 Task: Look for space in Caucaia, Brazil from 6th September, 2023 to 10th September, 2023 for 1 adult in price range Rs.9000 to Rs.17000. Place can be private room with 1  bedroom having 1 bed and 1 bathroom. Property type can be house, flat, guest house, hotel. Booking option can be shelf check-in. Required host language is Spanish.
Action: Mouse moved to (590, 115)
Screenshot: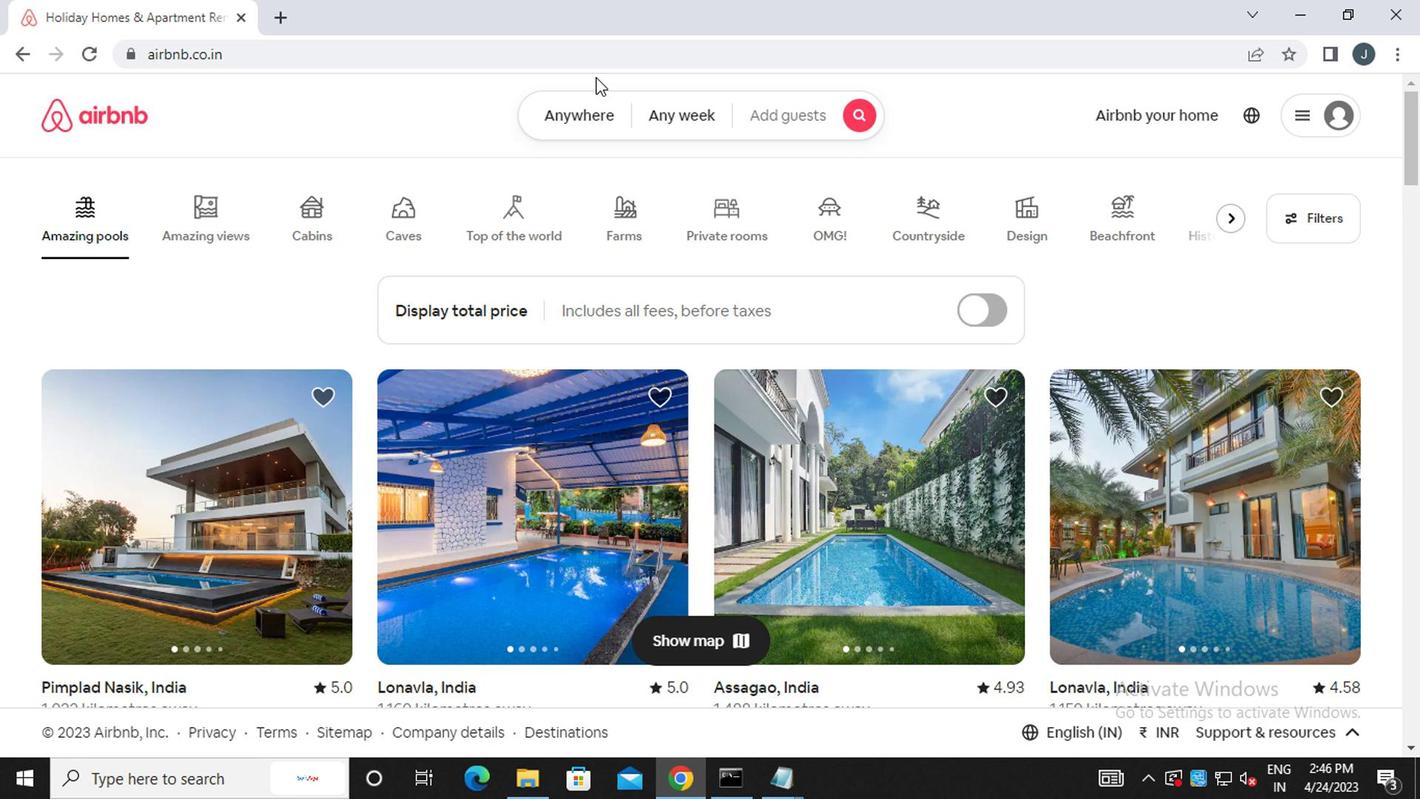 
Action: Mouse pressed left at (590, 115)
Screenshot: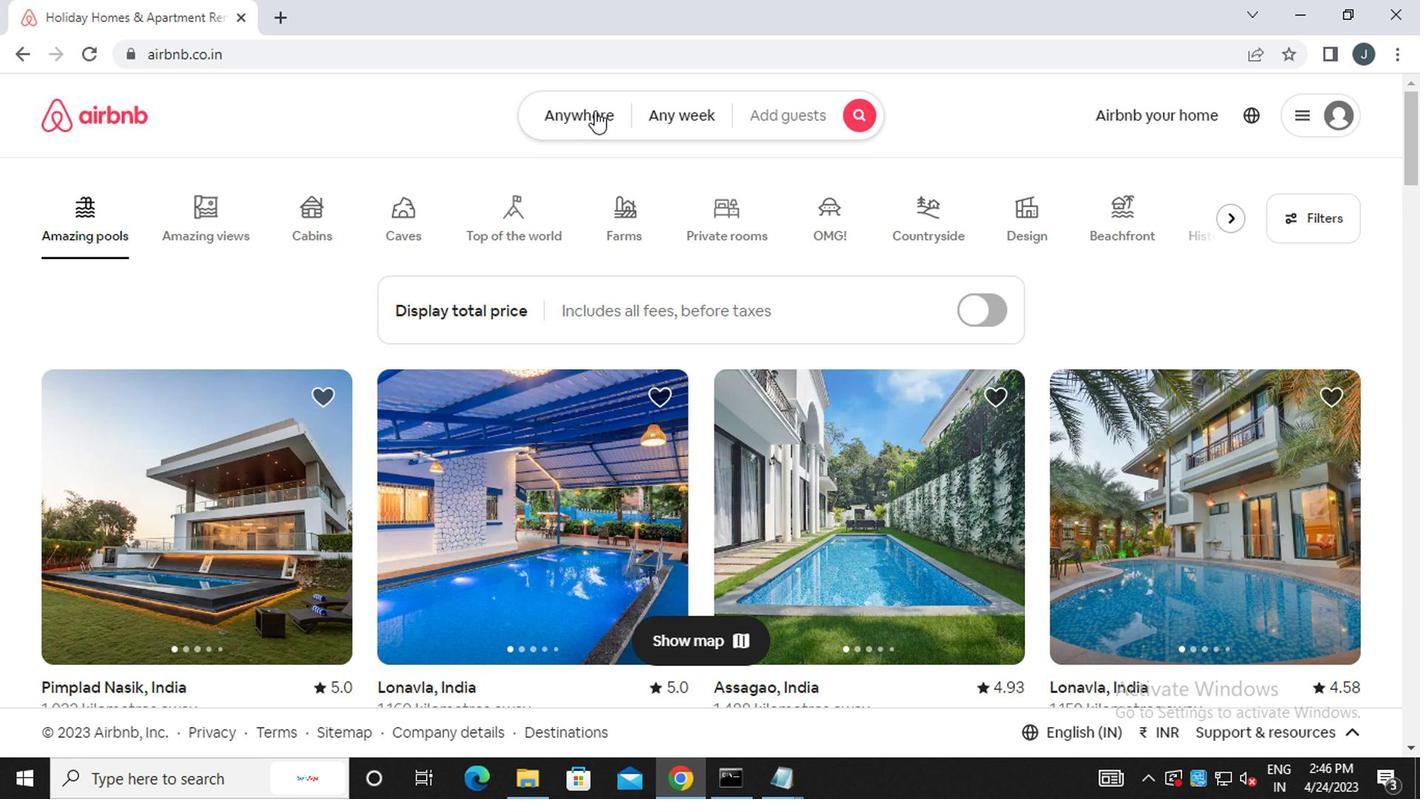 
Action: Mouse moved to (378, 210)
Screenshot: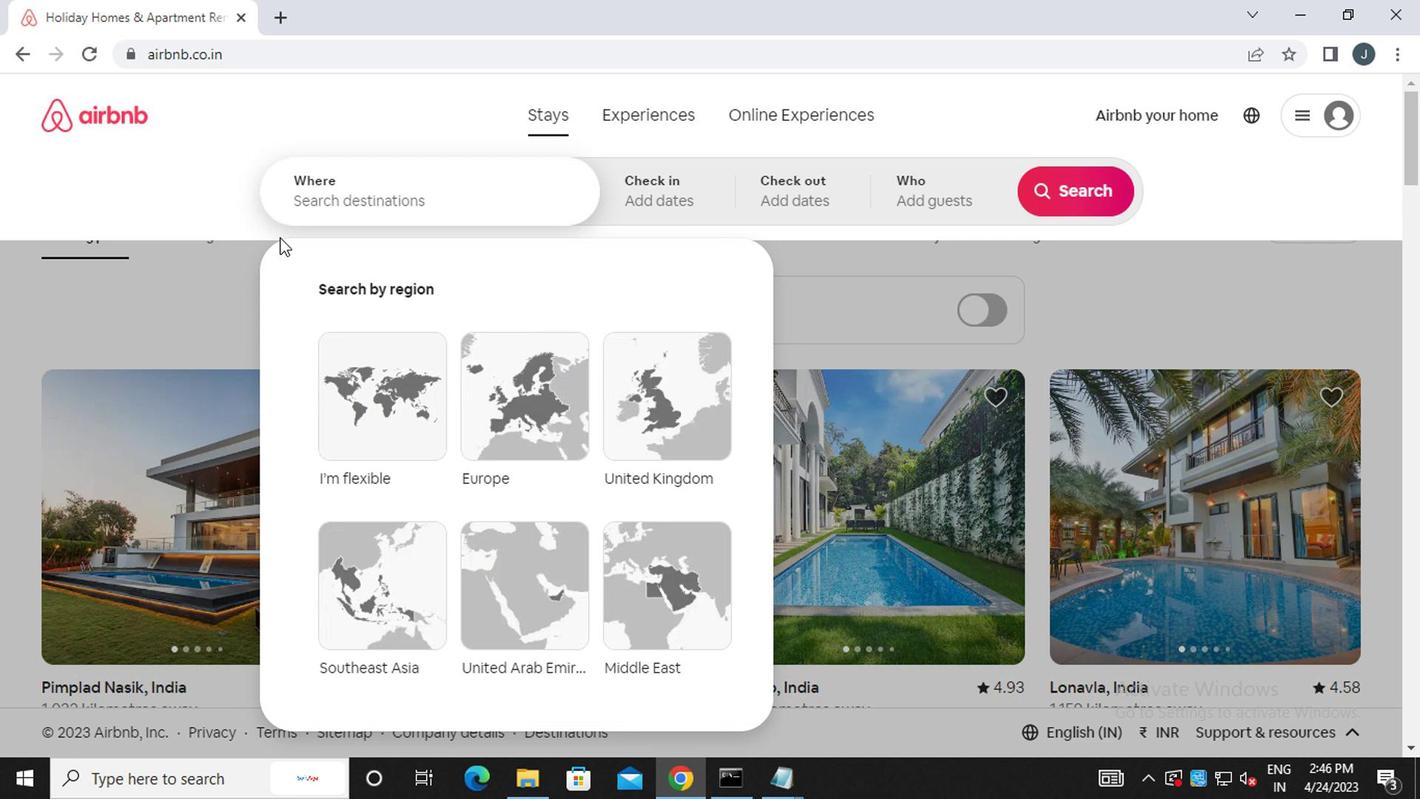 
Action: Mouse pressed left at (378, 210)
Screenshot: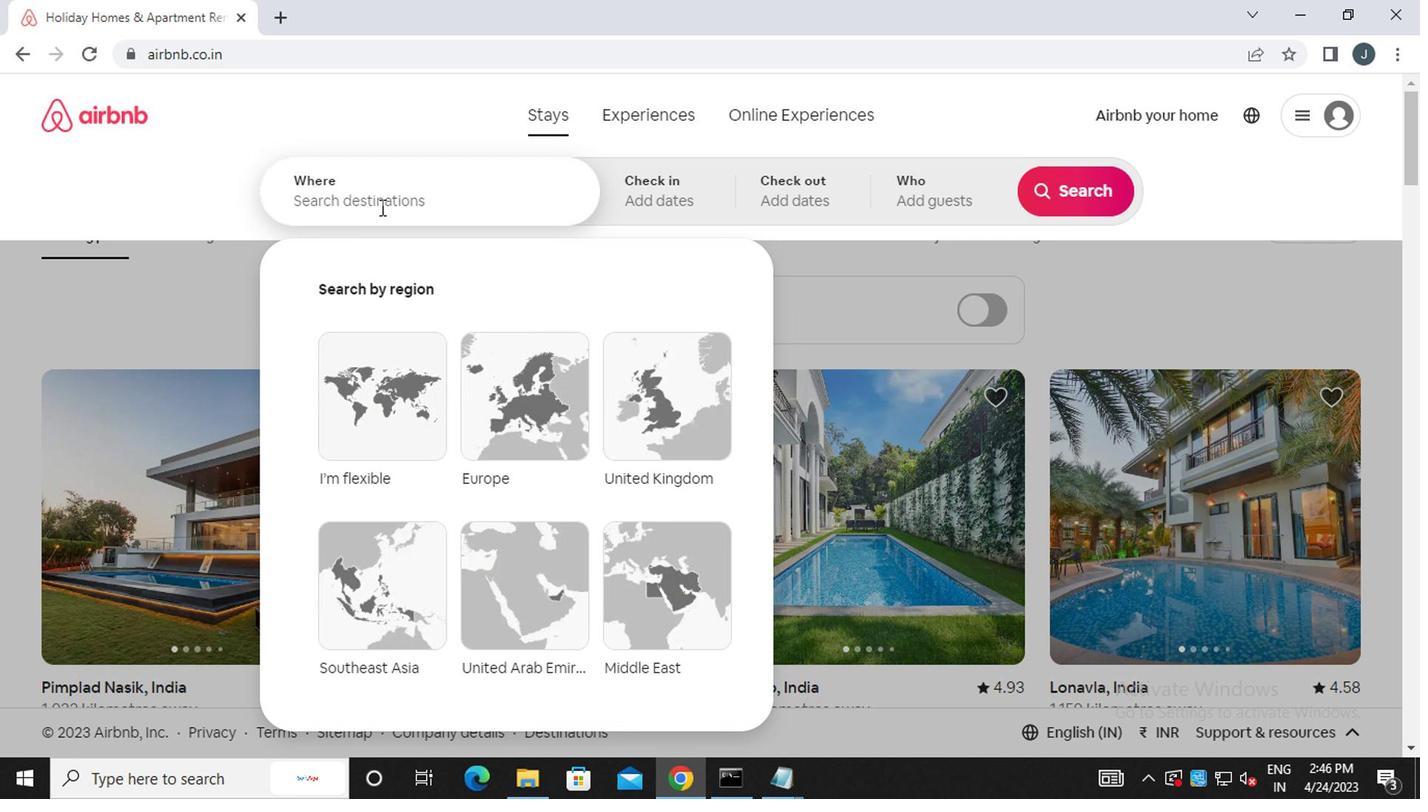 
Action: Mouse moved to (375, 209)
Screenshot: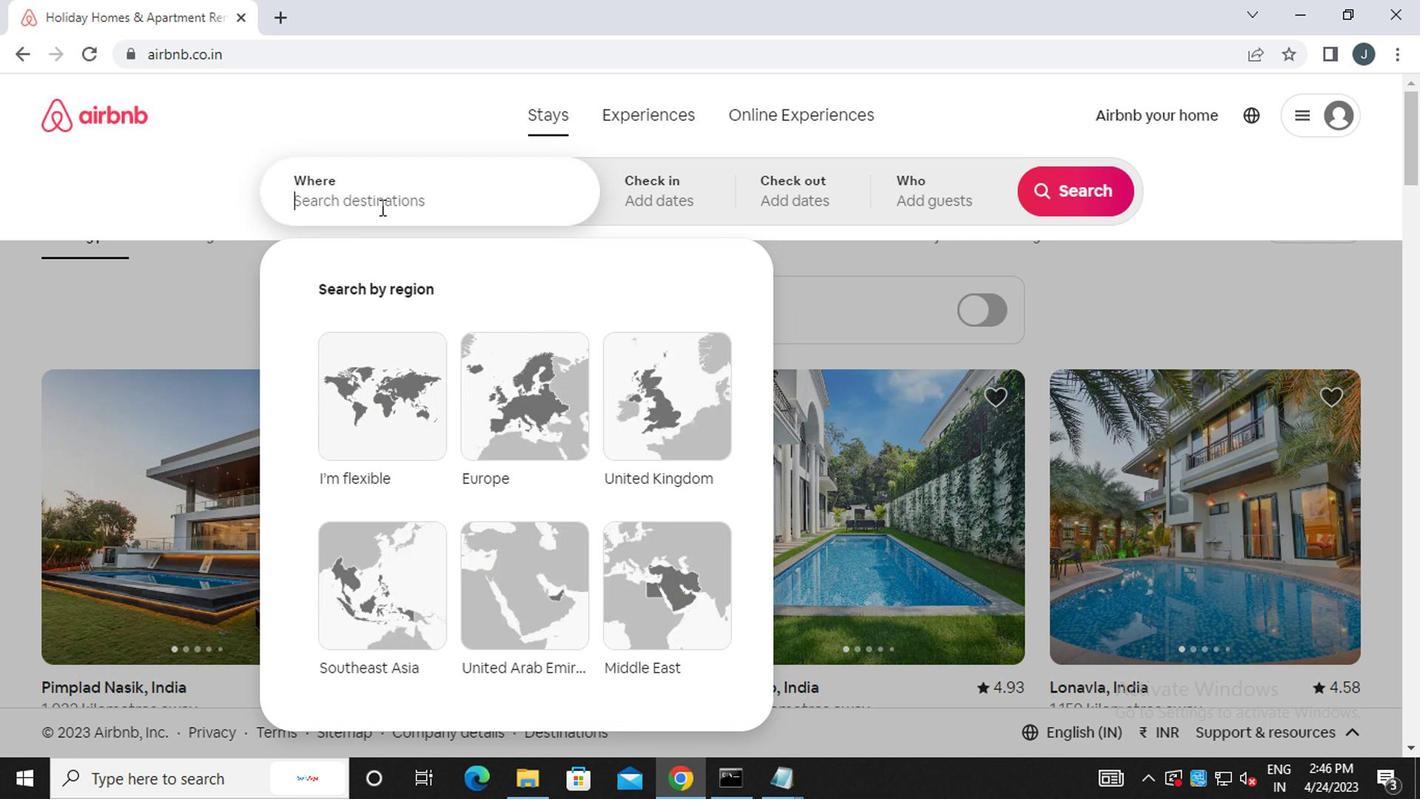 
Action: Key pressed c<Key.caps_lock>aucaia,<Key.space><Key.caps_lock>b<Key.caps_lock>razil
Screenshot: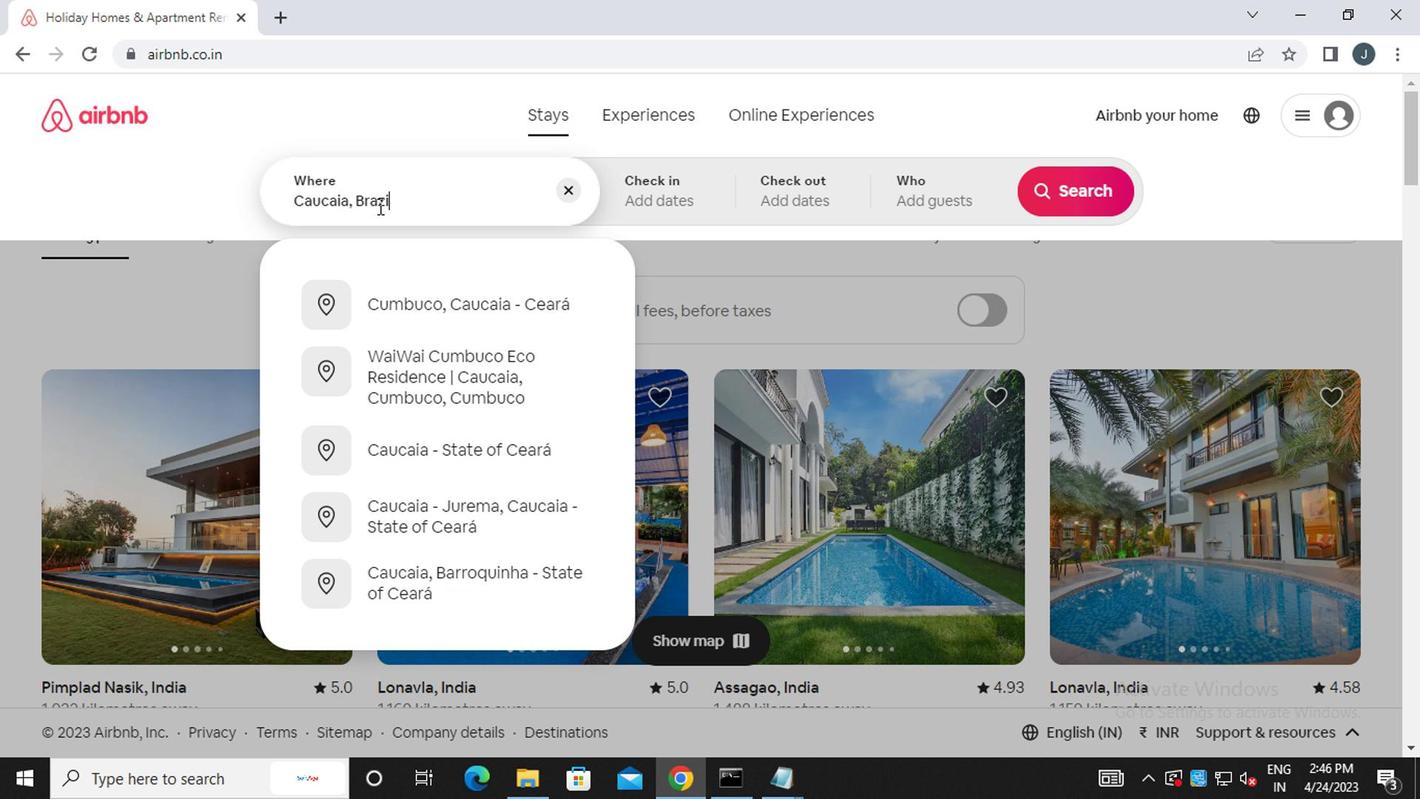 
Action: Mouse moved to (652, 183)
Screenshot: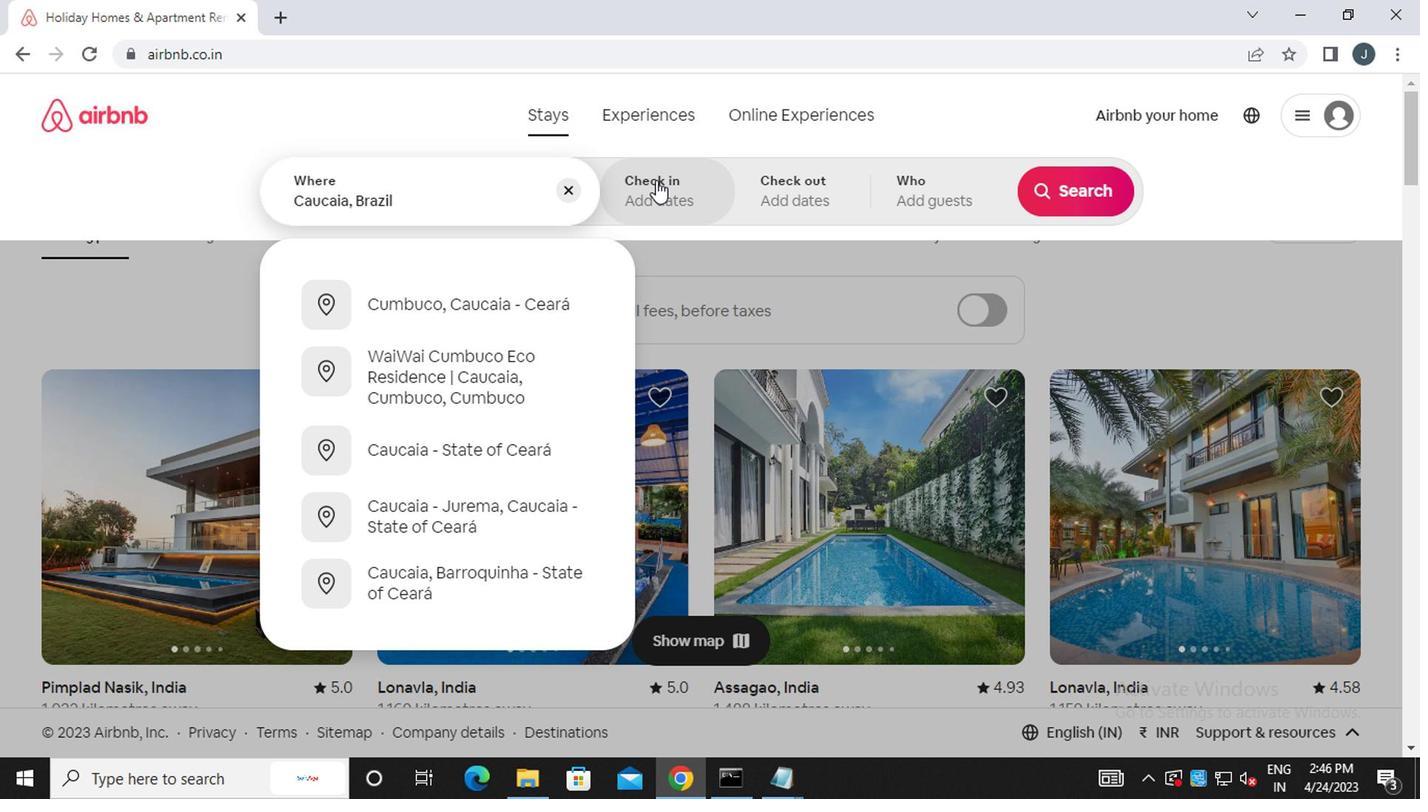 
Action: Mouse pressed left at (652, 183)
Screenshot: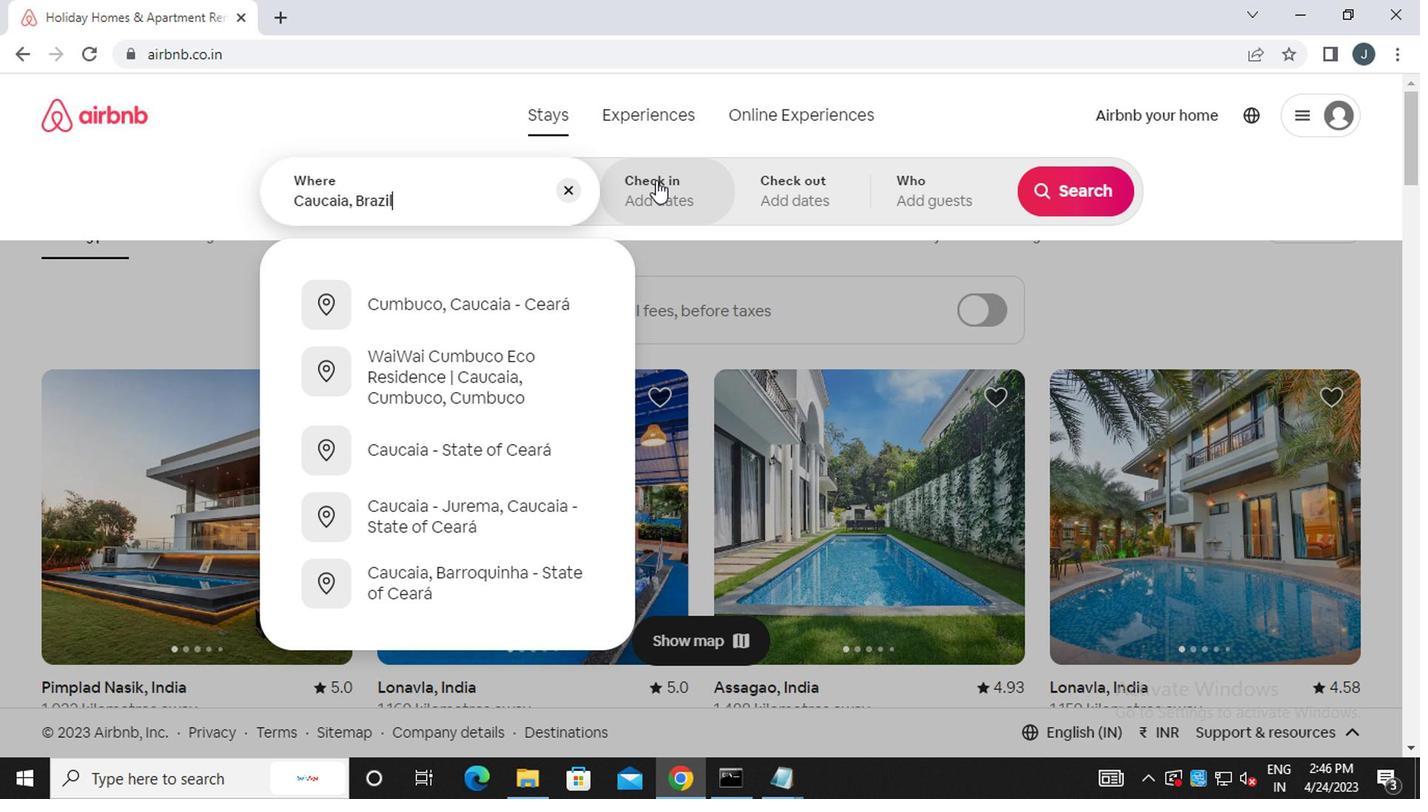 
Action: Mouse moved to (1055, 366)
Screenshot: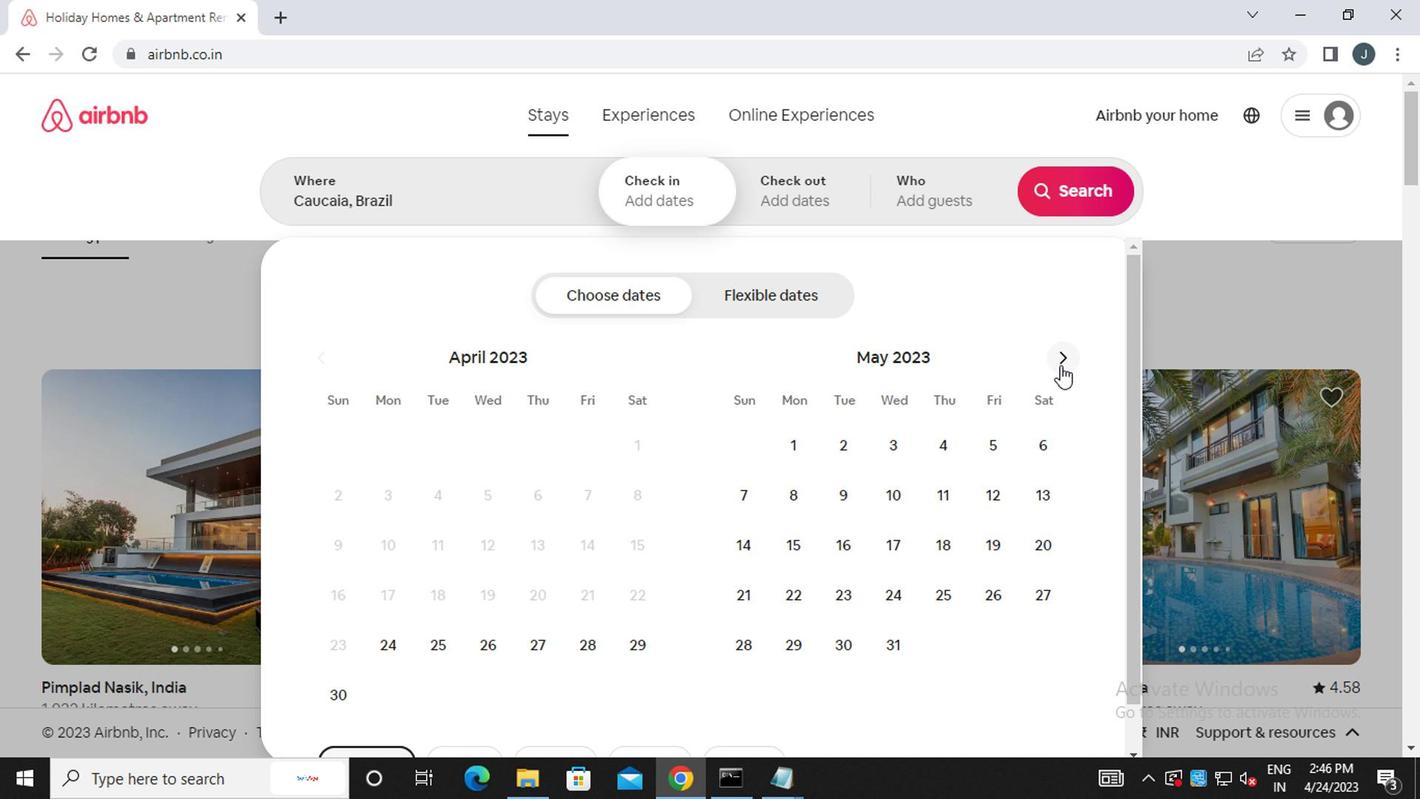 
Action: Mouse pressed left at (1055, 366)
Screenshot: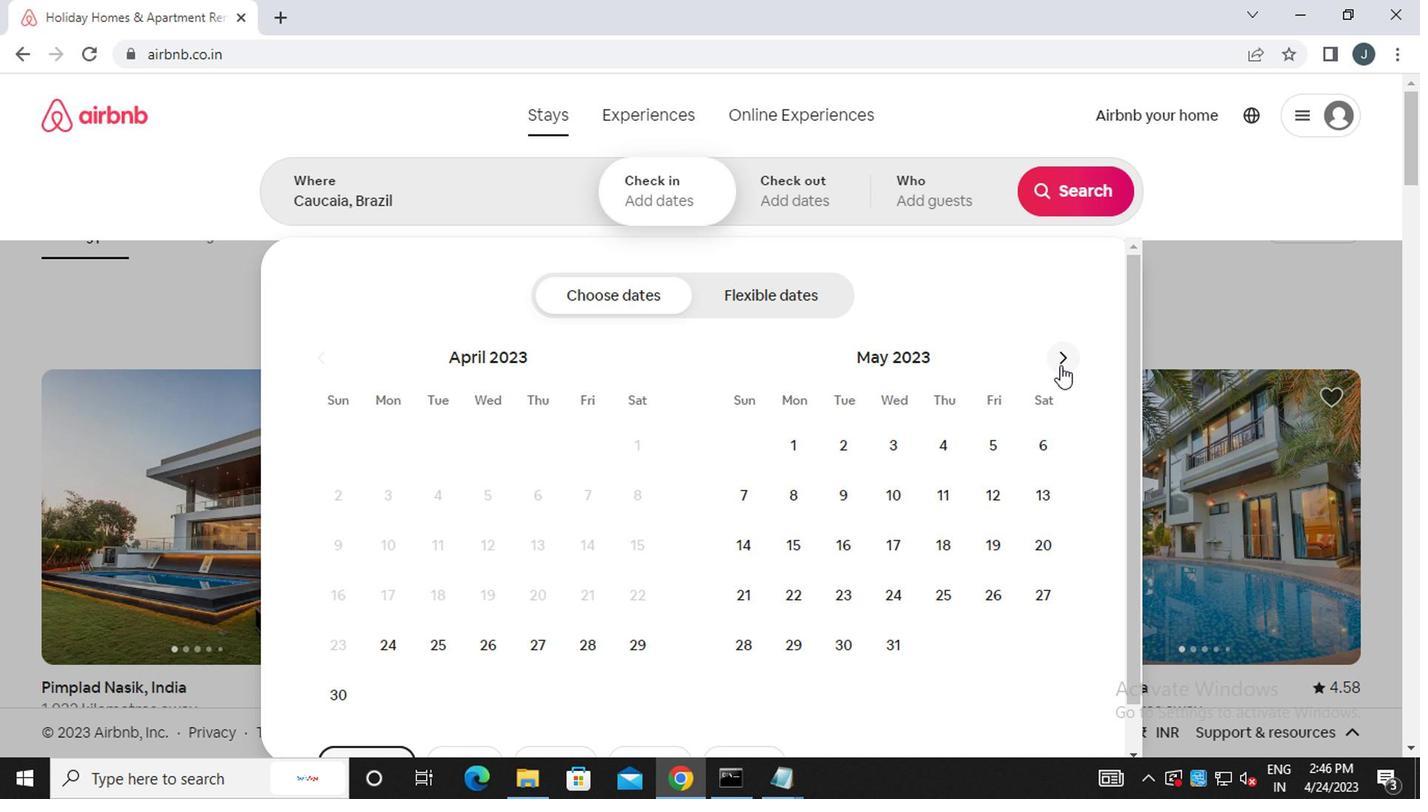 
Action: Mouse moved to (1055, 366)
Screenshot: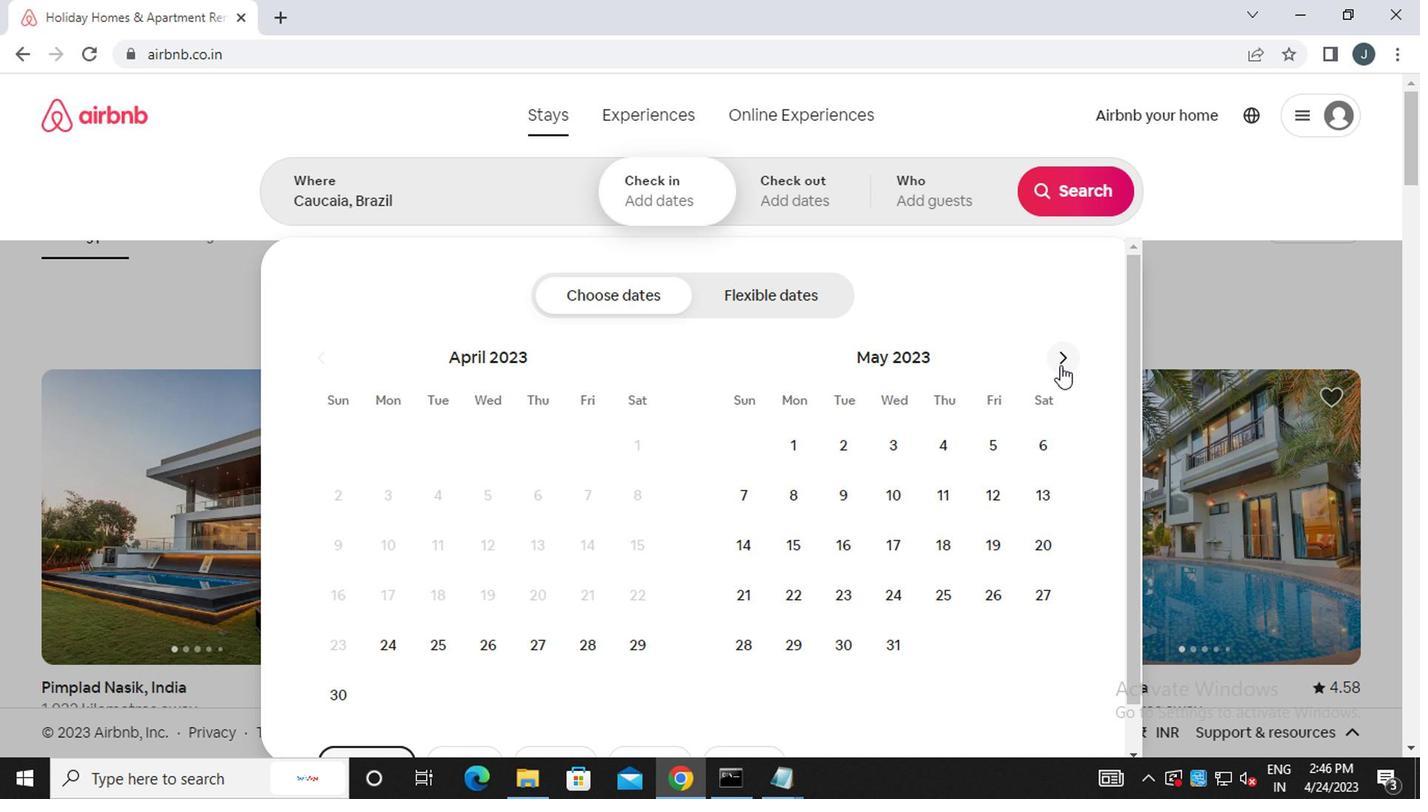 
Action: Mouse pressed left at (1055, 366)
Screenshot: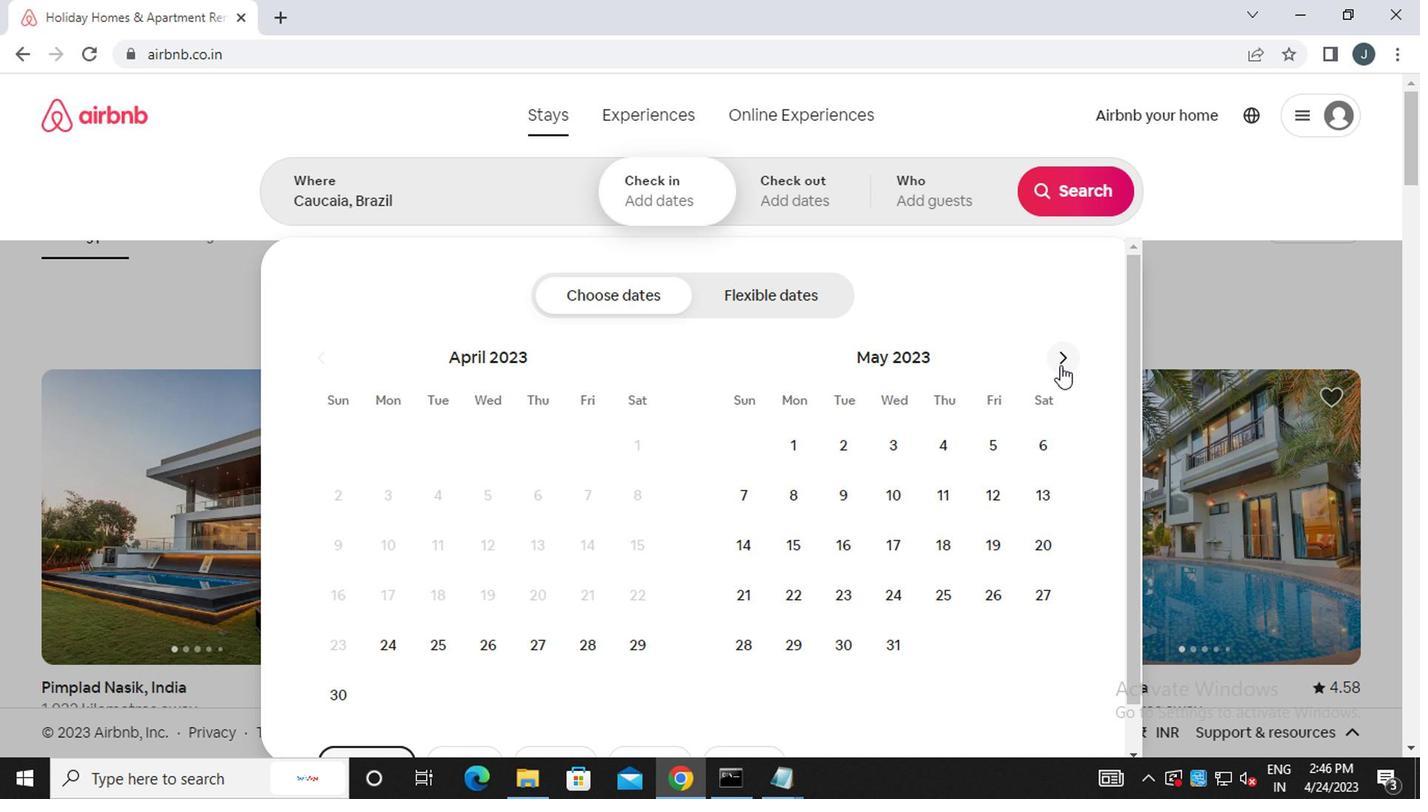 
Action: Mouse pressed left at (1055, 366)
Screenshot: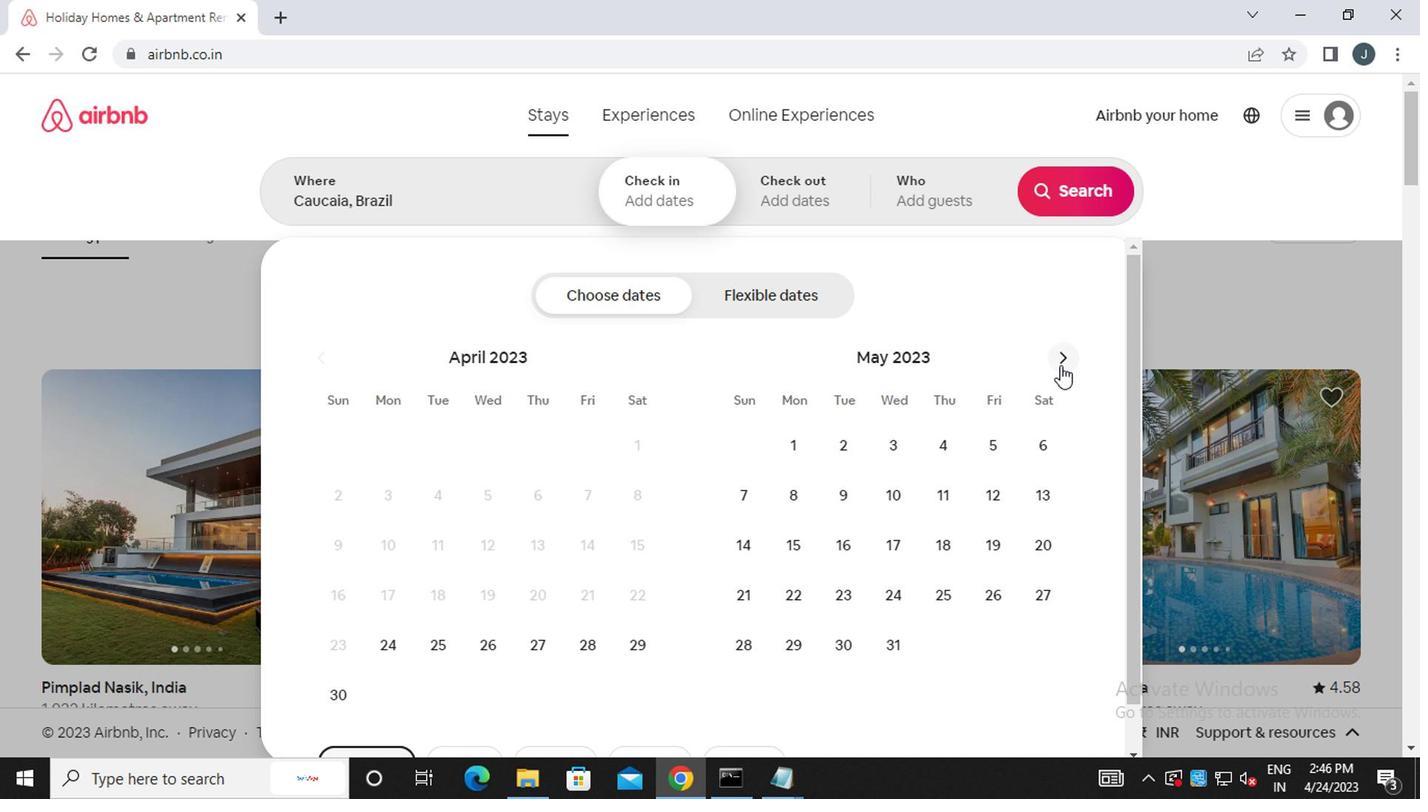 
Action: Mouse pressed left at (1055, 366)
Screenshot: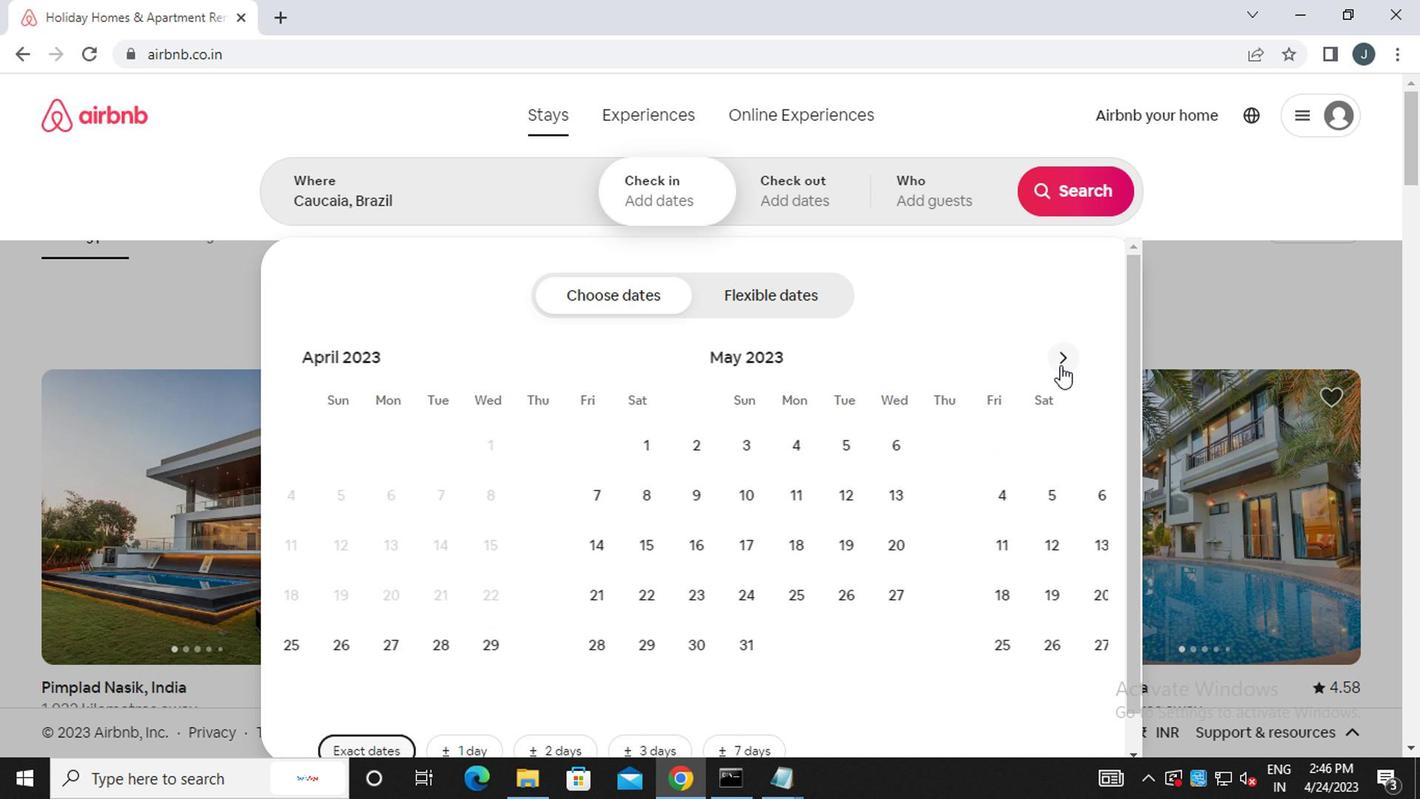 
Action: Mouse pressed left at (1055, 366)
Screenshot: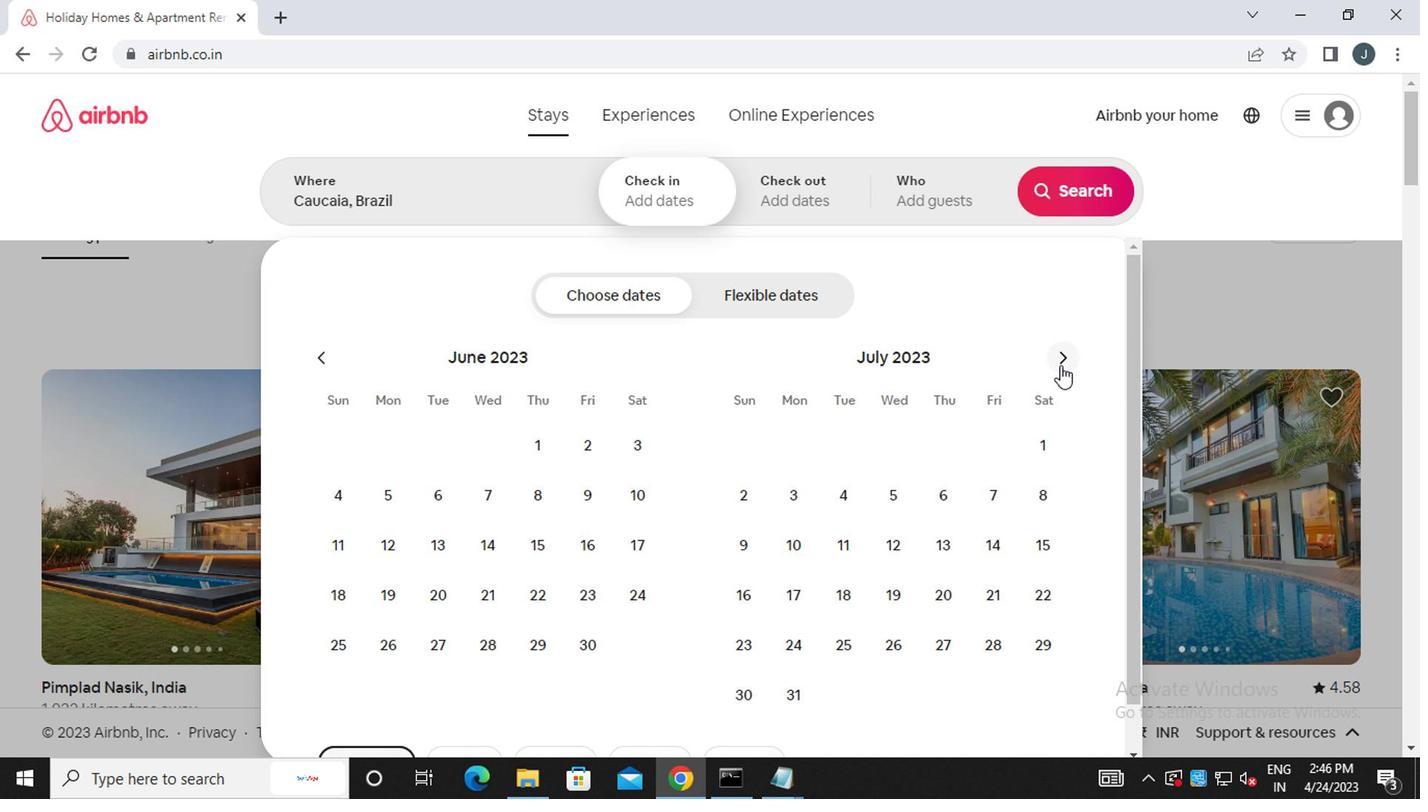 
Action: Mouse moved to (1055, 366)
Screenshot: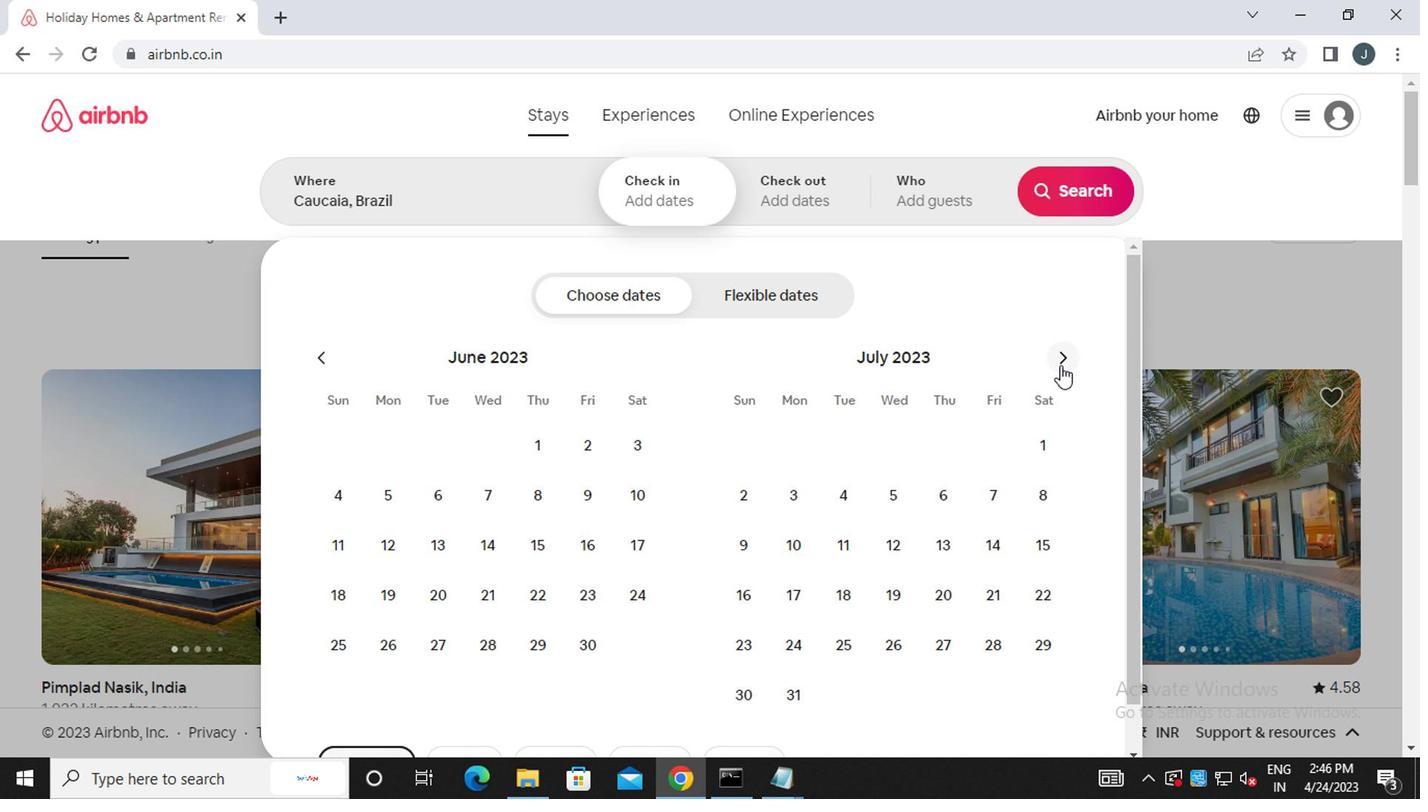 
Action: Mouse pressed left at (1055, 366)
Screenshot: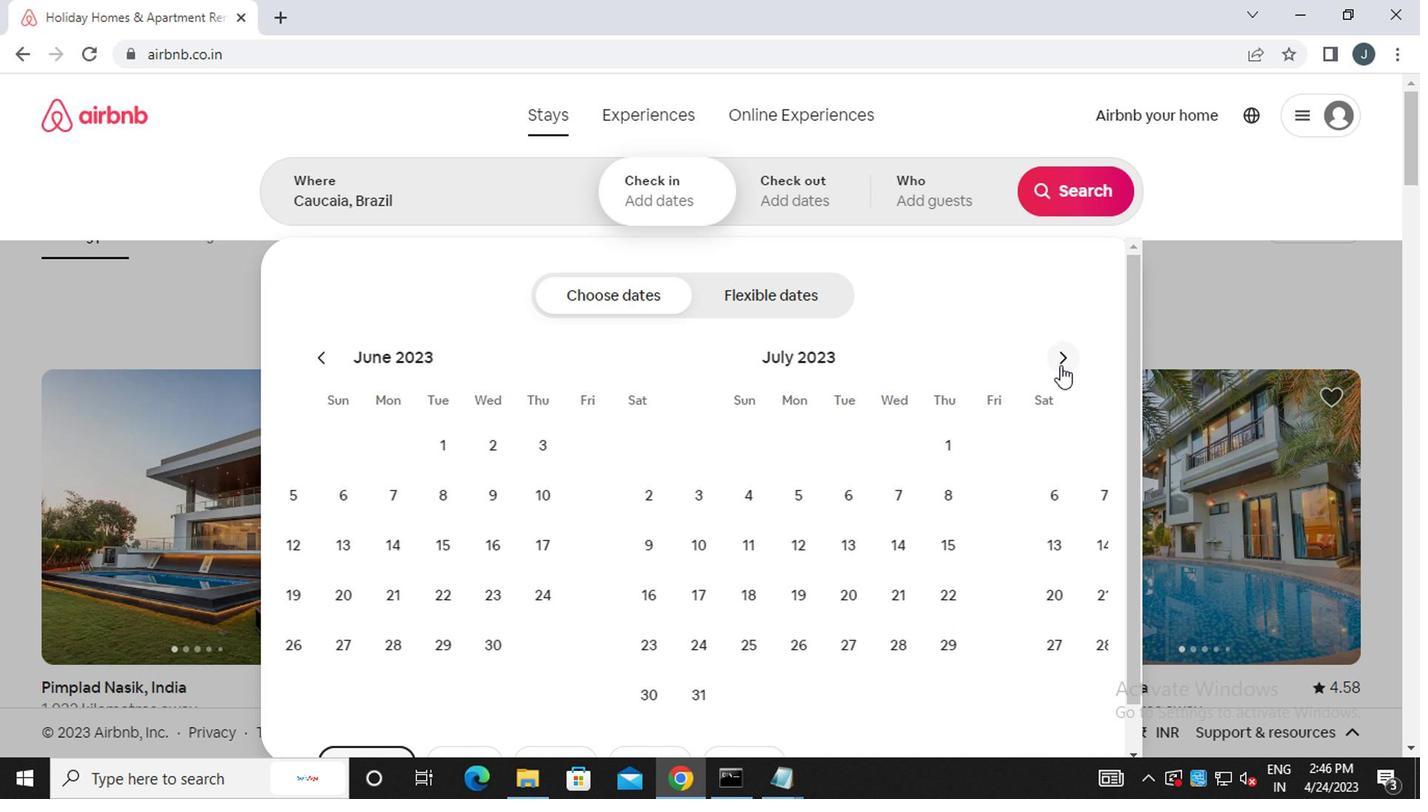 
Action: Mouse moved to (900, 494)
Screenshot: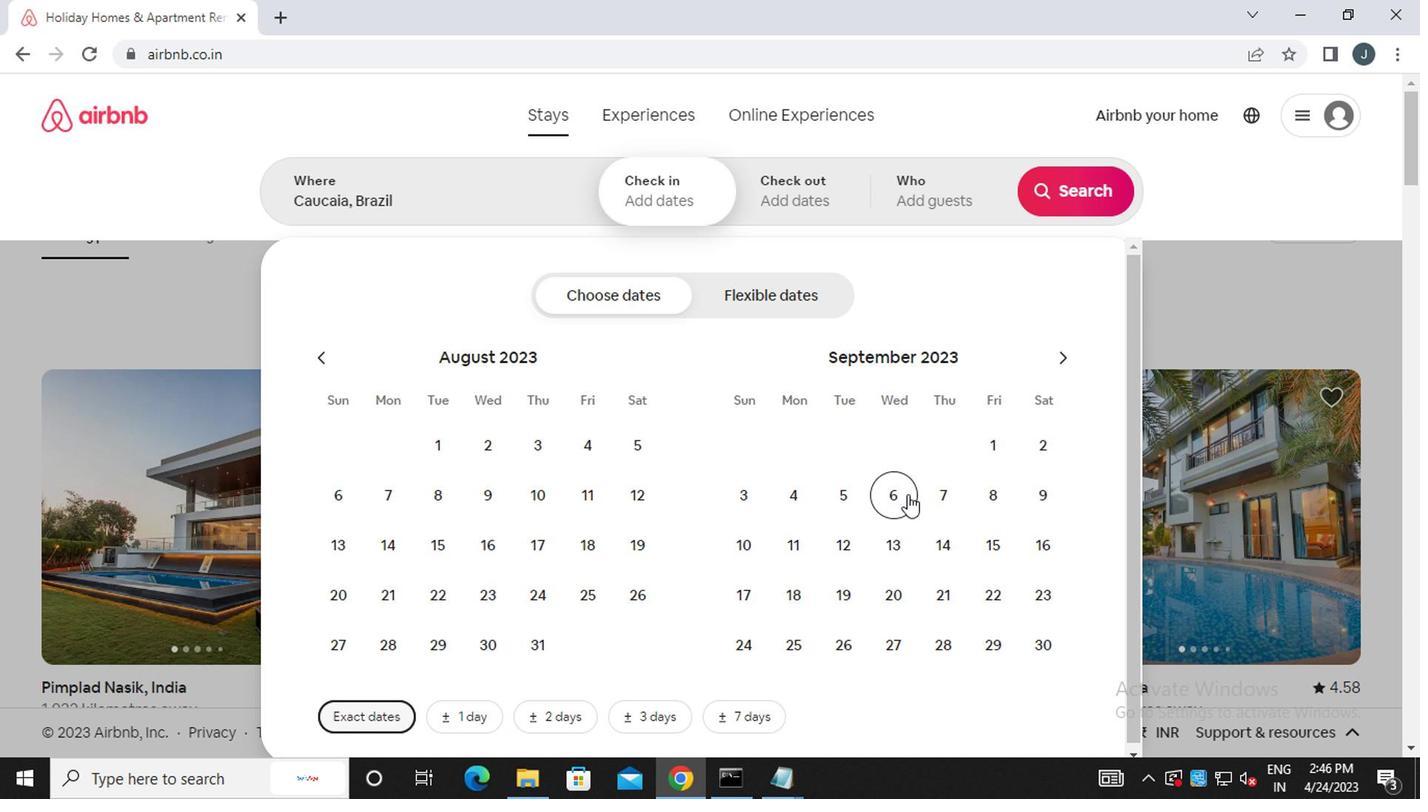 
Action: Mouse pressed left at (900, 494)
Screenshot: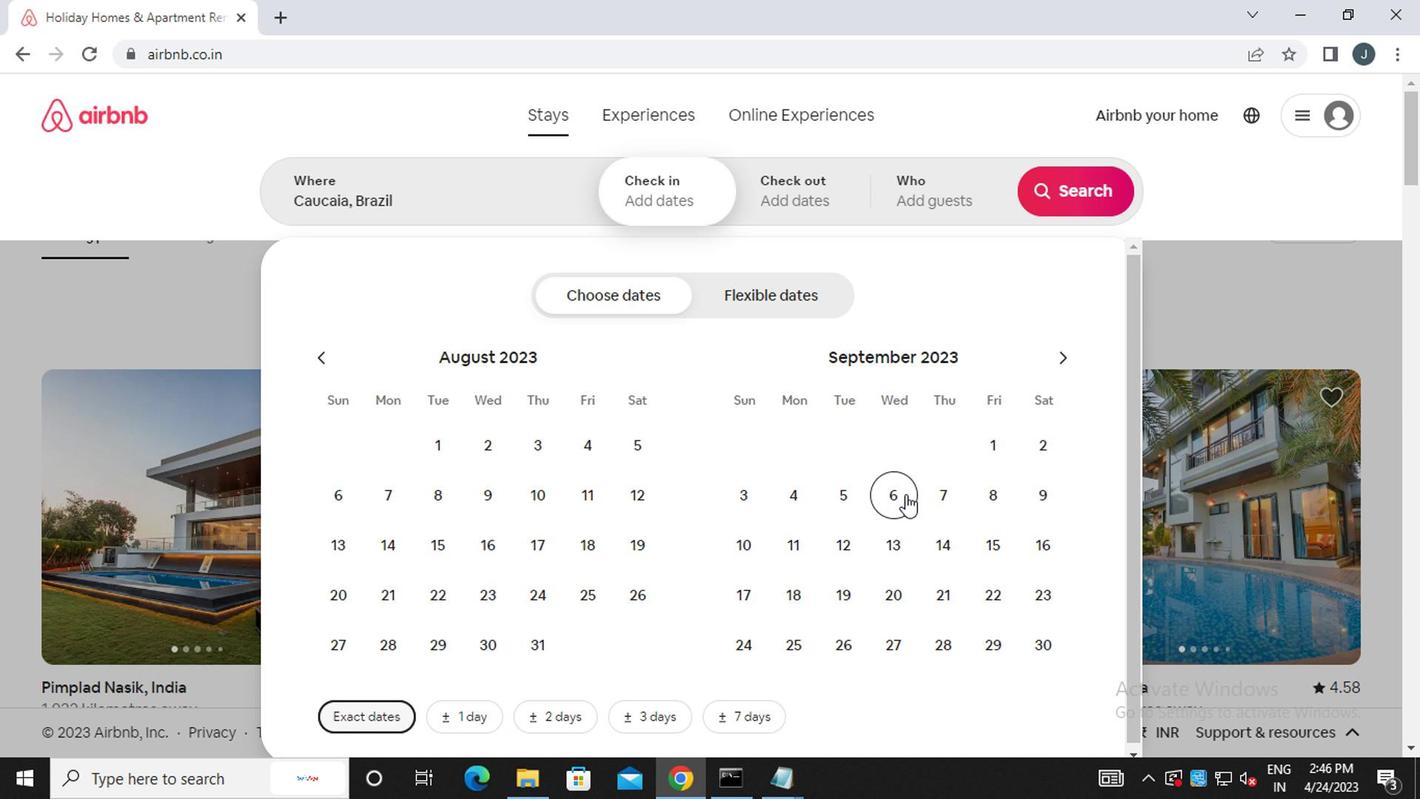 
Action: Mouse moved to (748, 543)
Screenshot: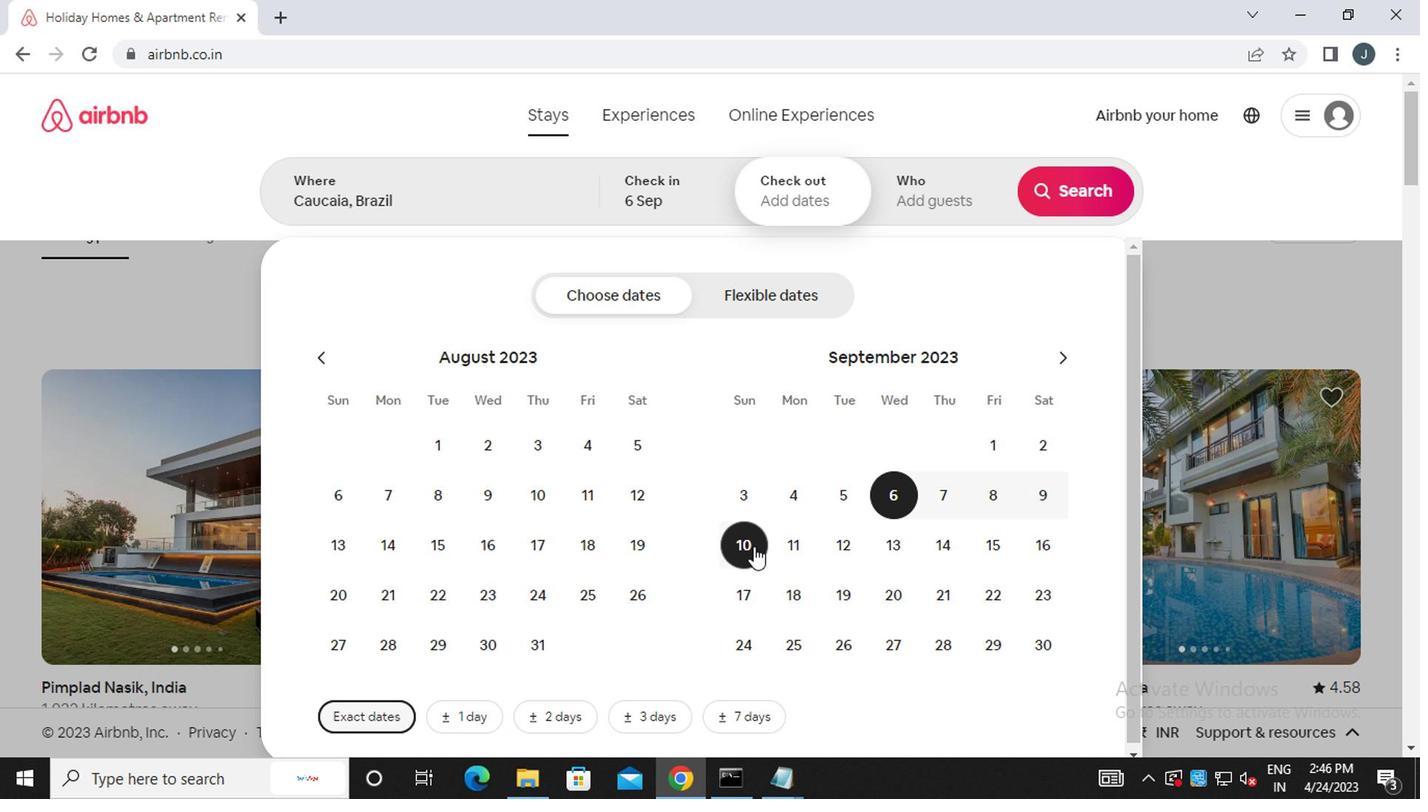 
Action: Mouse pressed left at (748, 543)
Screenshot: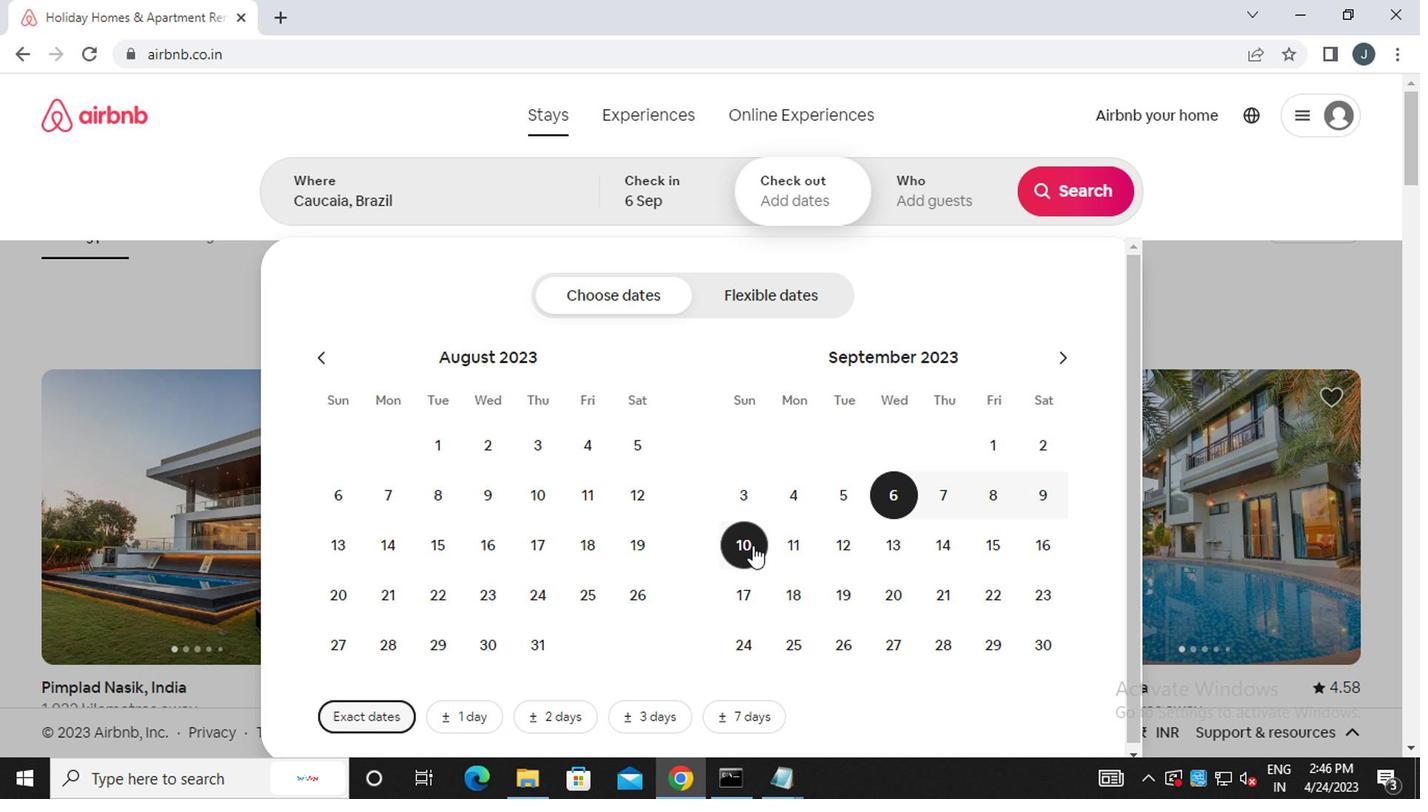 
Action: Mouse moved to (935, 204)
Screenshot: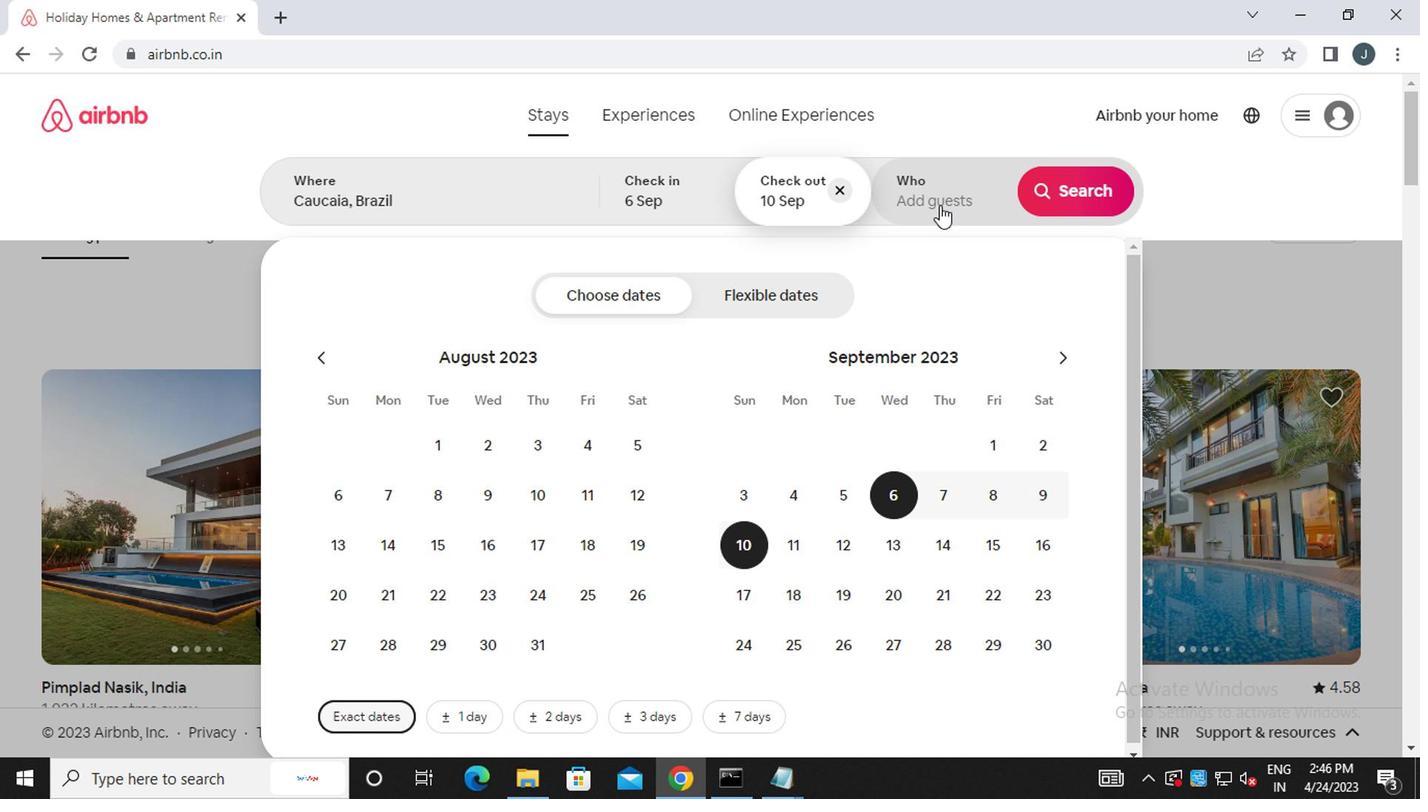 
Action: Mouse pressed left at (935, 204)
Screenshot: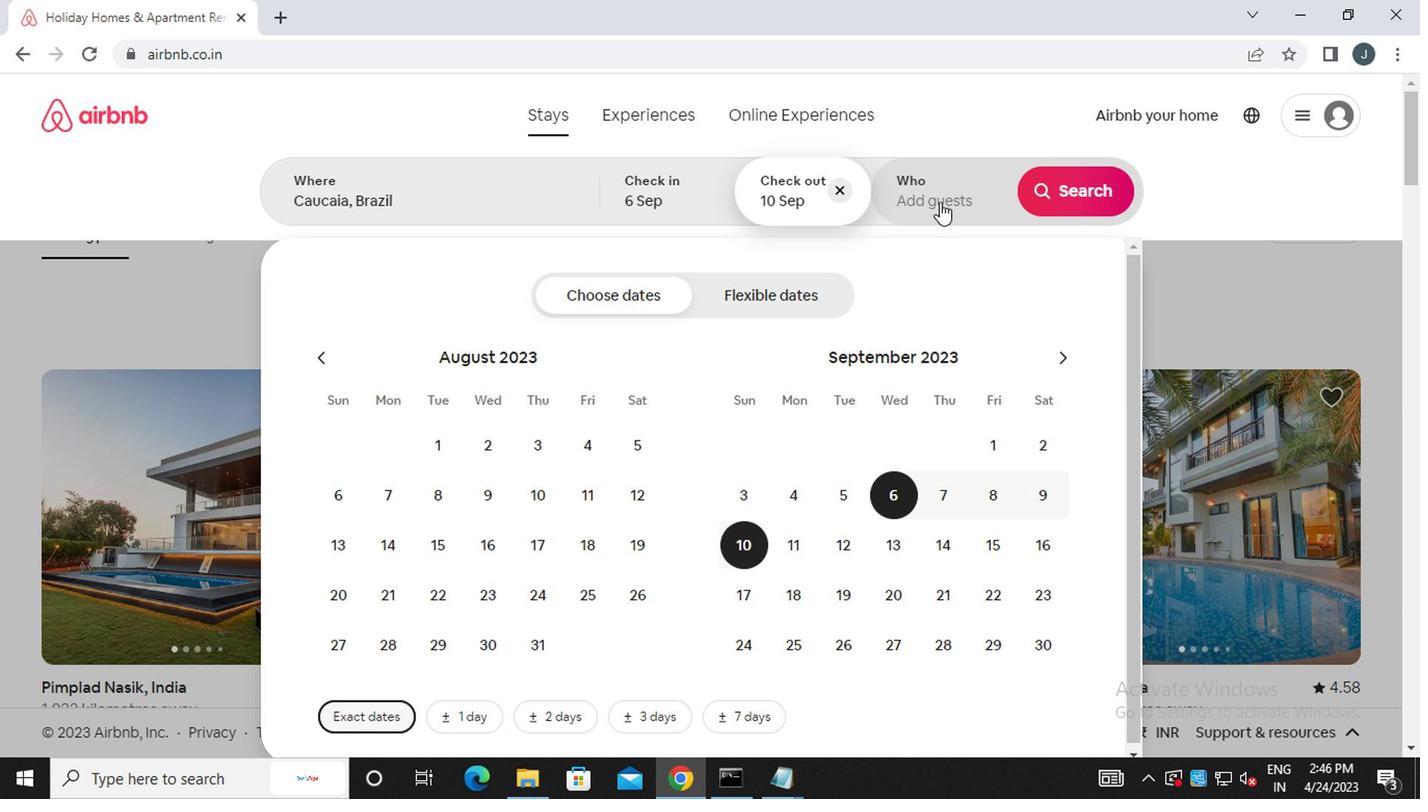 
Action: Mouse moved to (1086, 312)
Screenshot: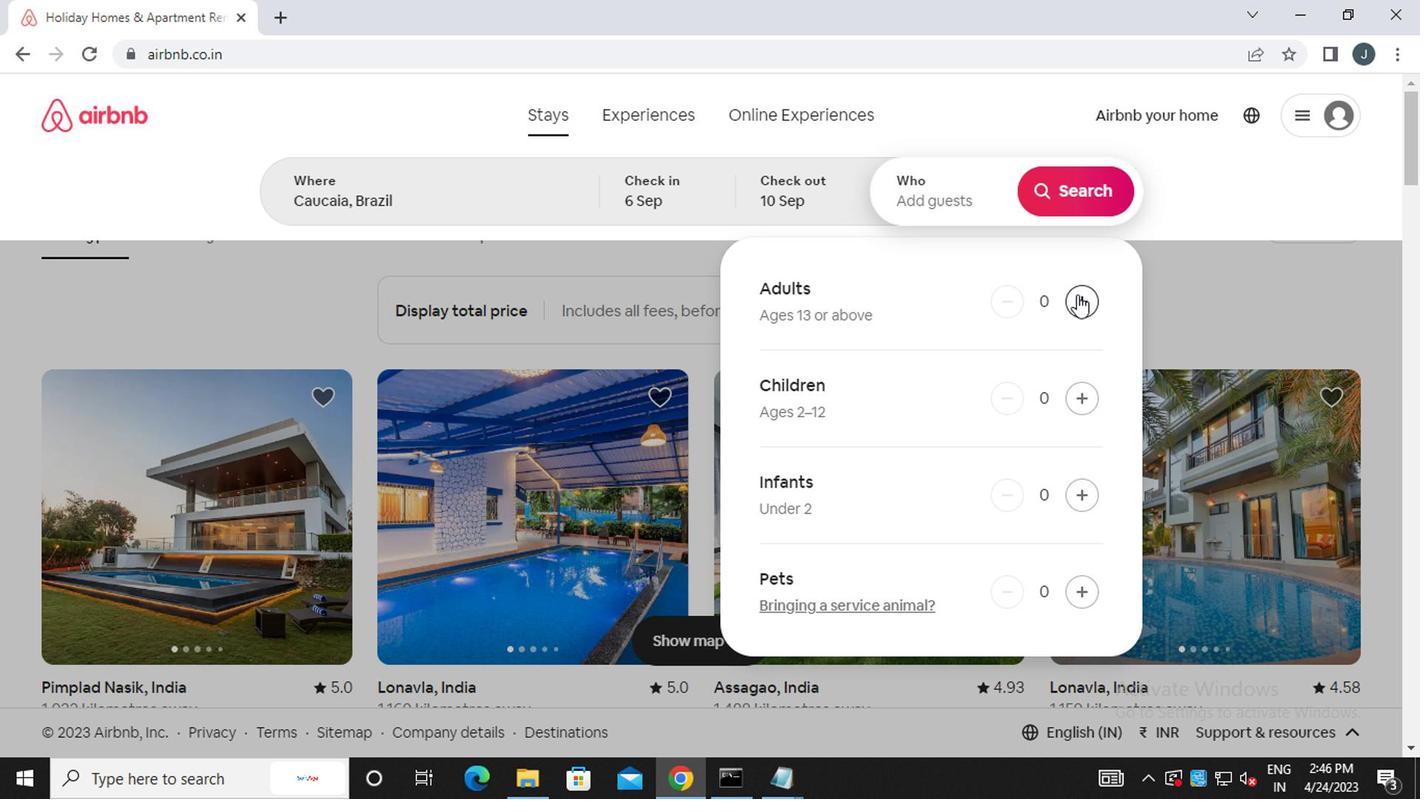 
Action: Mouse pressed left at (1086, 312)
Screenshot: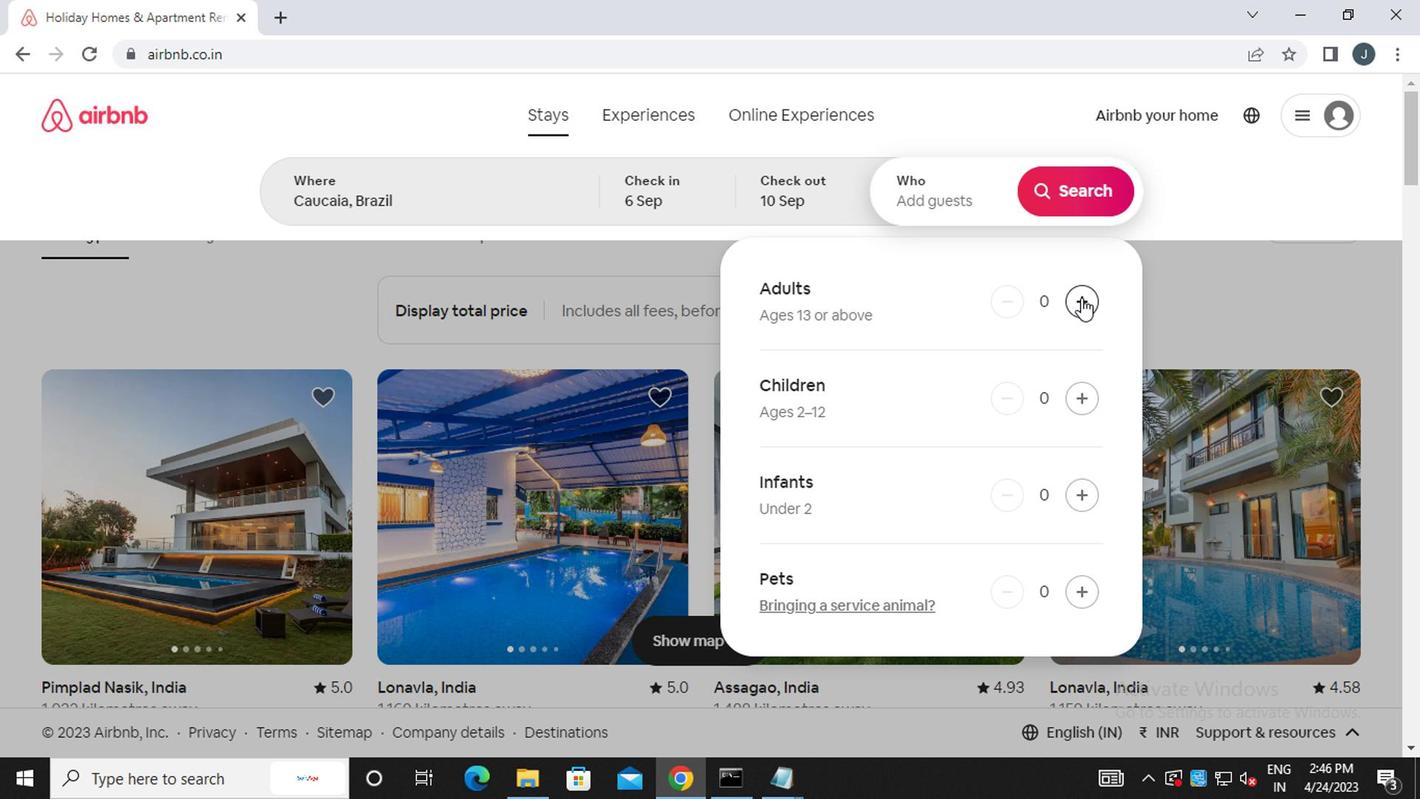 
Action: Mouse moved to (1075, 199)
Screenshot: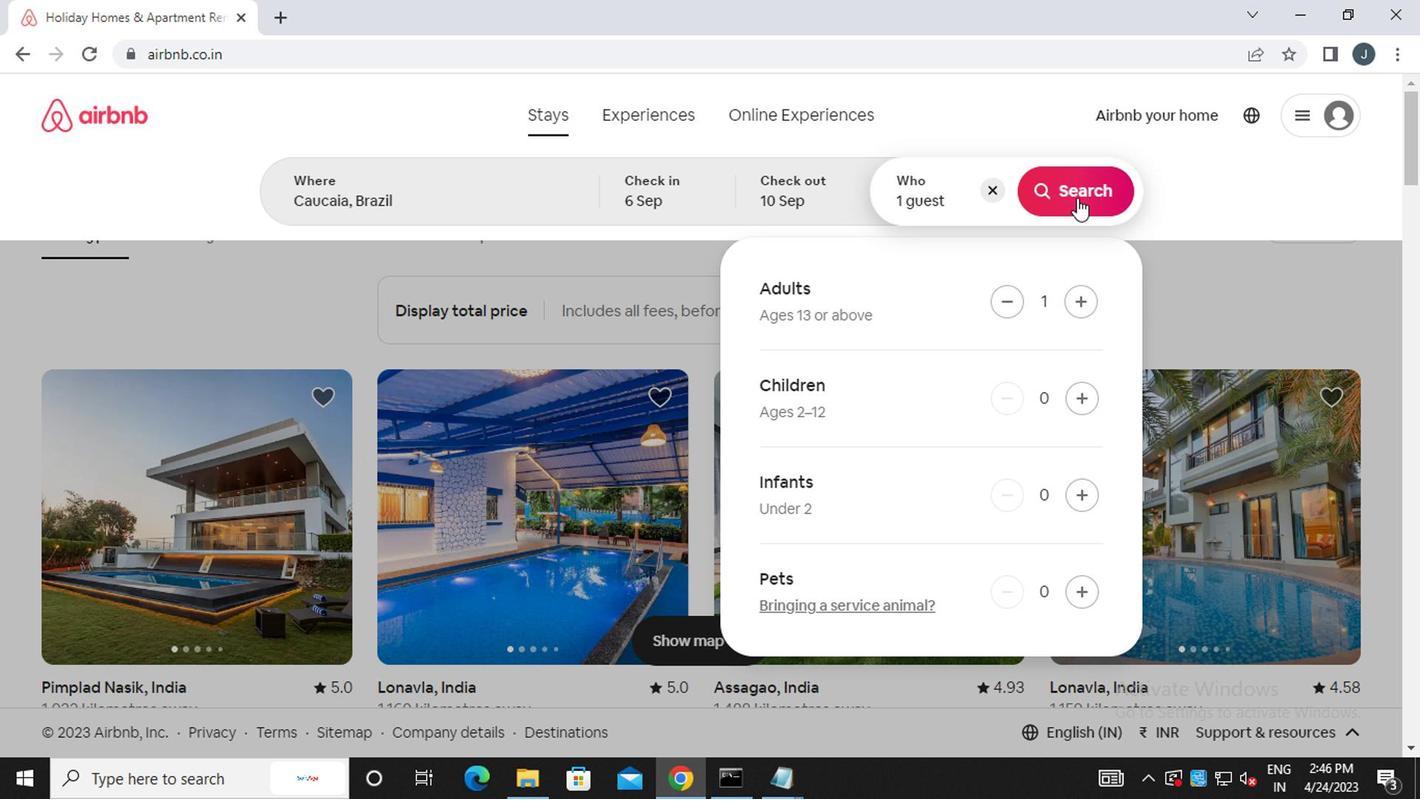 
Action: Mouse pressed left at (1075, 199)
Screenshot: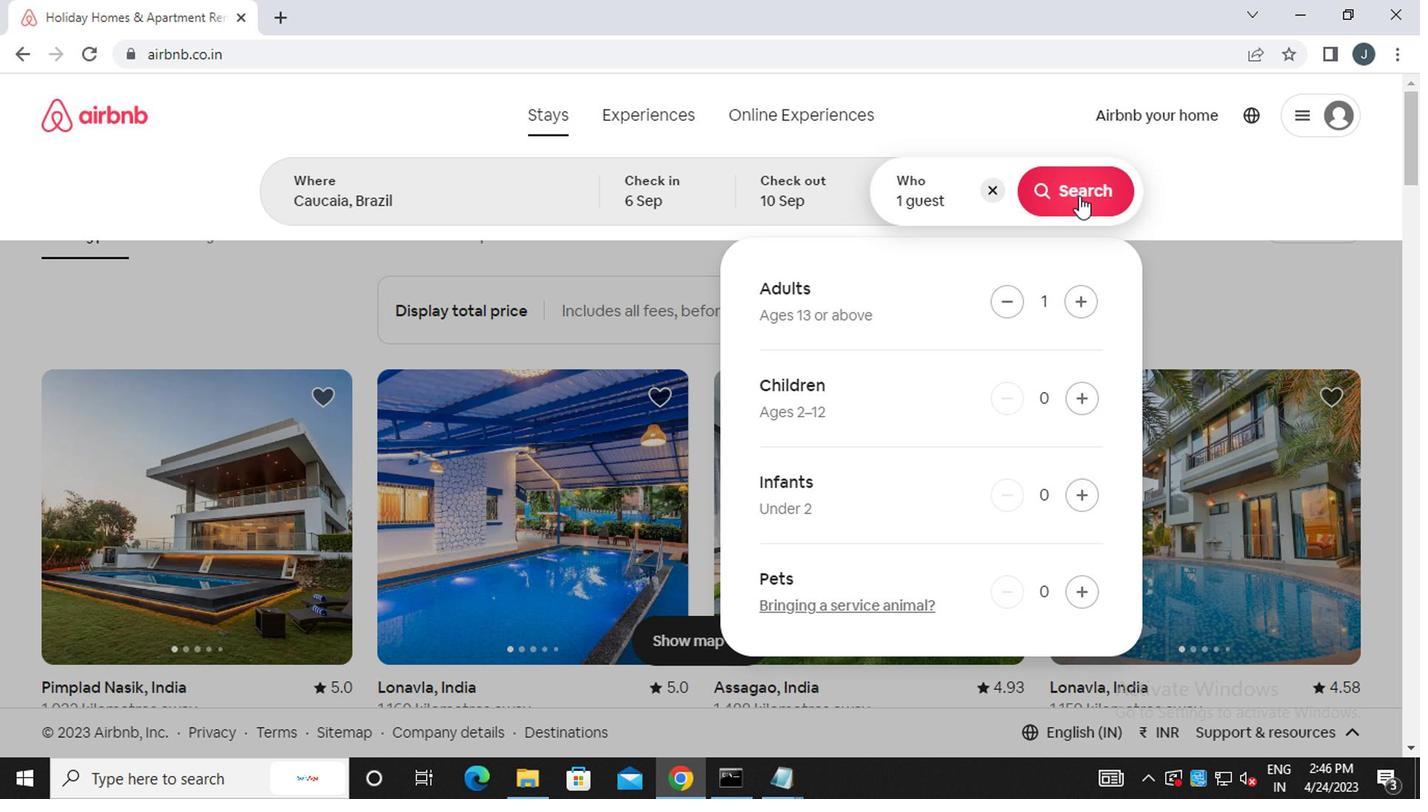 
Action: Mouse moved to (1333, 210)
Screenshot: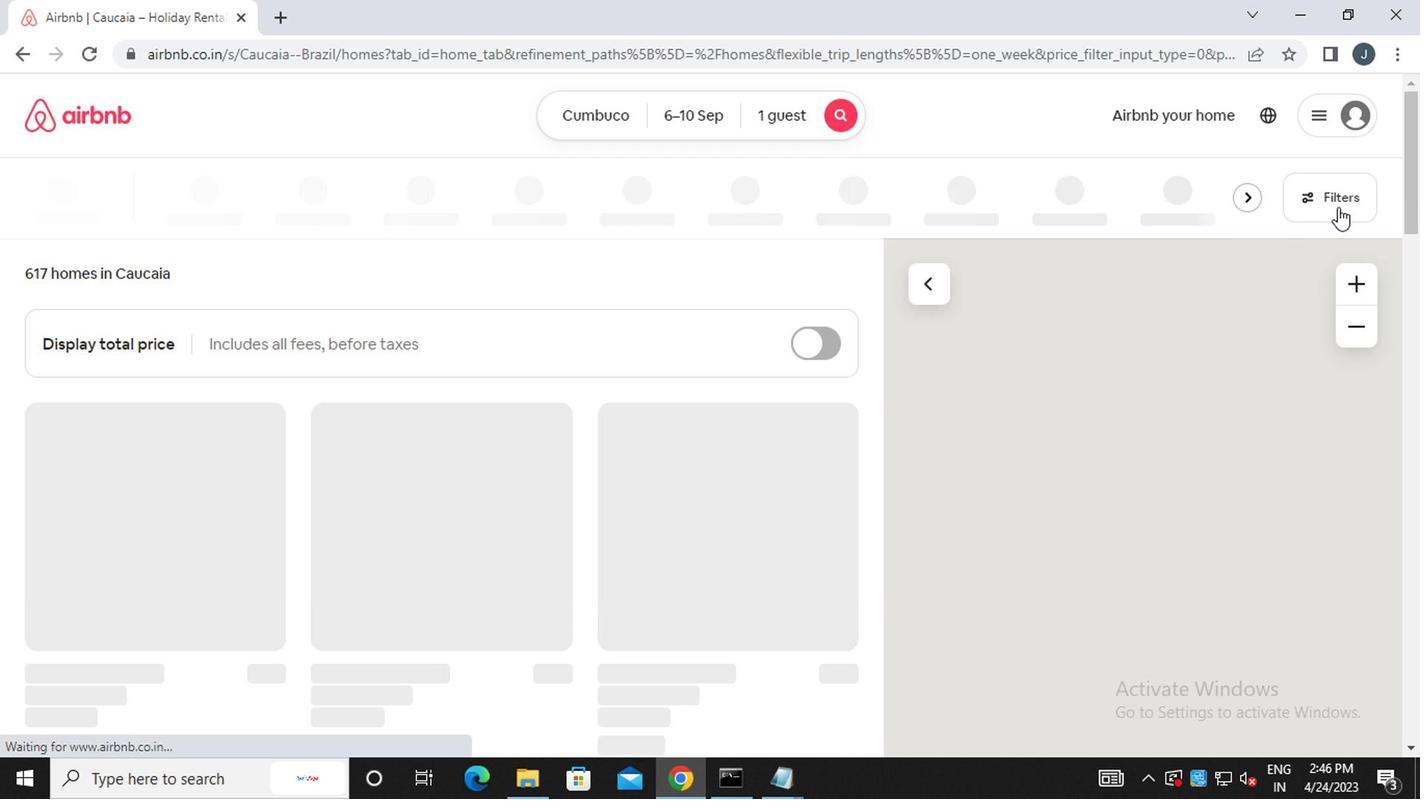 
Action: Mouse pressed left at (1333, 210)
Screenshot: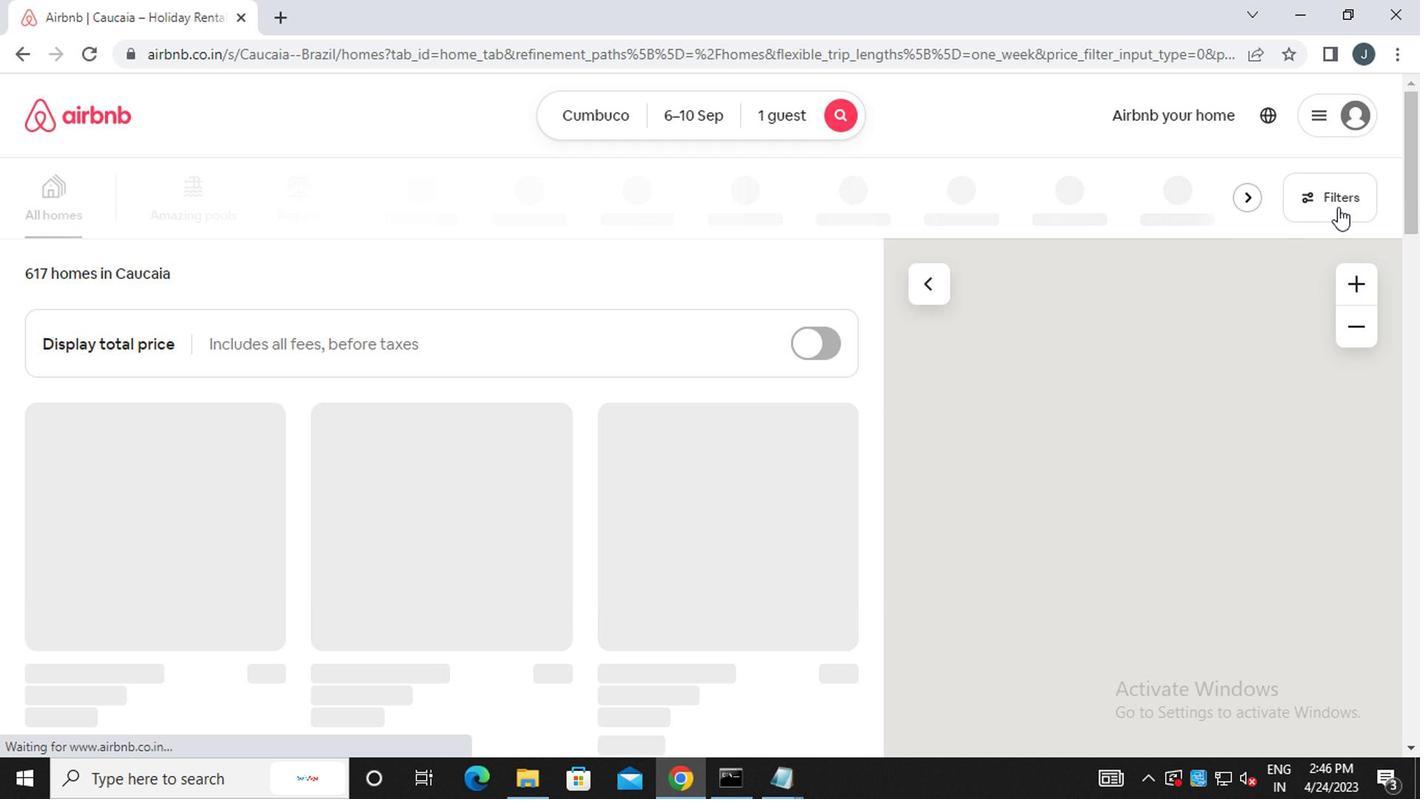 
Action: Mouse moved to (452, 477)
Screenshot: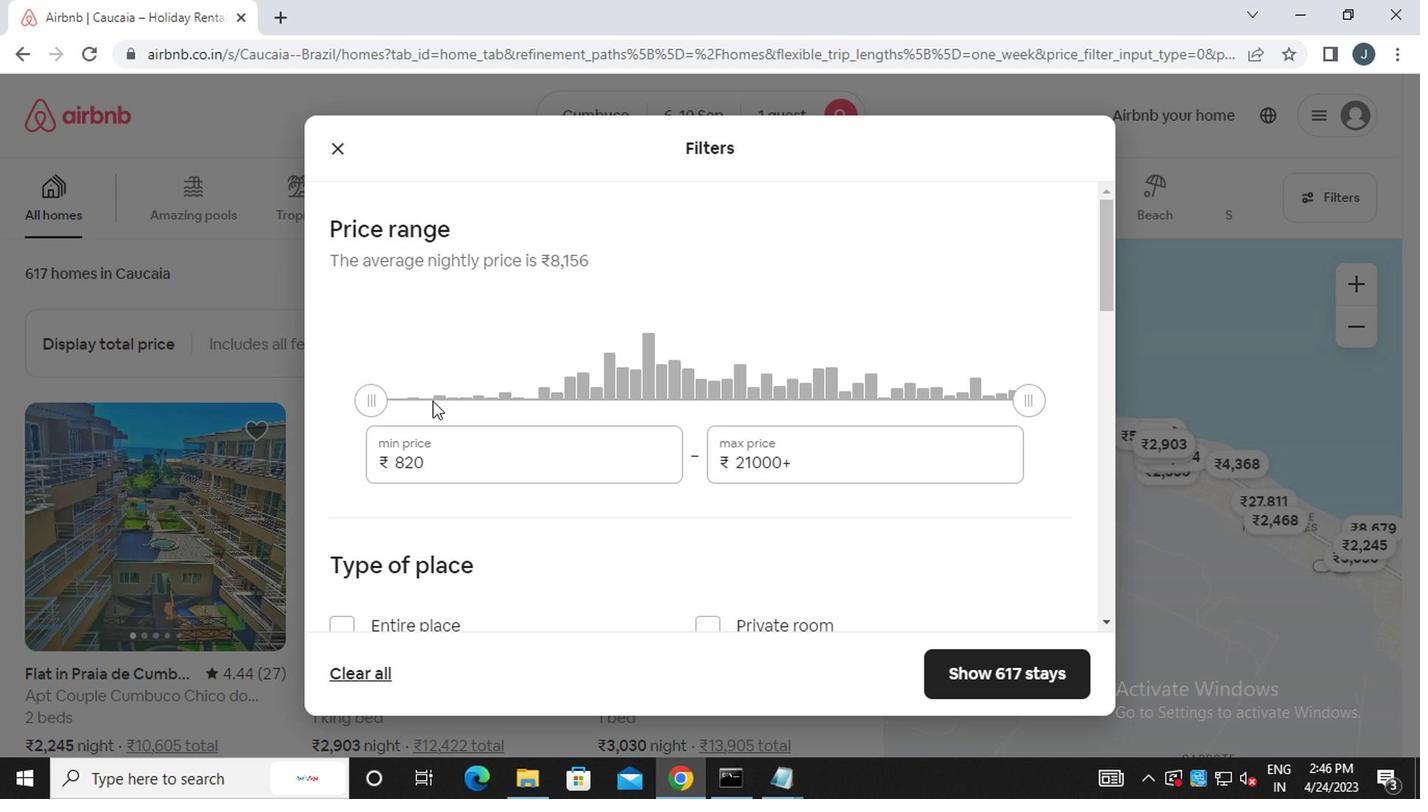 
Action: Mouse pressed left at (452, 477)
Screenshot: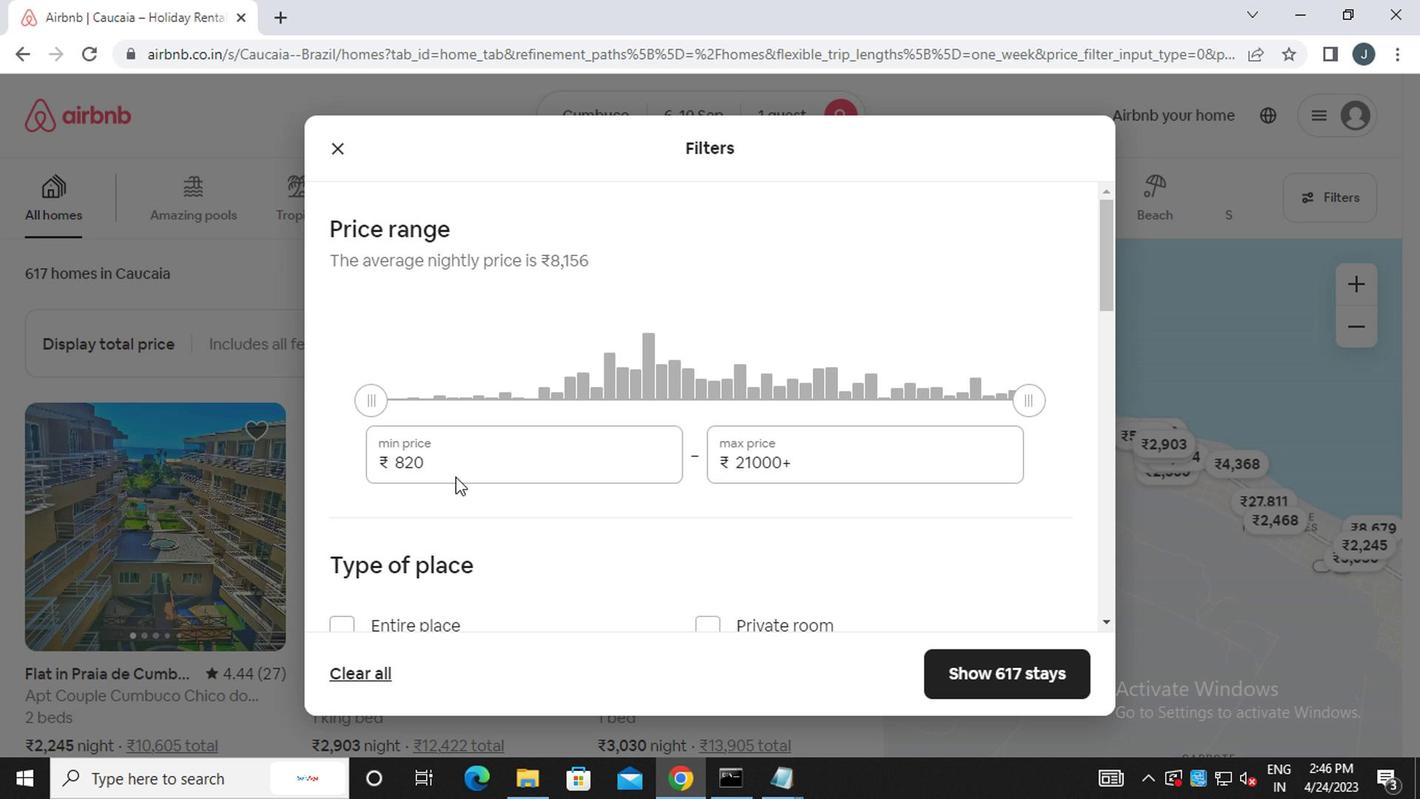 
Action: Mouse moved to (455, 474)
Screenshot: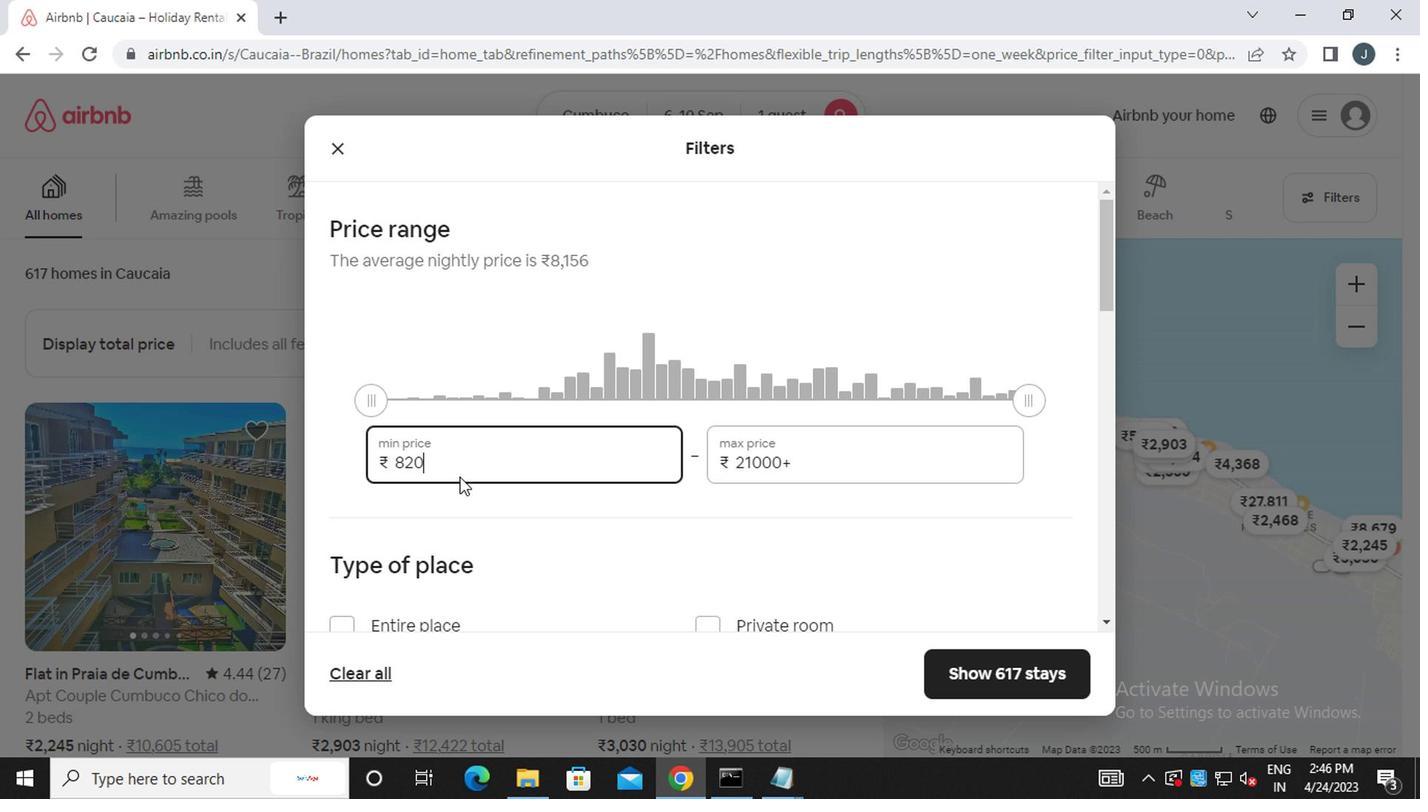 
Action: Key pressed <Key.backspace><Key.backspace><Key.backspace><<105>><<96>><<96>><<96>>
Screenshot: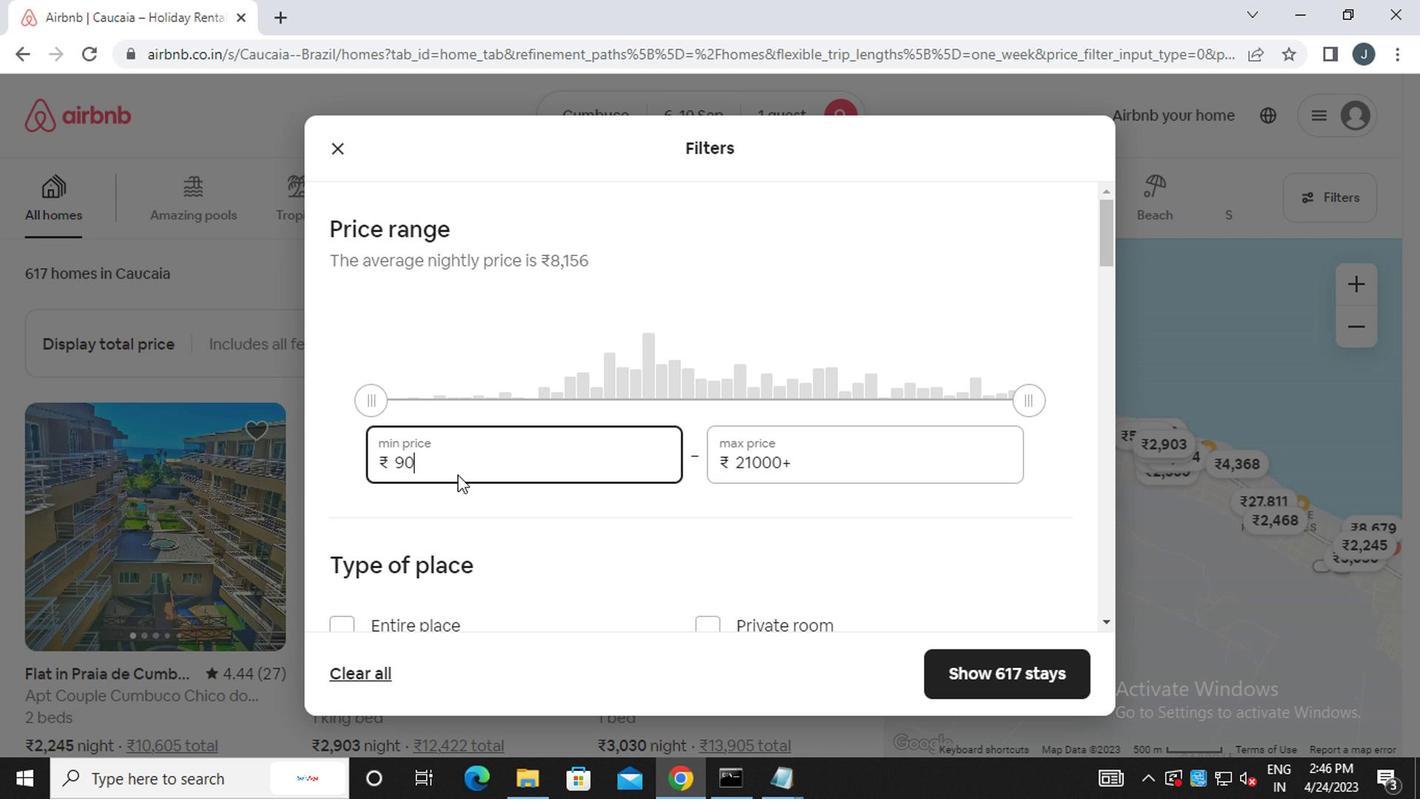 
Action: Mouse moved to (832, 462)
Screenshot: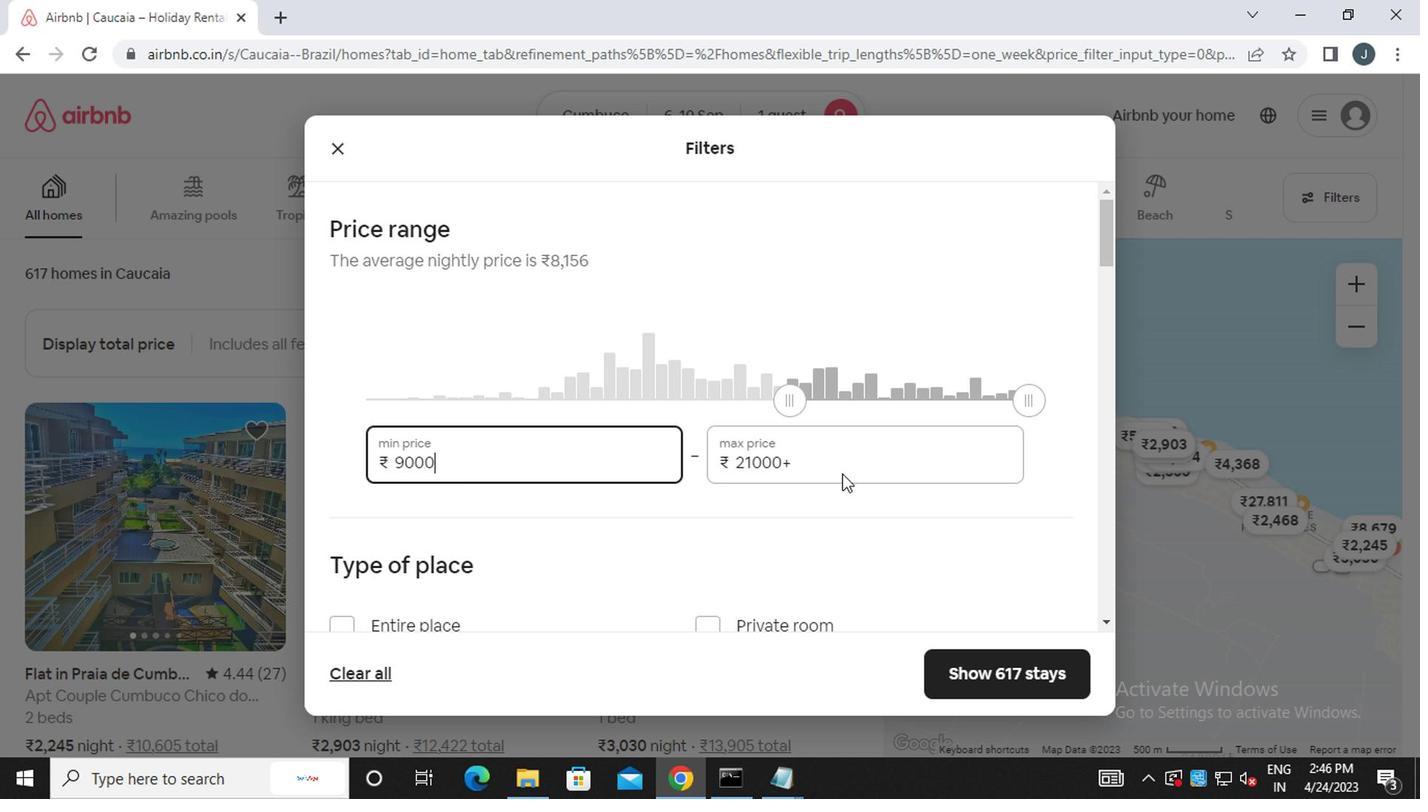
Action: Mouse pressed left at (832, 462)
Screenshot: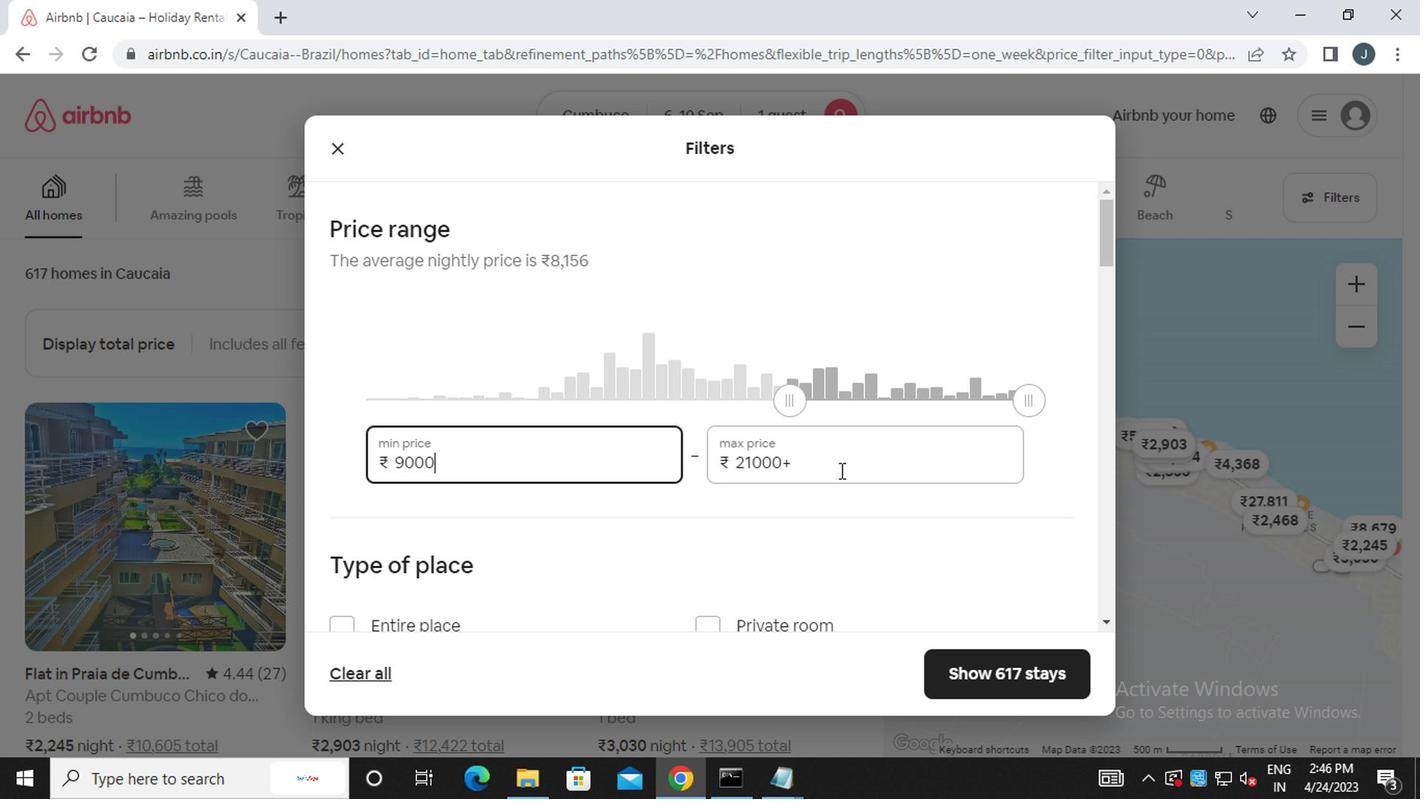
Action: Mouse moved to (830, 462)
Screenshot: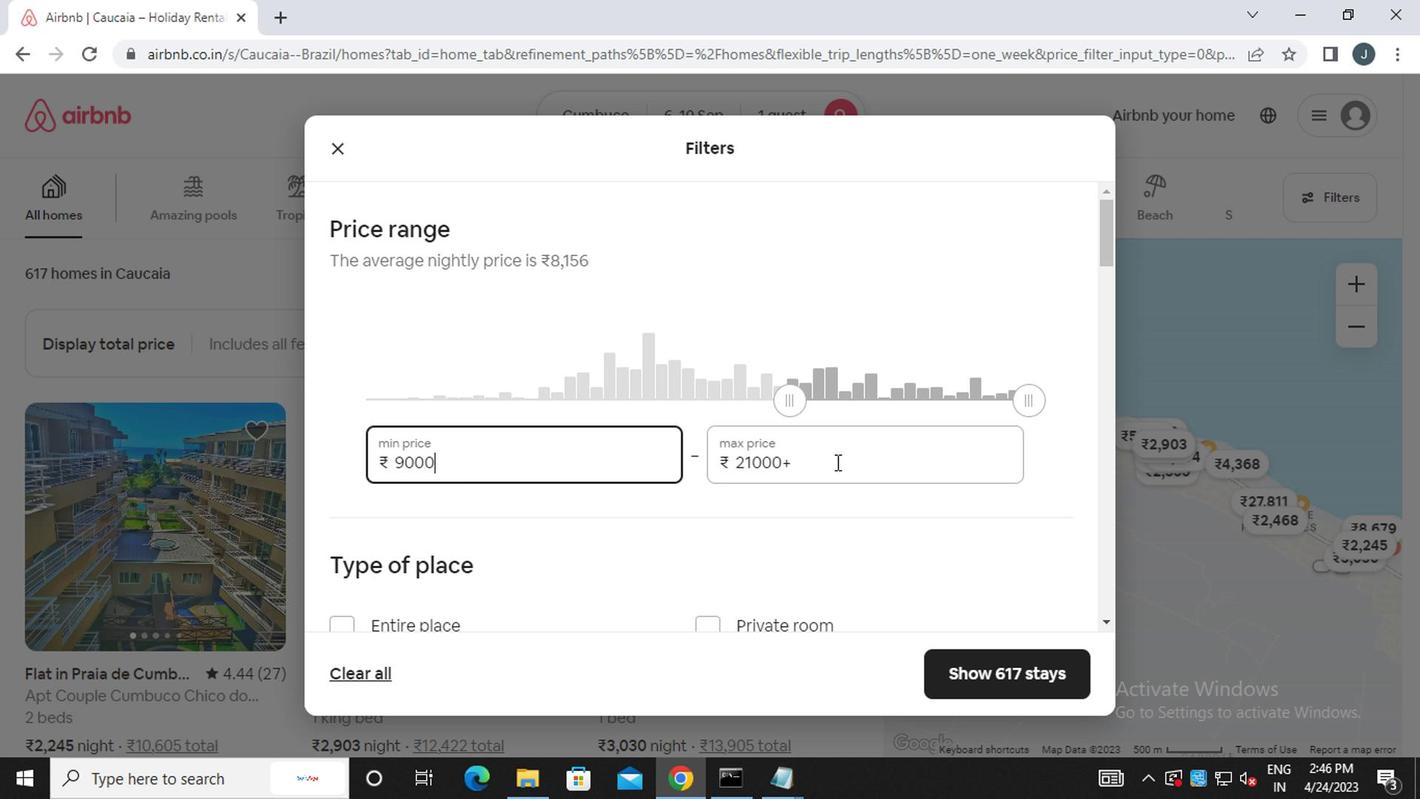 
Action: Key pressed <Key.backspace><Key.backspace><Key.backspace><Key.backspace><Key.backspace><Key.backspace><Key.backspace><Key.backspace><Key.backspace><Key.backspace><Key.backspace><<97>><<103>><<96>><<96>><<96>>
Screenshot: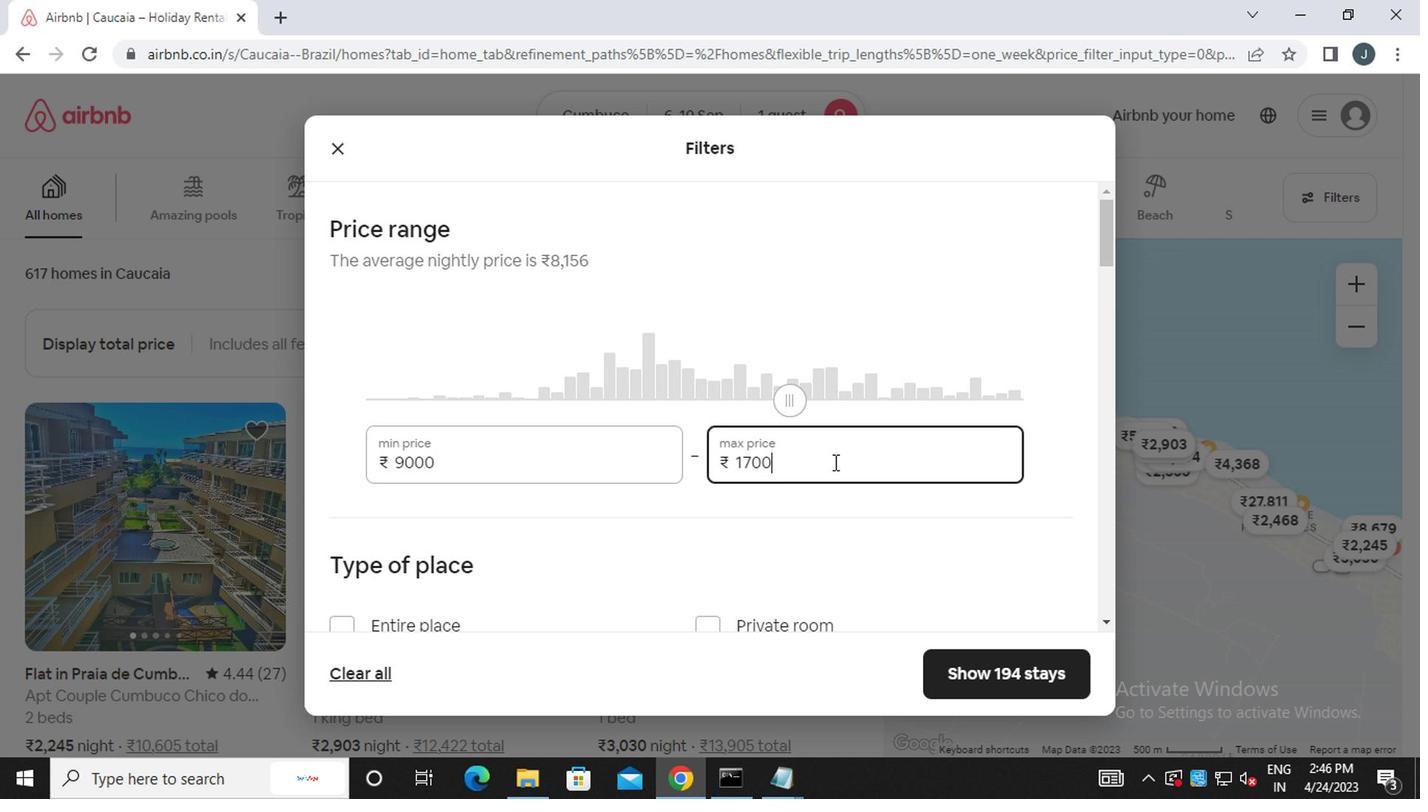 
Action: Mouse scrolled (830, 461) with delta (0, 0)
Screenshot: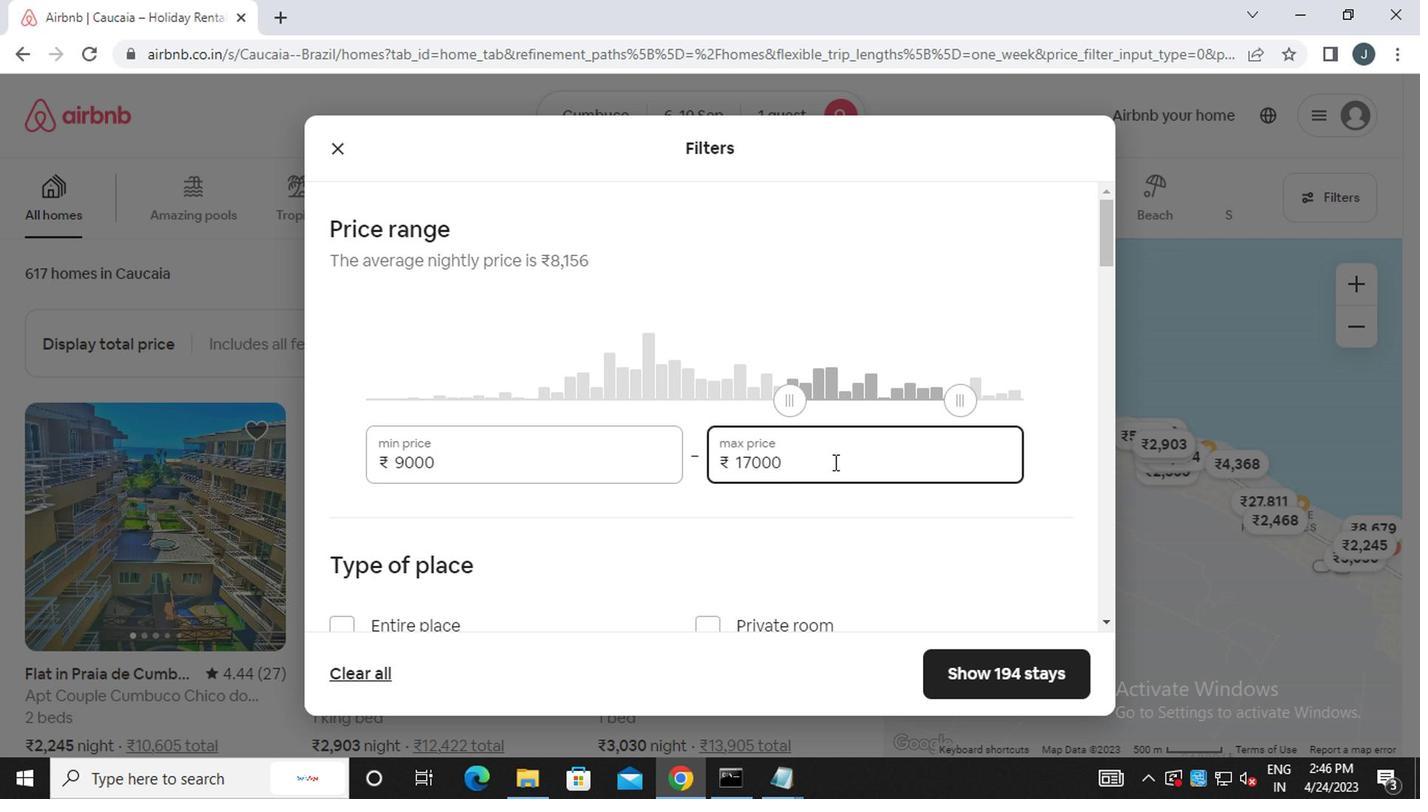
Action: Mouse moved to (794, 513)
Screenshot: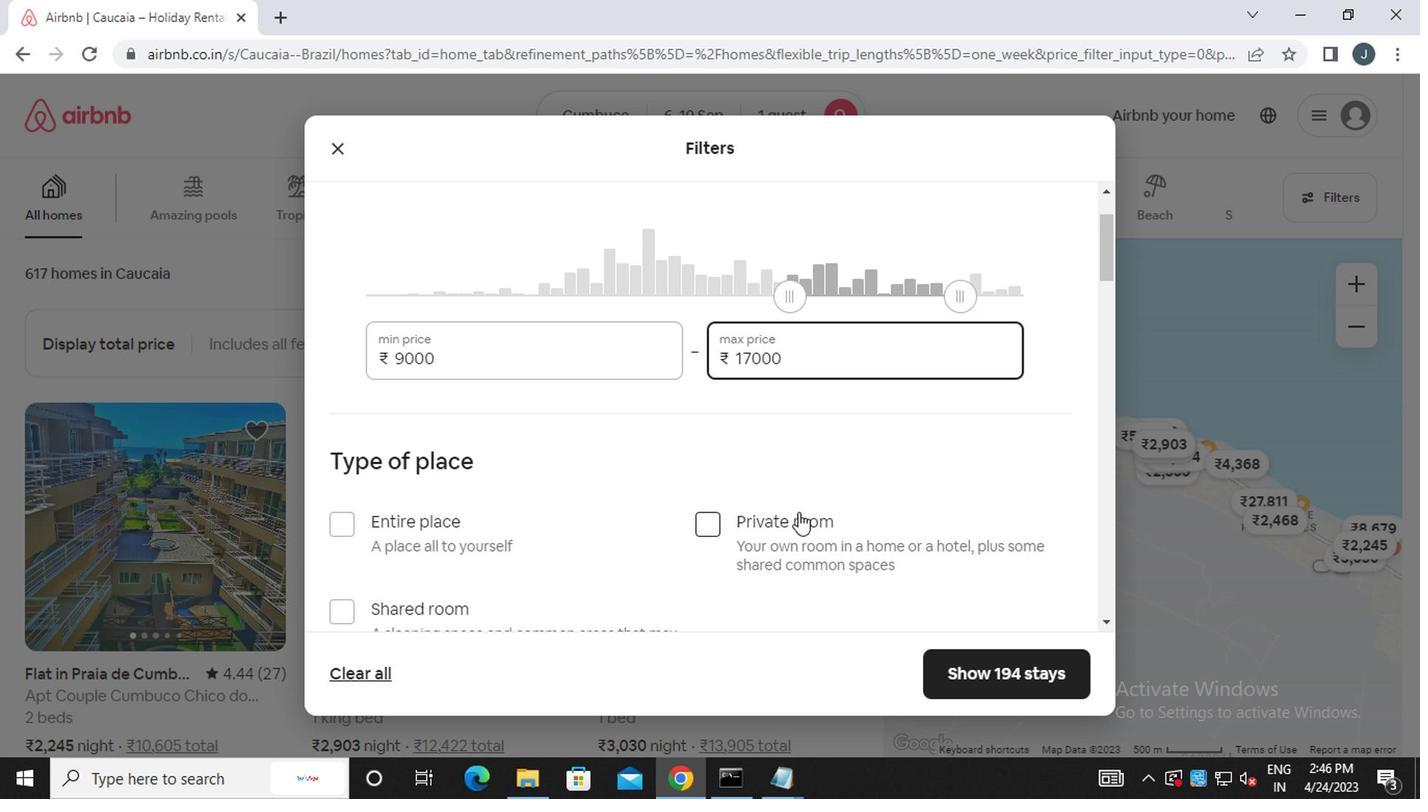 
Action: Mouse pressed left at (794, 513)
Screenshot: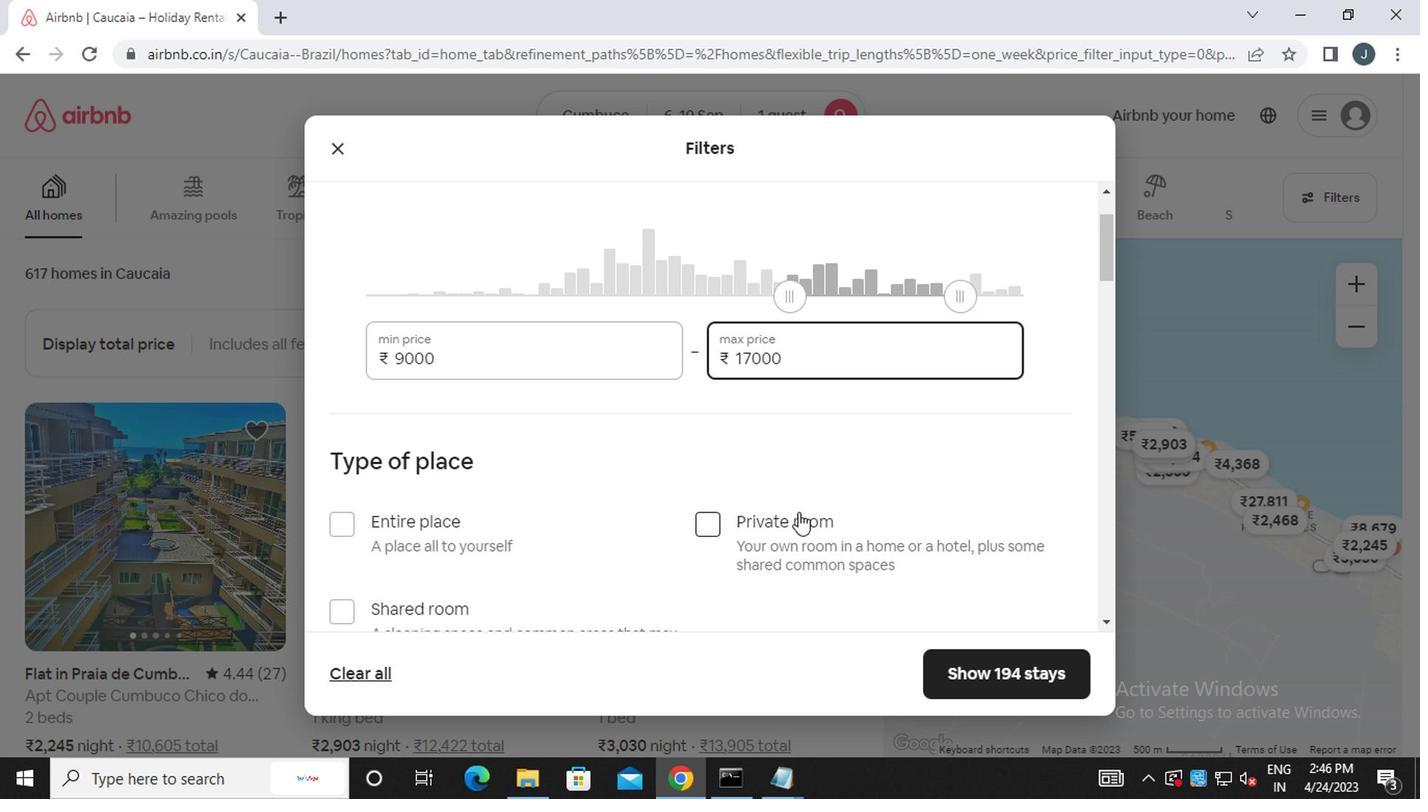 
Action: Mouse moved to (794, 524)
Screenshot: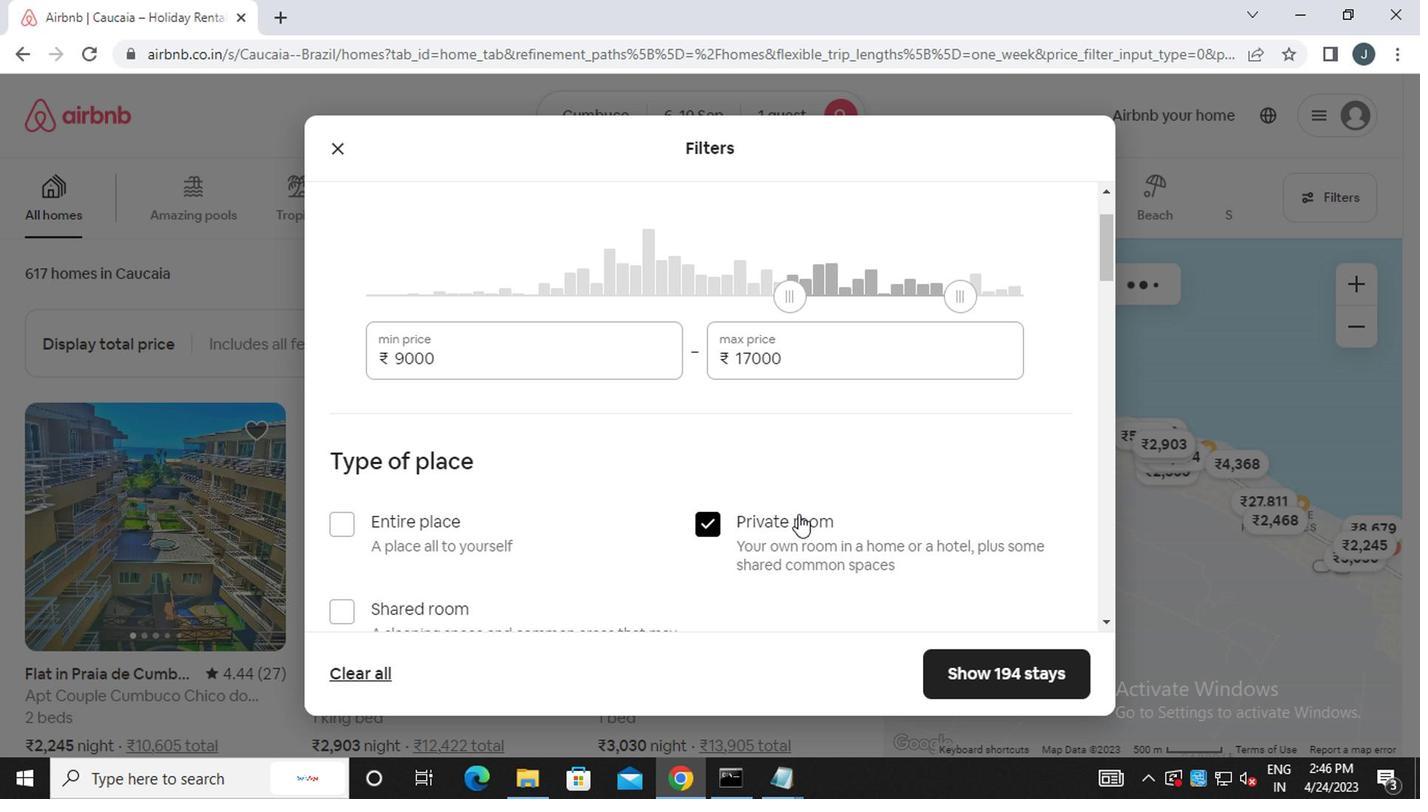 
Action: Mouse scrolled (794, 523) with delta (0, 0)
Screenshot: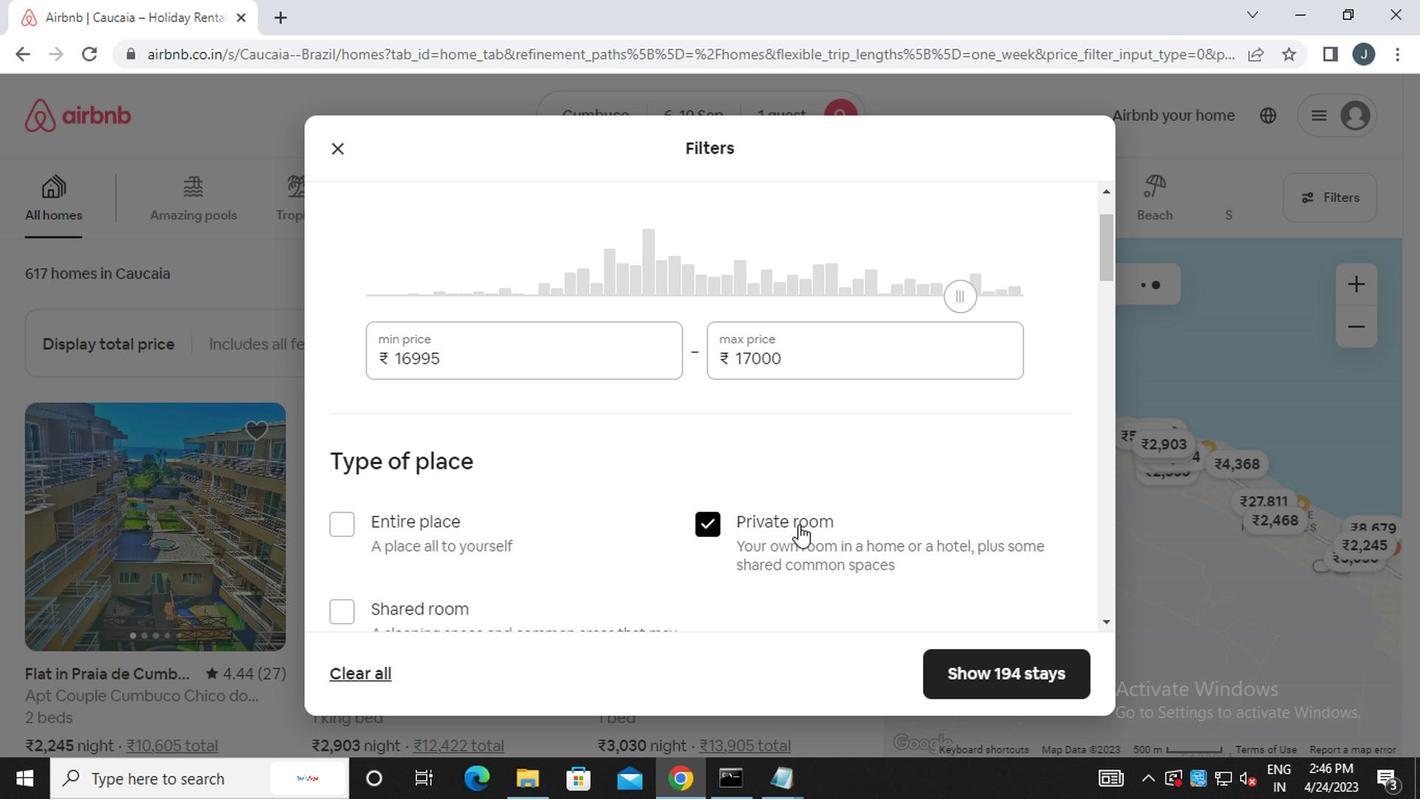 
Action: Mouse scrolled (794, 523) with delta (0, 0)
Screenshot: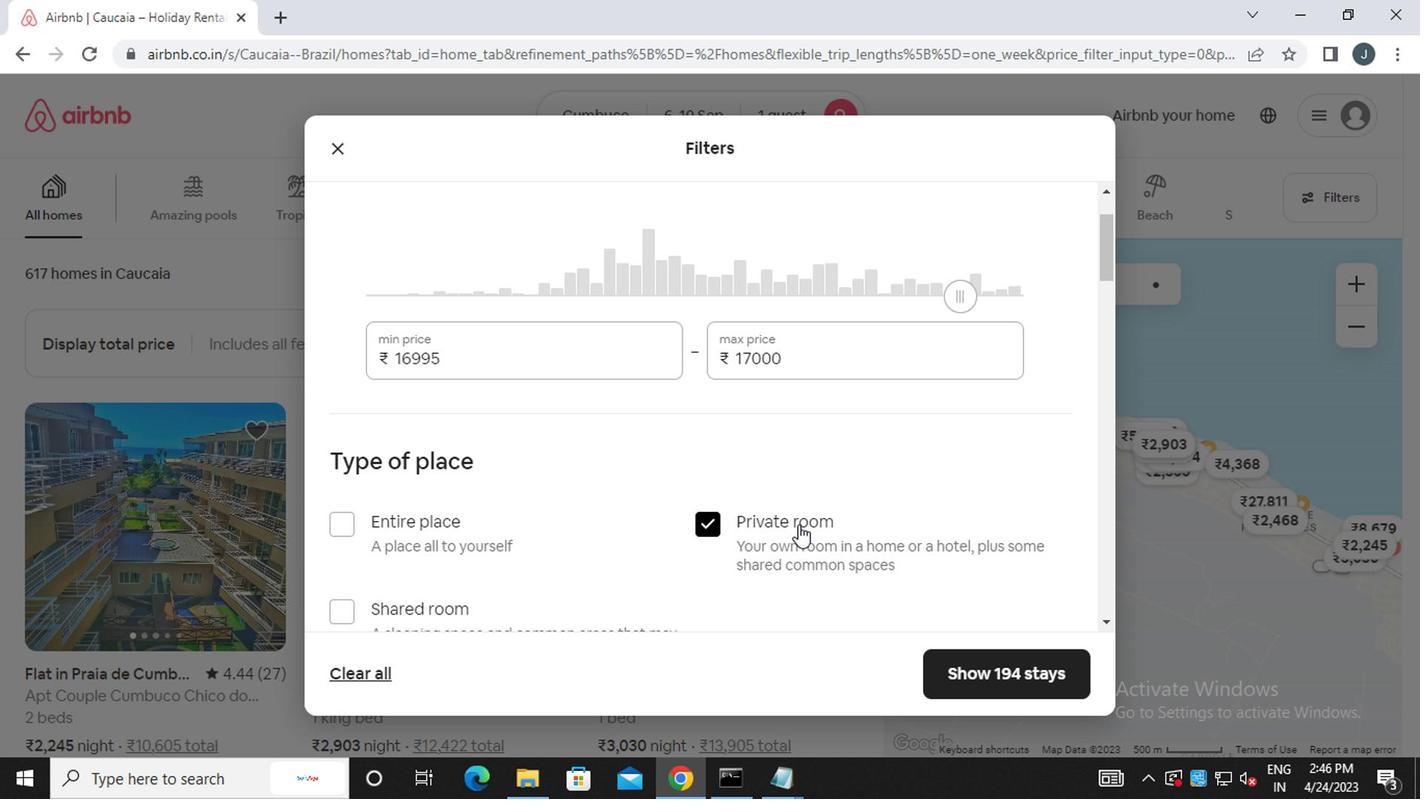
Action: Mouse scrolled (794, 523) with delta (0, 0)
Screenshot: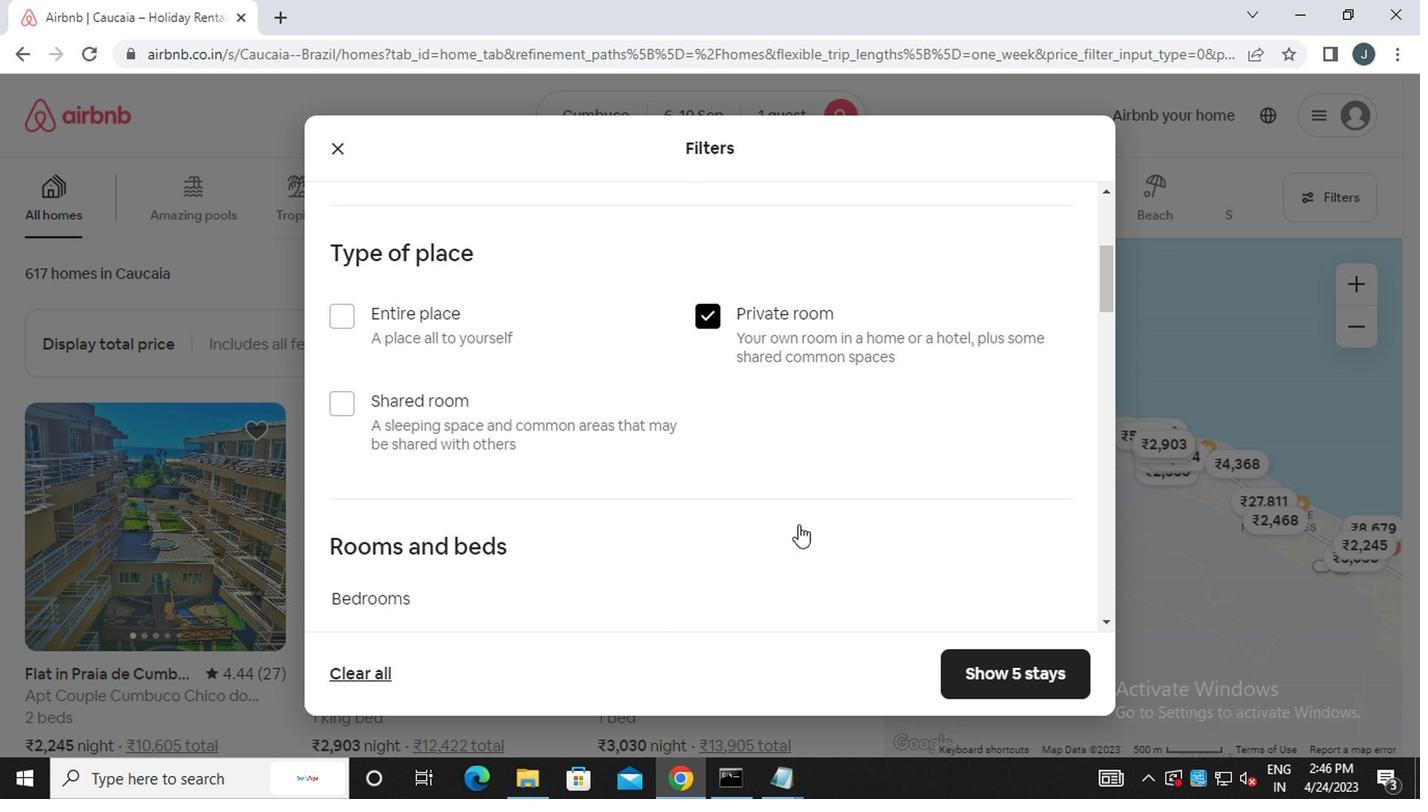 
Action: Mouse moved to (571, 542)
Screenshot: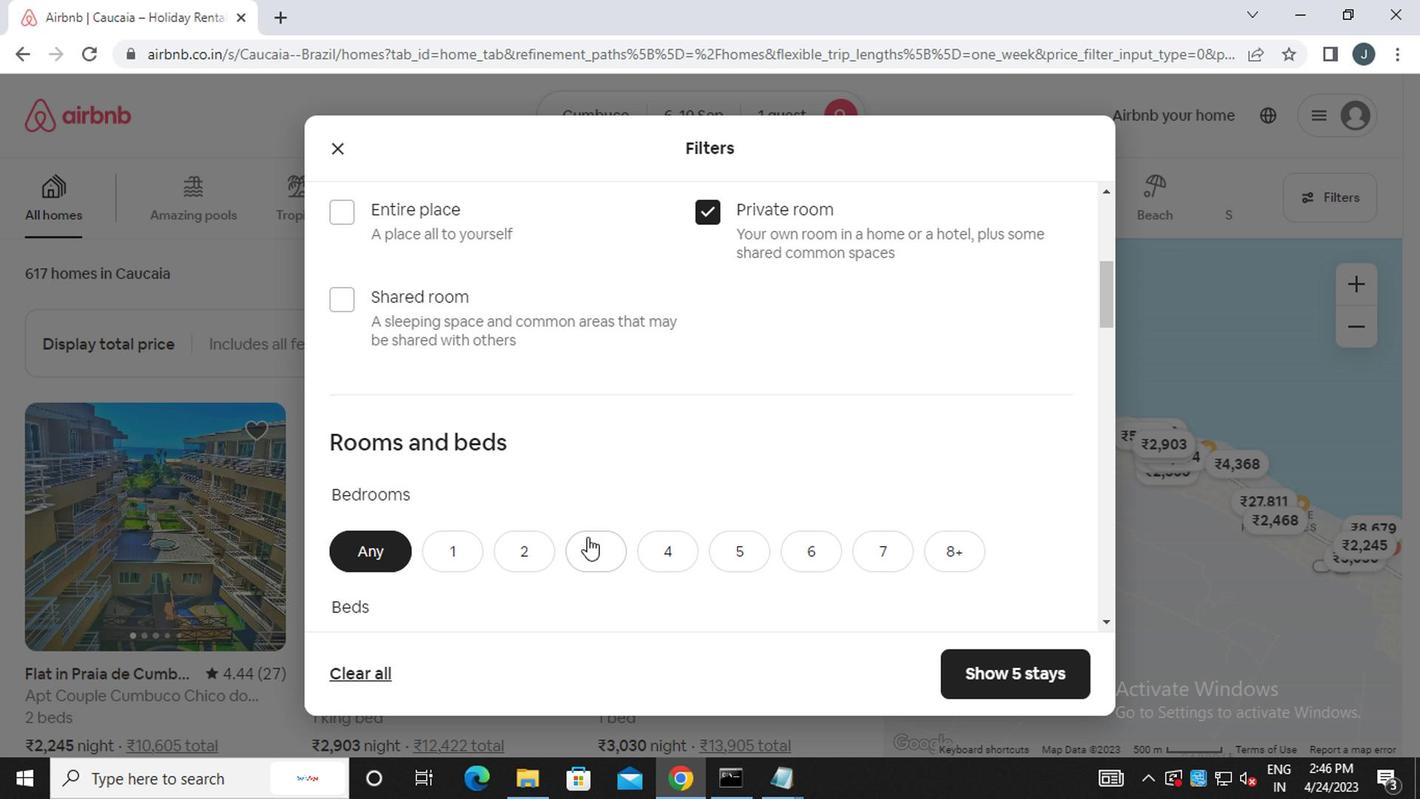 
Action: Mouse scrolled (571, 540) with delta (0, -1)
Screenshot: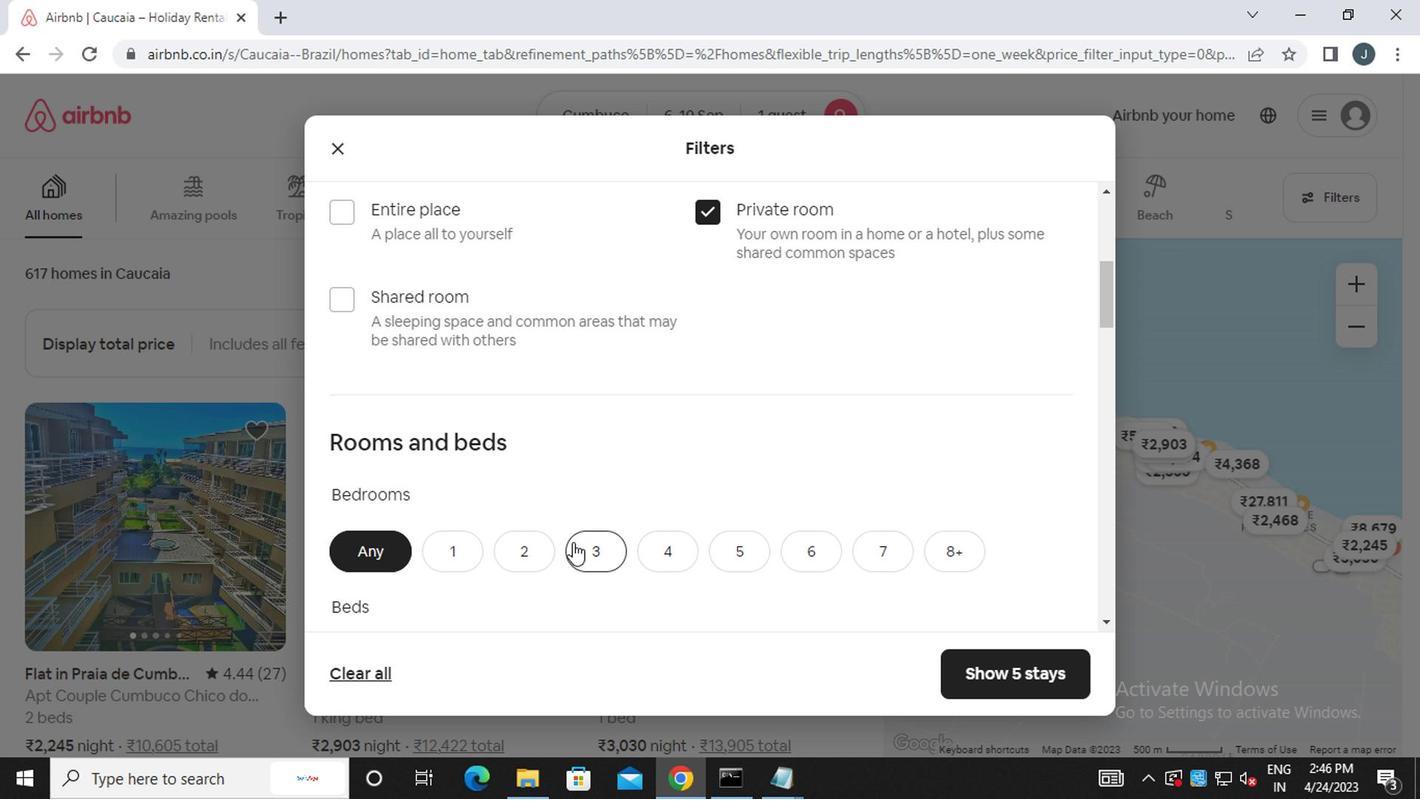 
Action: Mouse scrolled (571, 540) with delta (0, -1)
Screenshot: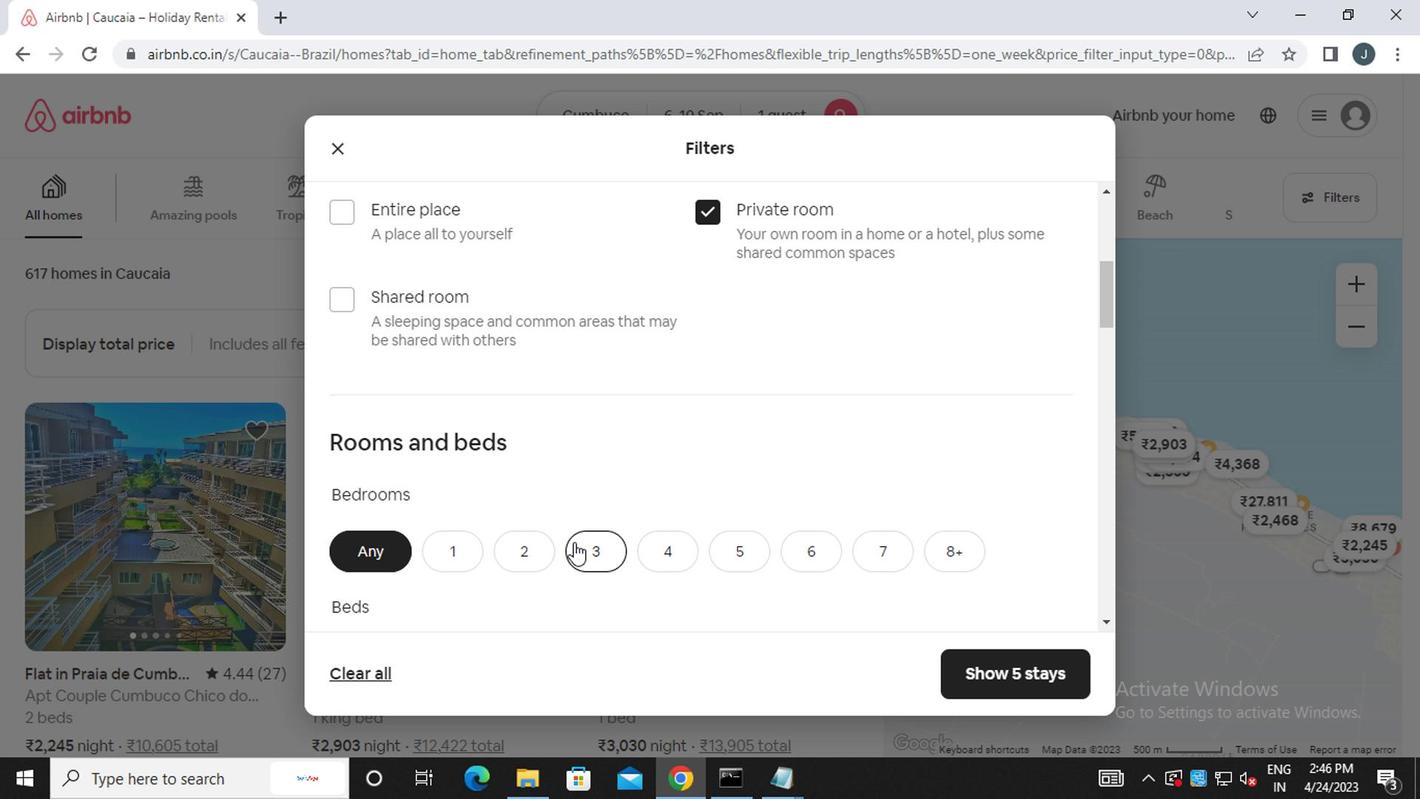 
Action: Mouse moved to (455, 335)
Screenshot: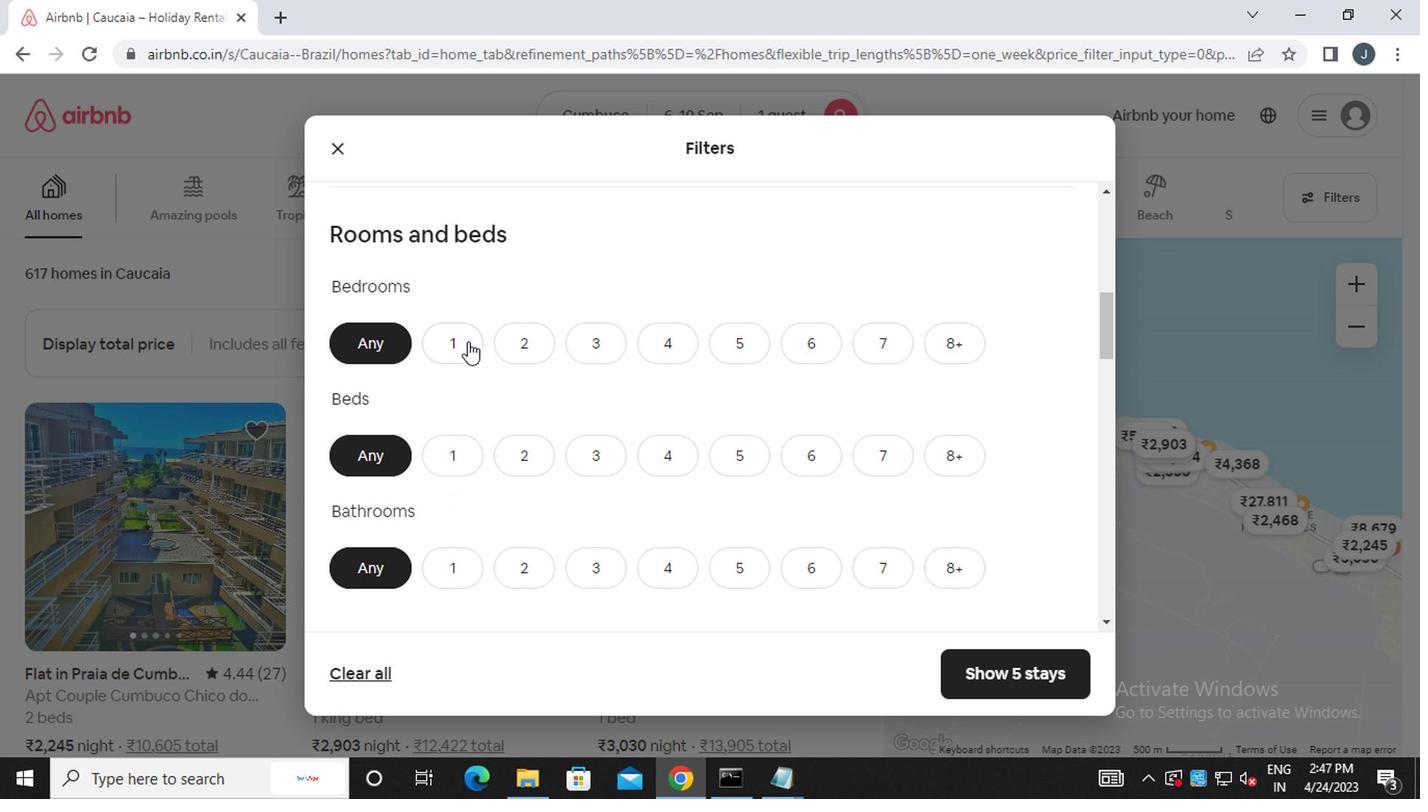 
Action: Mouse pressed left at (455, 335)
Screenshot: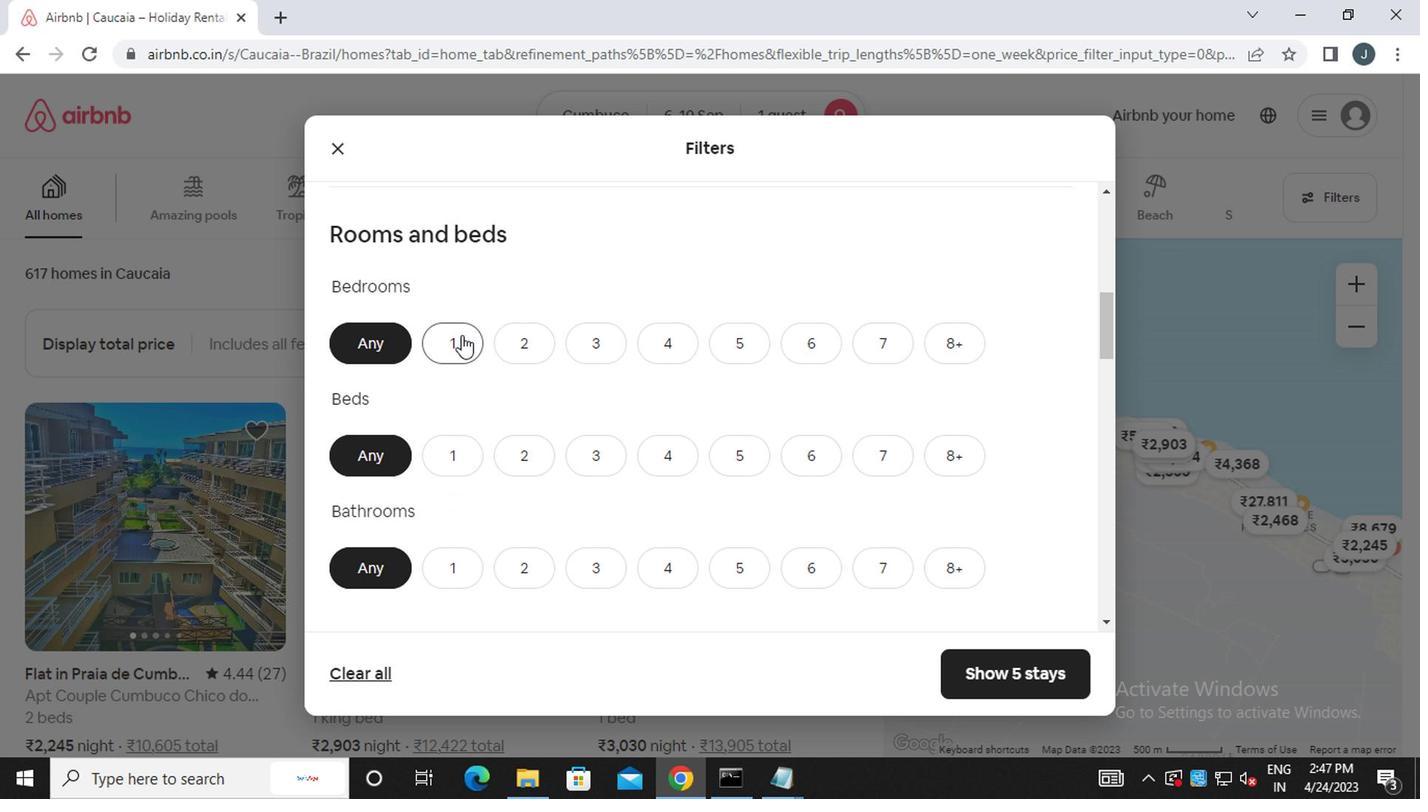 
Action: Mouse moved to (452, 477)
Screenshot: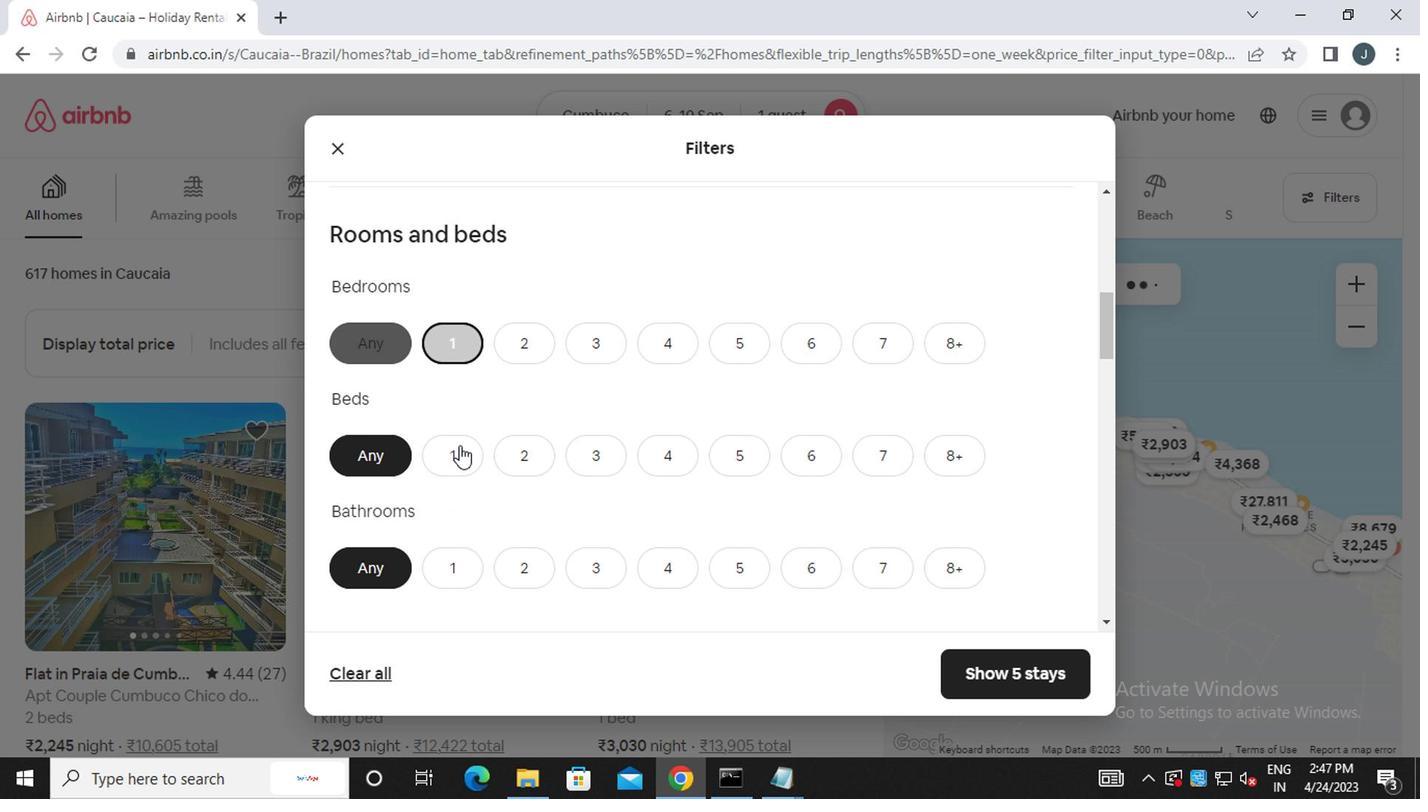 
Action: Mouse pressed left at (452, 477)
Screenshot: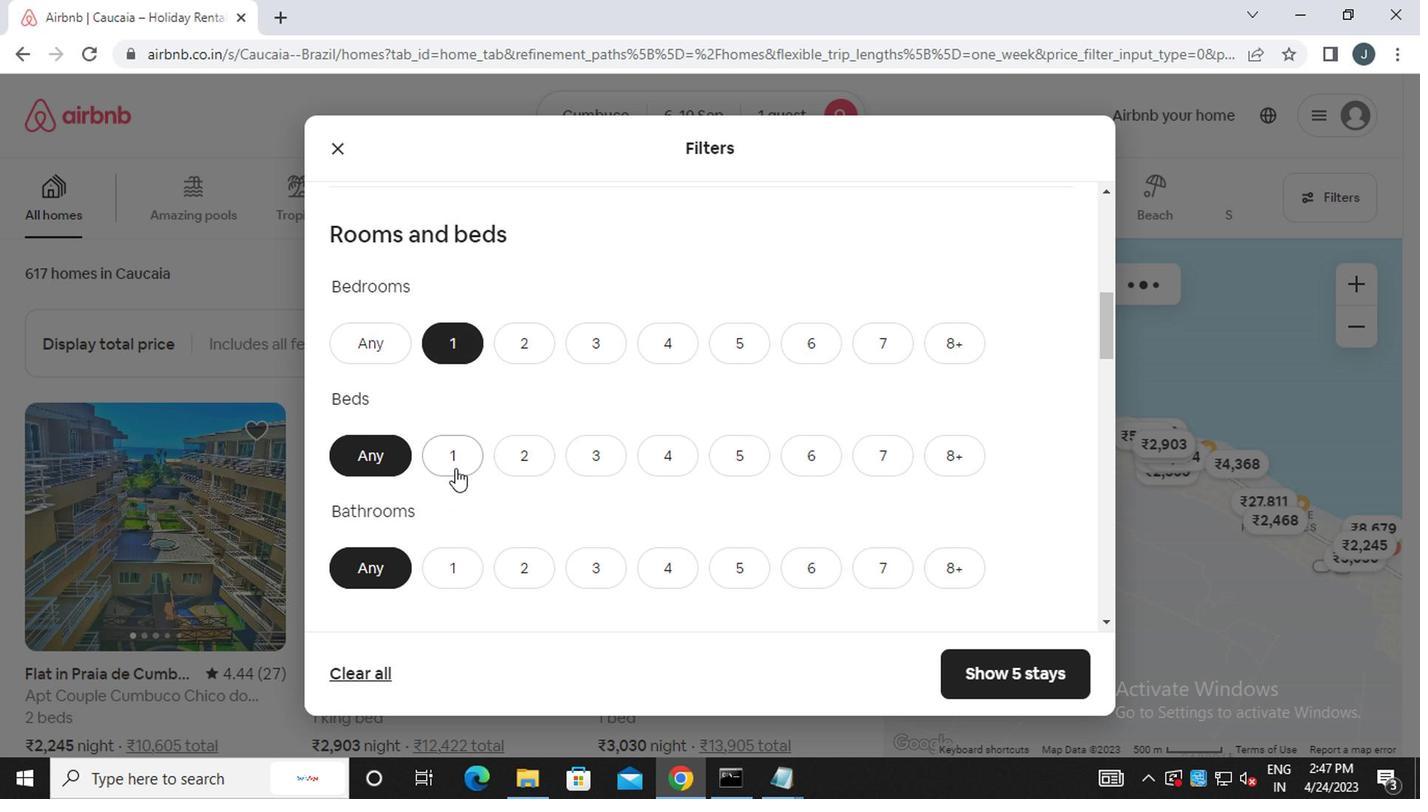 
Action: Mouse moved to (449, 558)
Screenshot: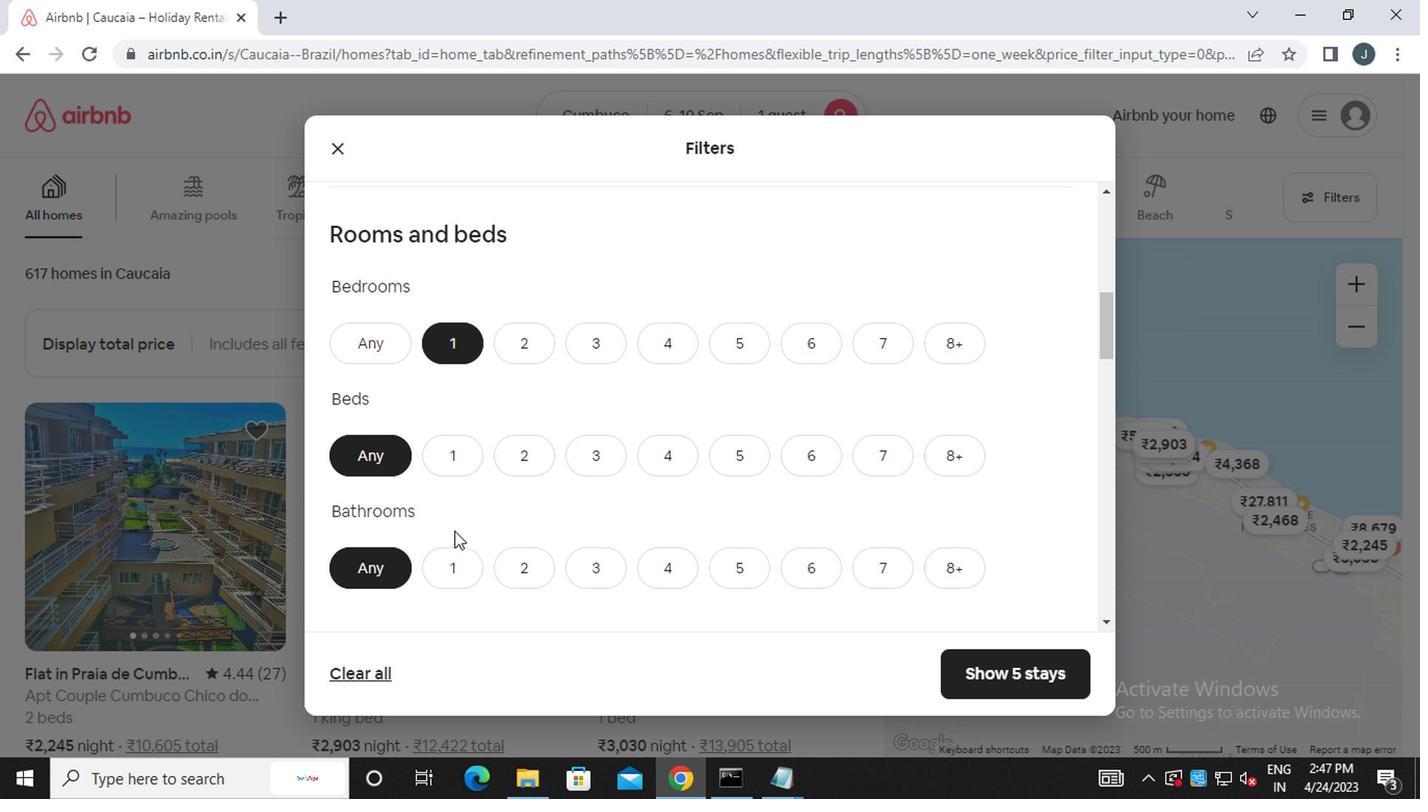 
Action: Mouse pressed left at (449, 558)
Screenshot: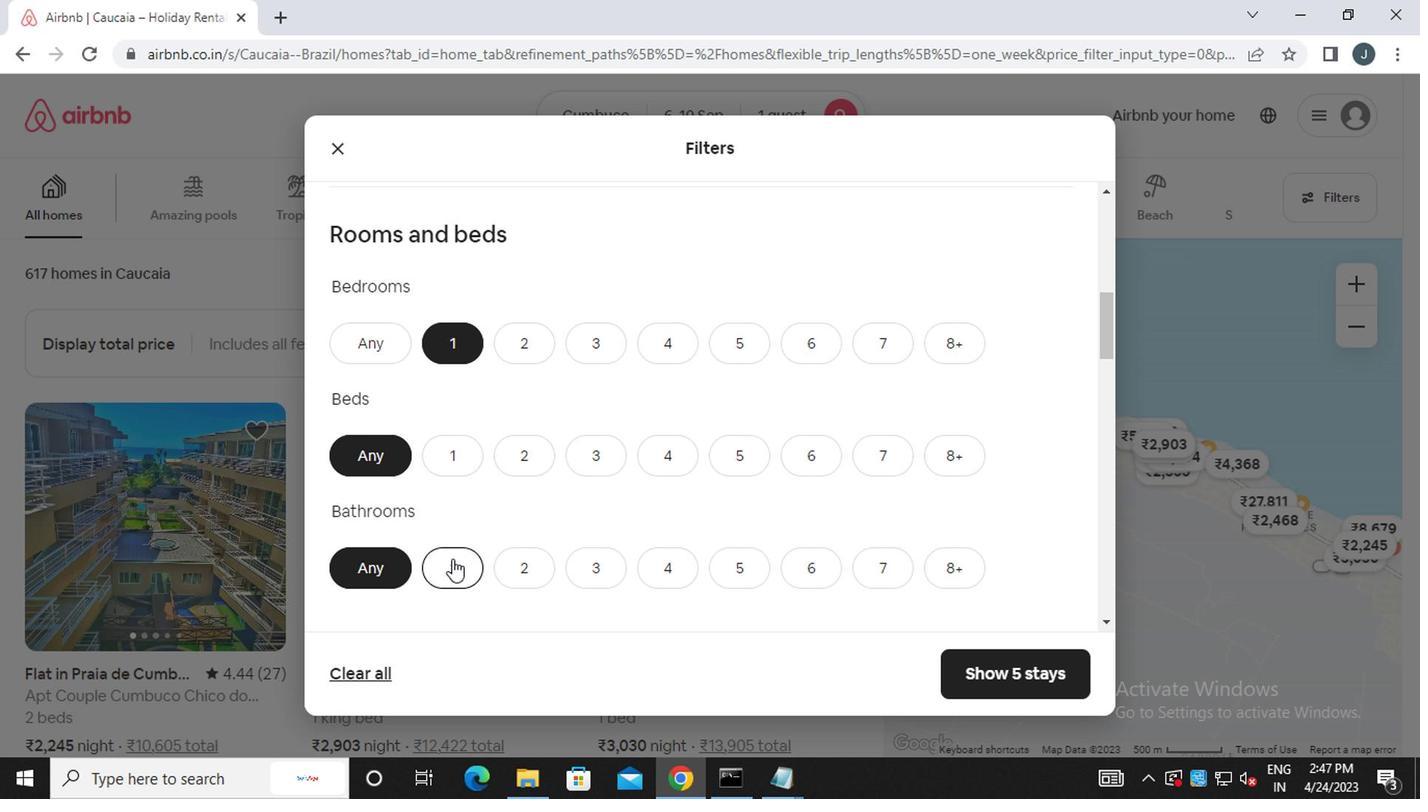 
Action: Mouse moved to (452, 454)
Screenshot: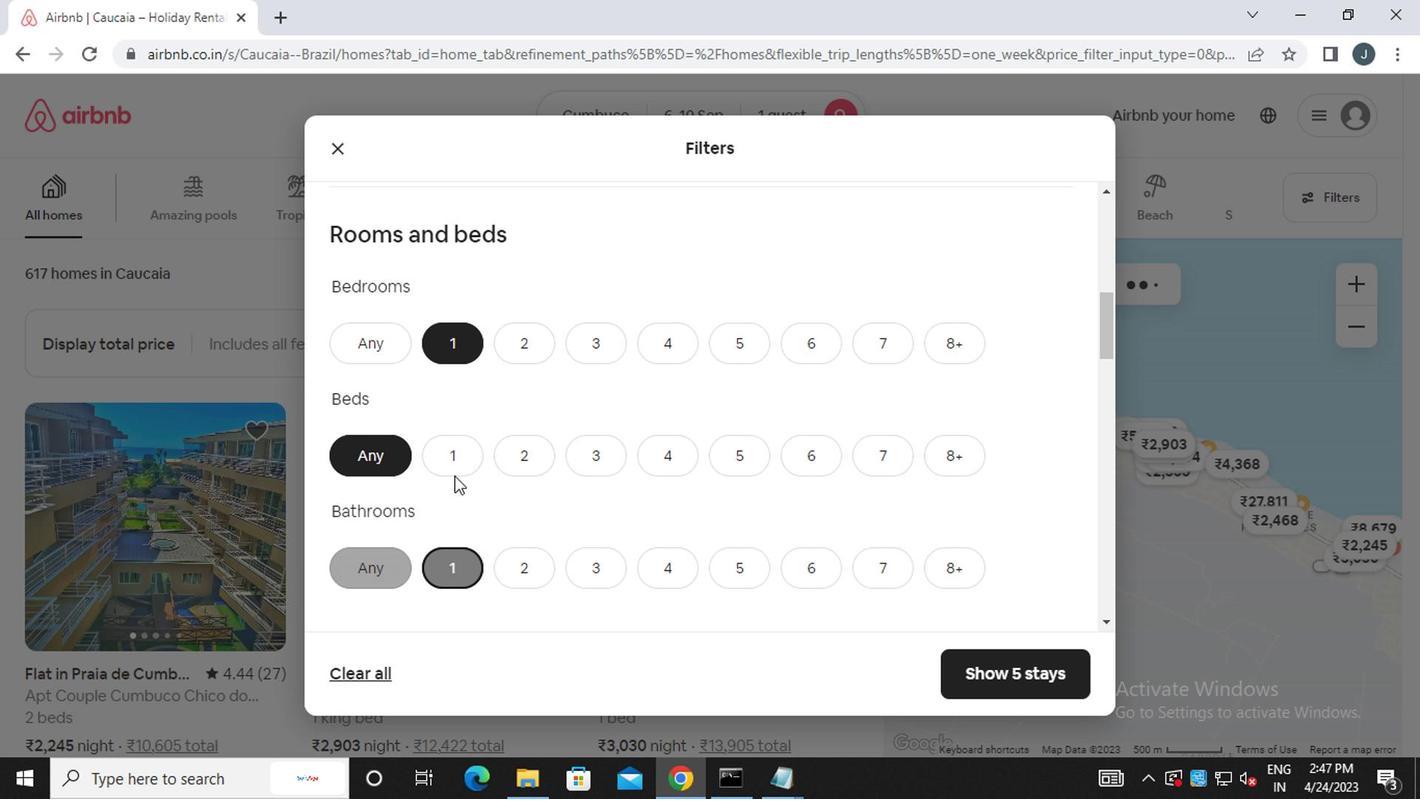 
Action: Mouse pressed left at (452, 454)
Screenshot: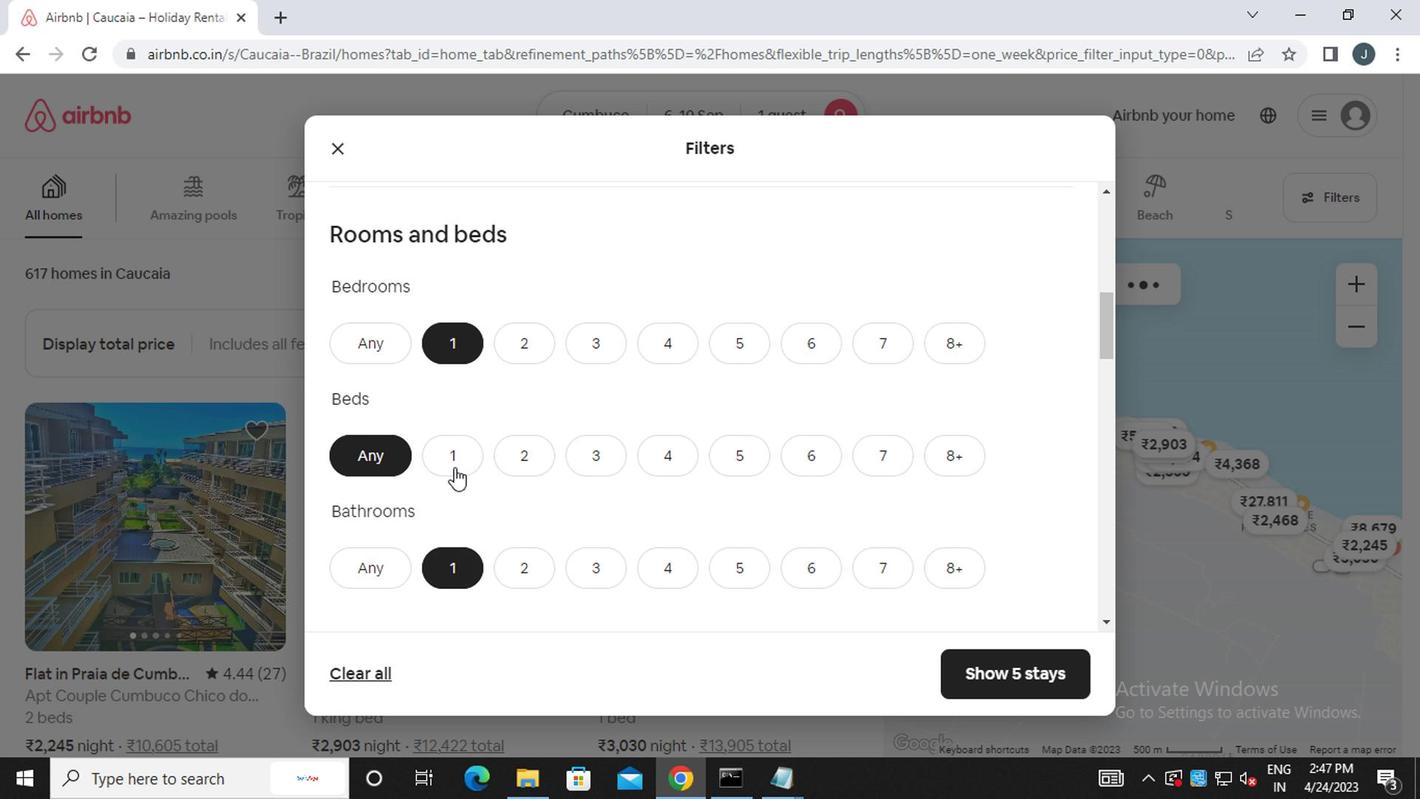 
Action: Mouse moved to (507, 548)
Screenshot: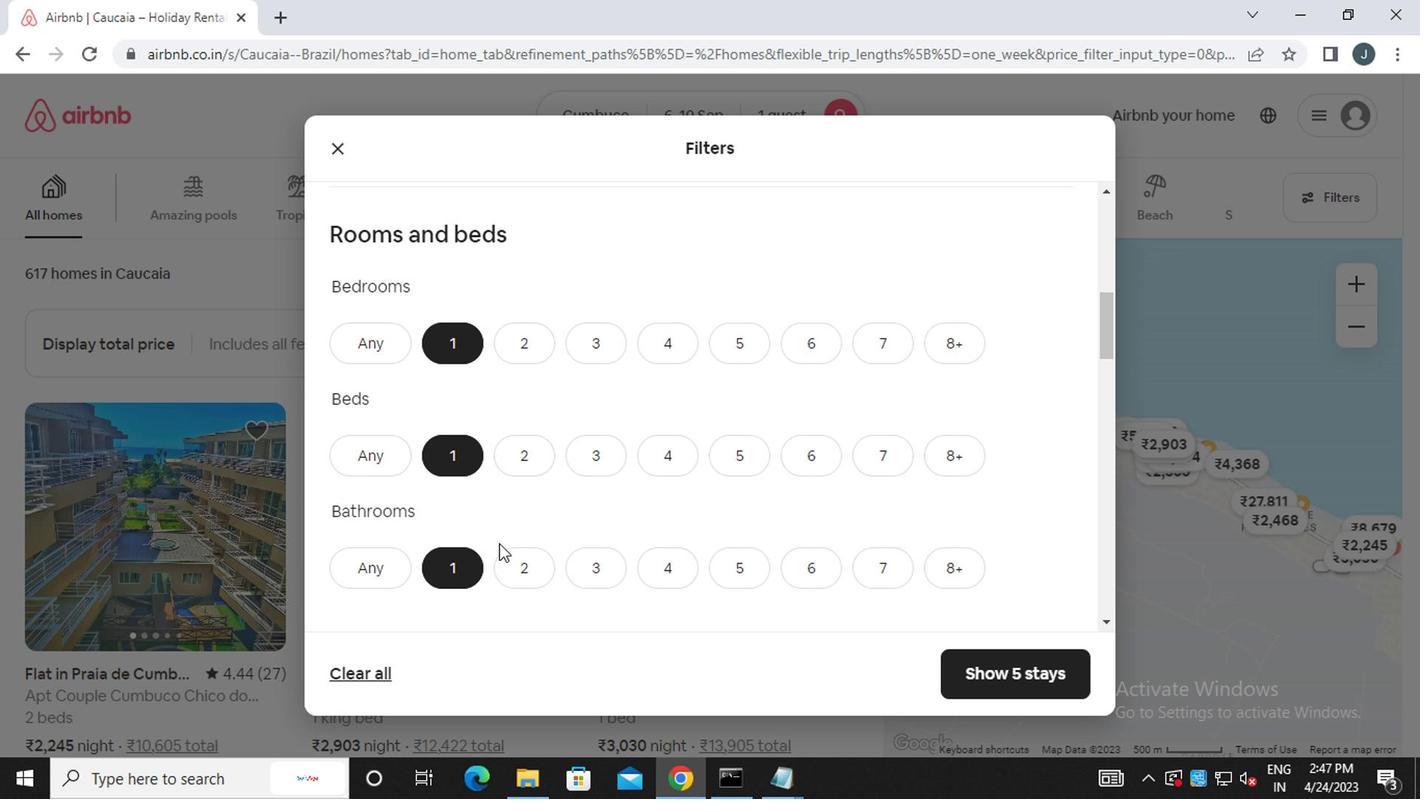 
Action: Mouse scrolled (507, 547) with delta (0, 0)
Screenshot: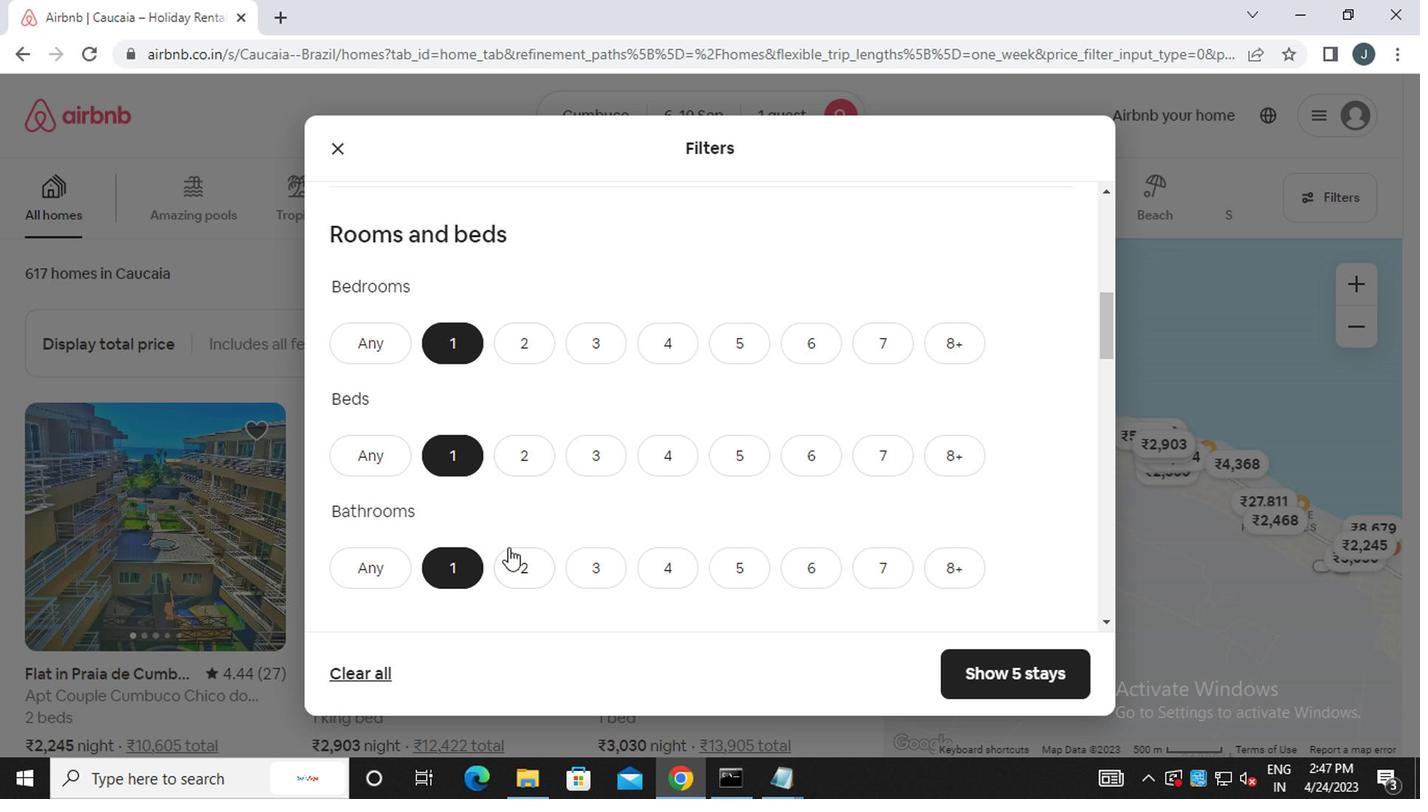 
Action: Mouse scrolled (507, 547) with delta (0, 0)
Screenshot: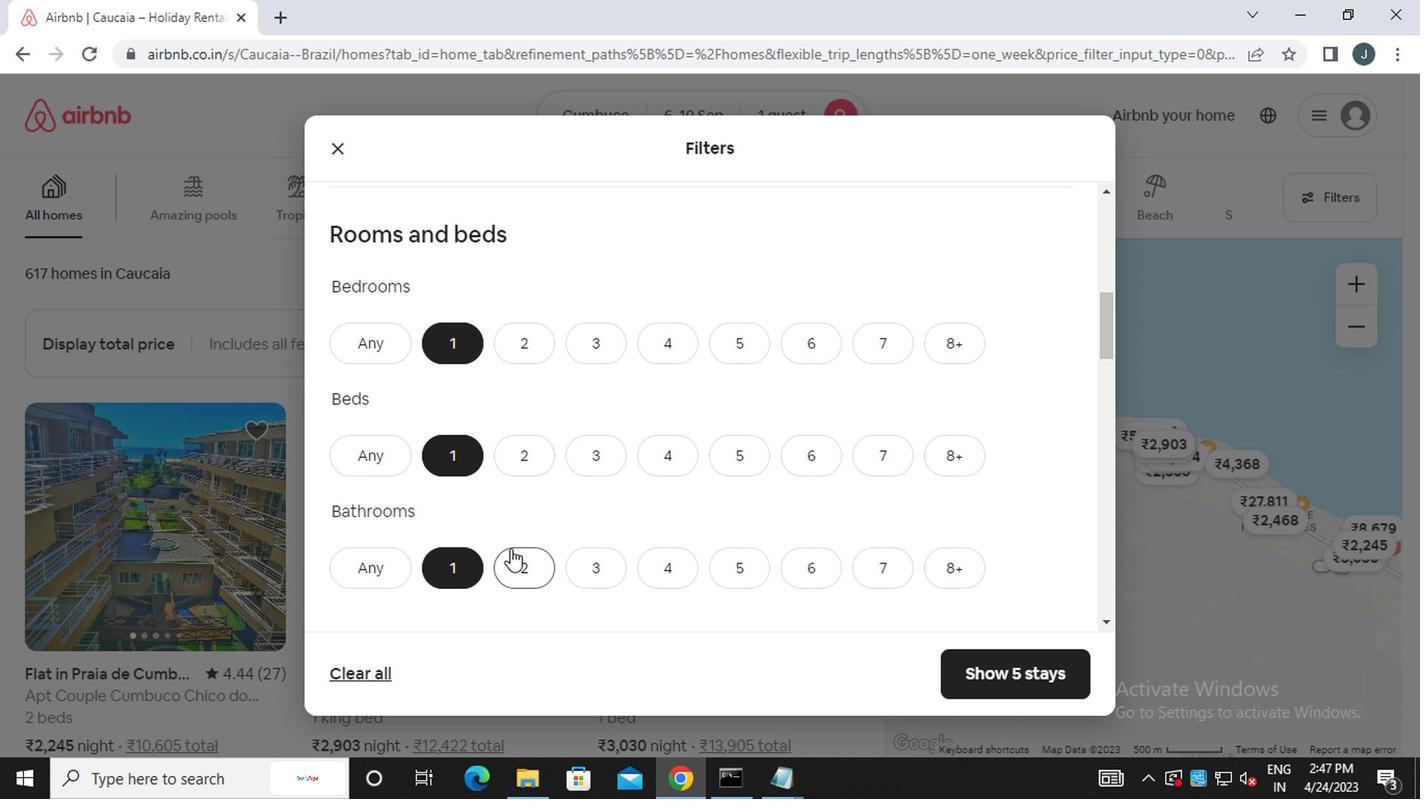 
Action: Mouse scrolled (507, 547) with delta (0, 0)
Screenshot: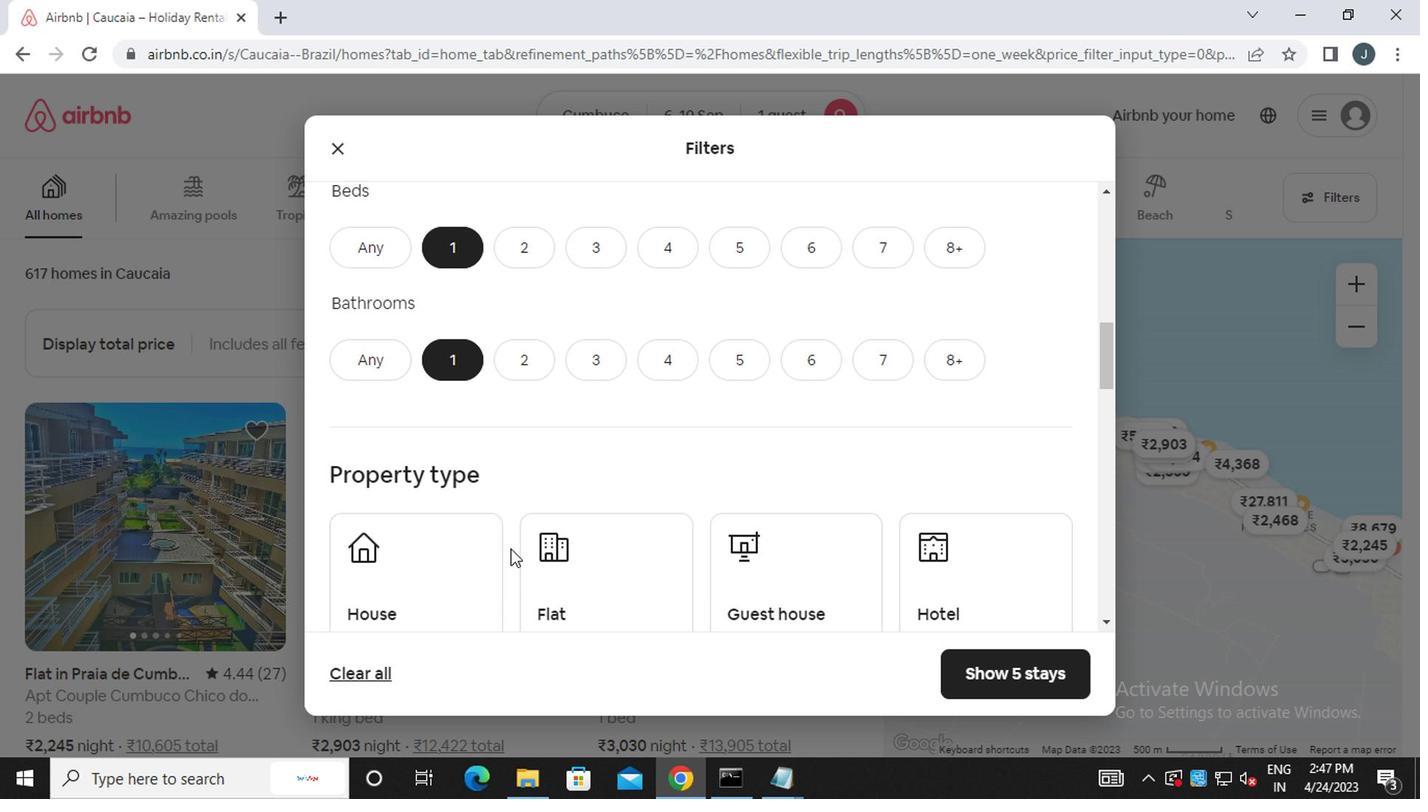 
Action: Mouse scrolled (507, 547) with delta (0, 0)
Screenshot: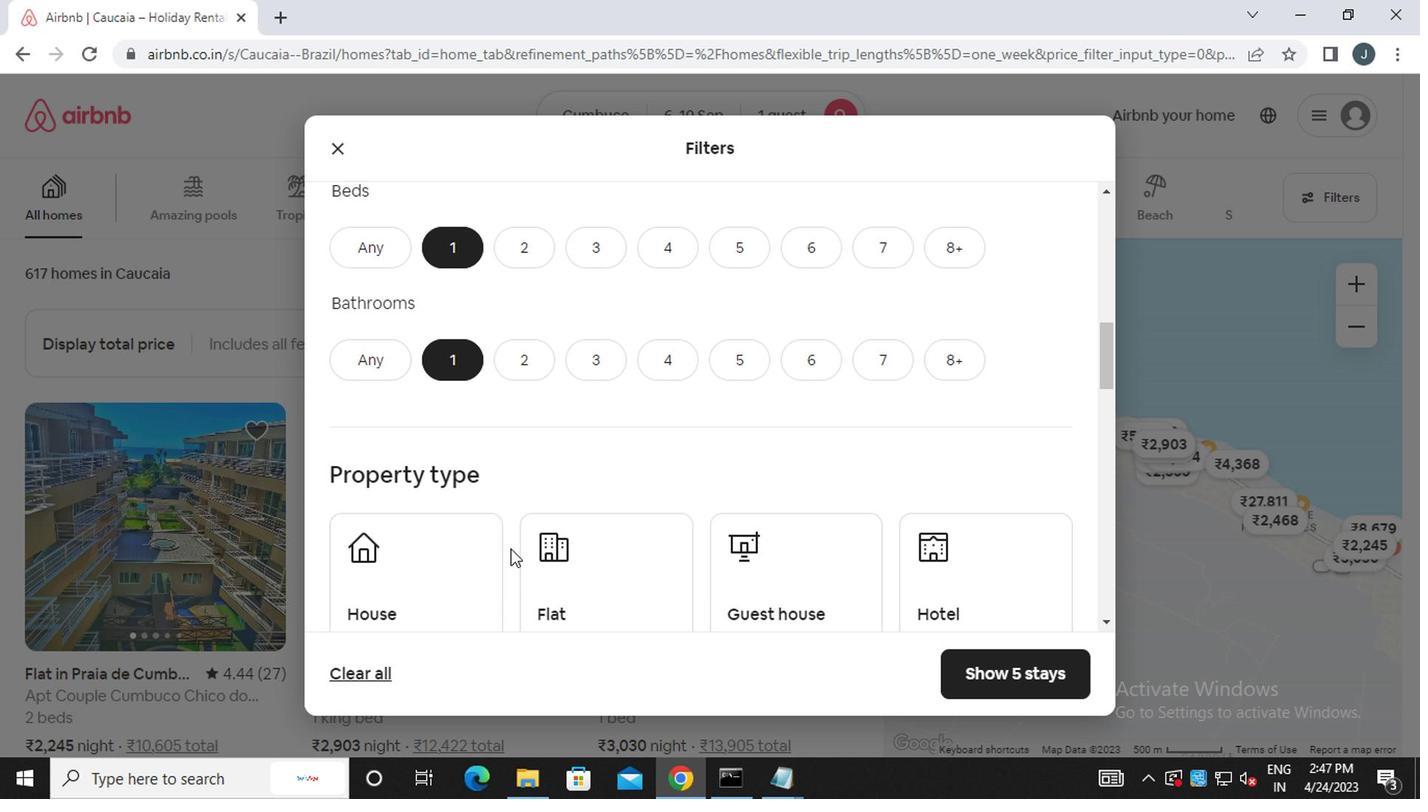 
Action: Mouse moved to (432, 361)
Screenshot: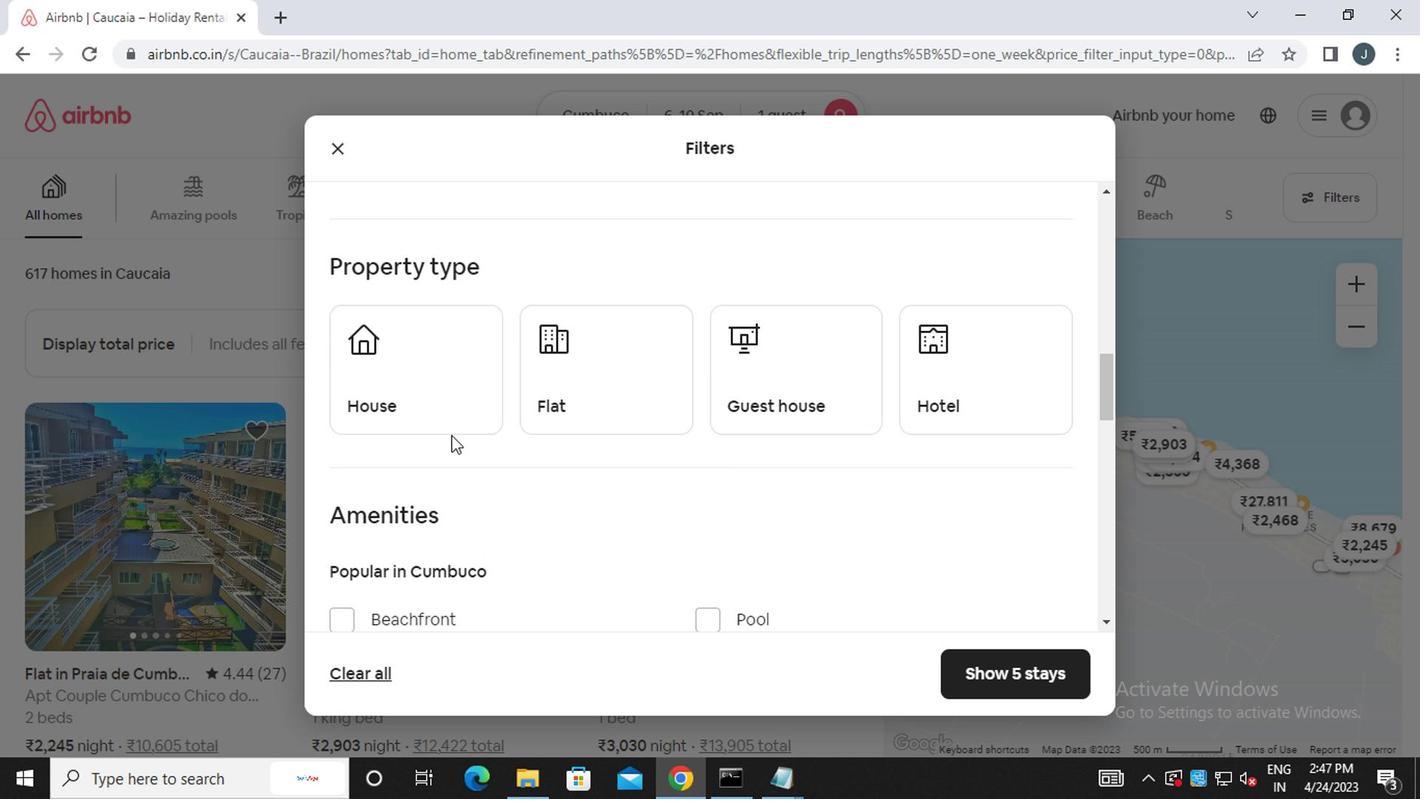 
Action: Mouse pressed left at (432, 361)
Screenshot: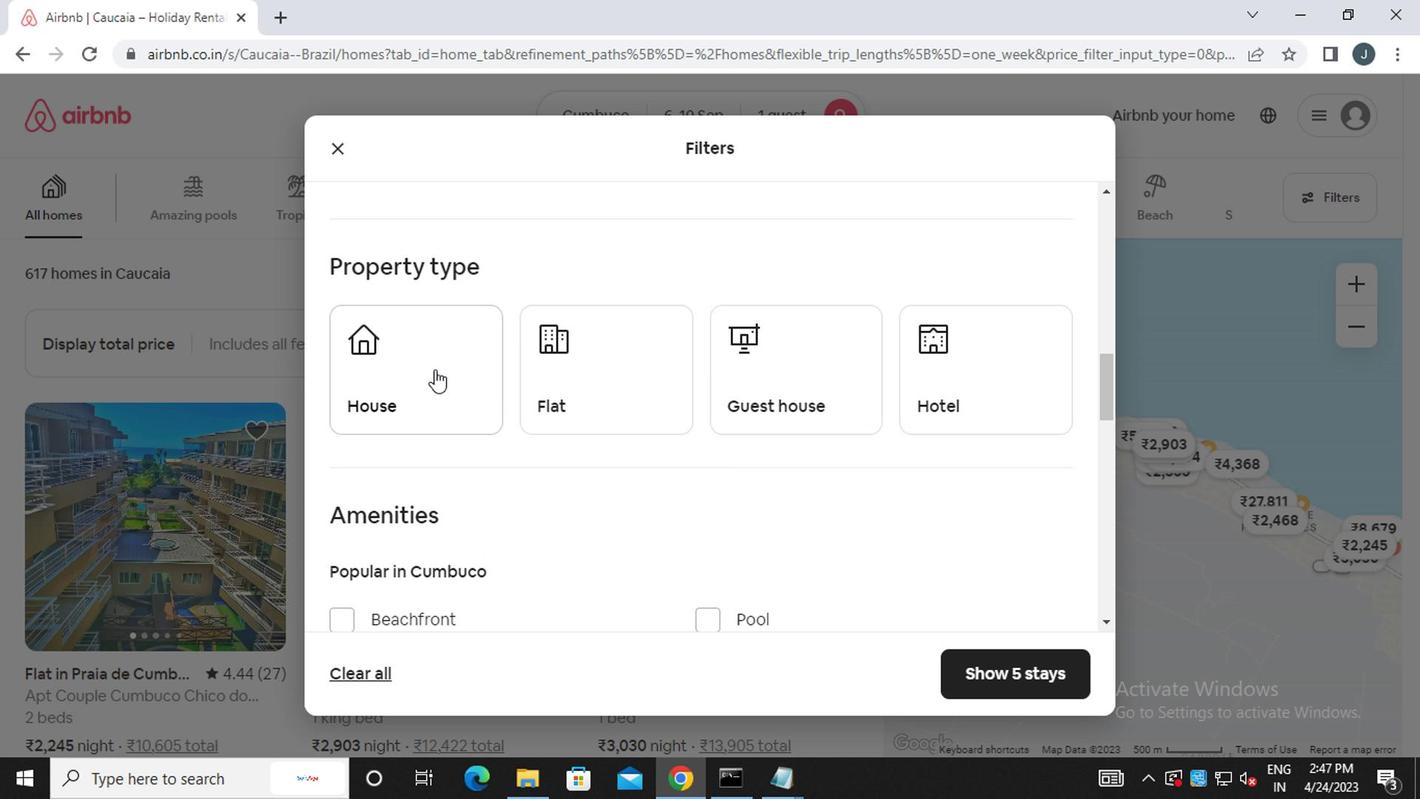 
Action: Mouse moved to (566, 399)
Screenshot: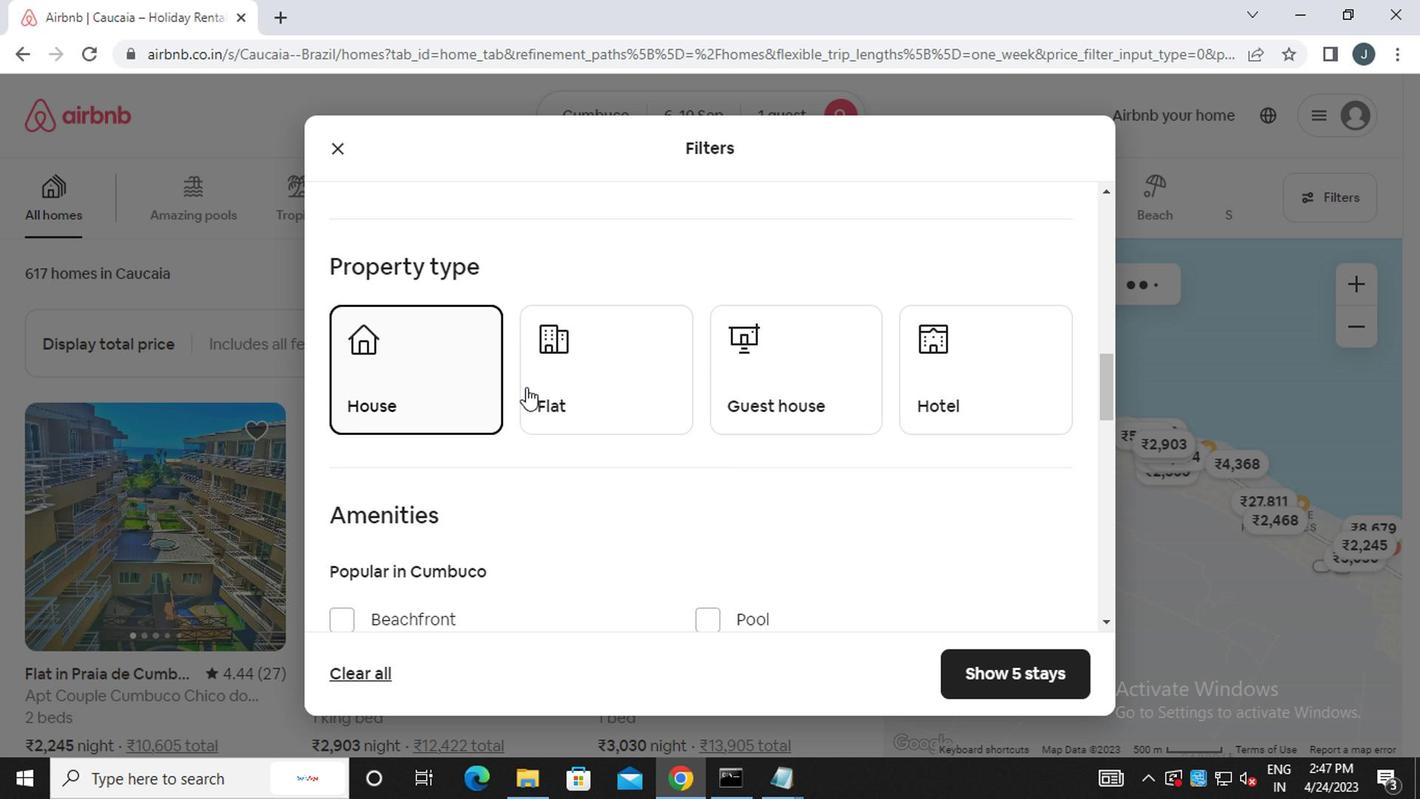 
Action: Mouse pressed left at (566, 399)
Screenshot: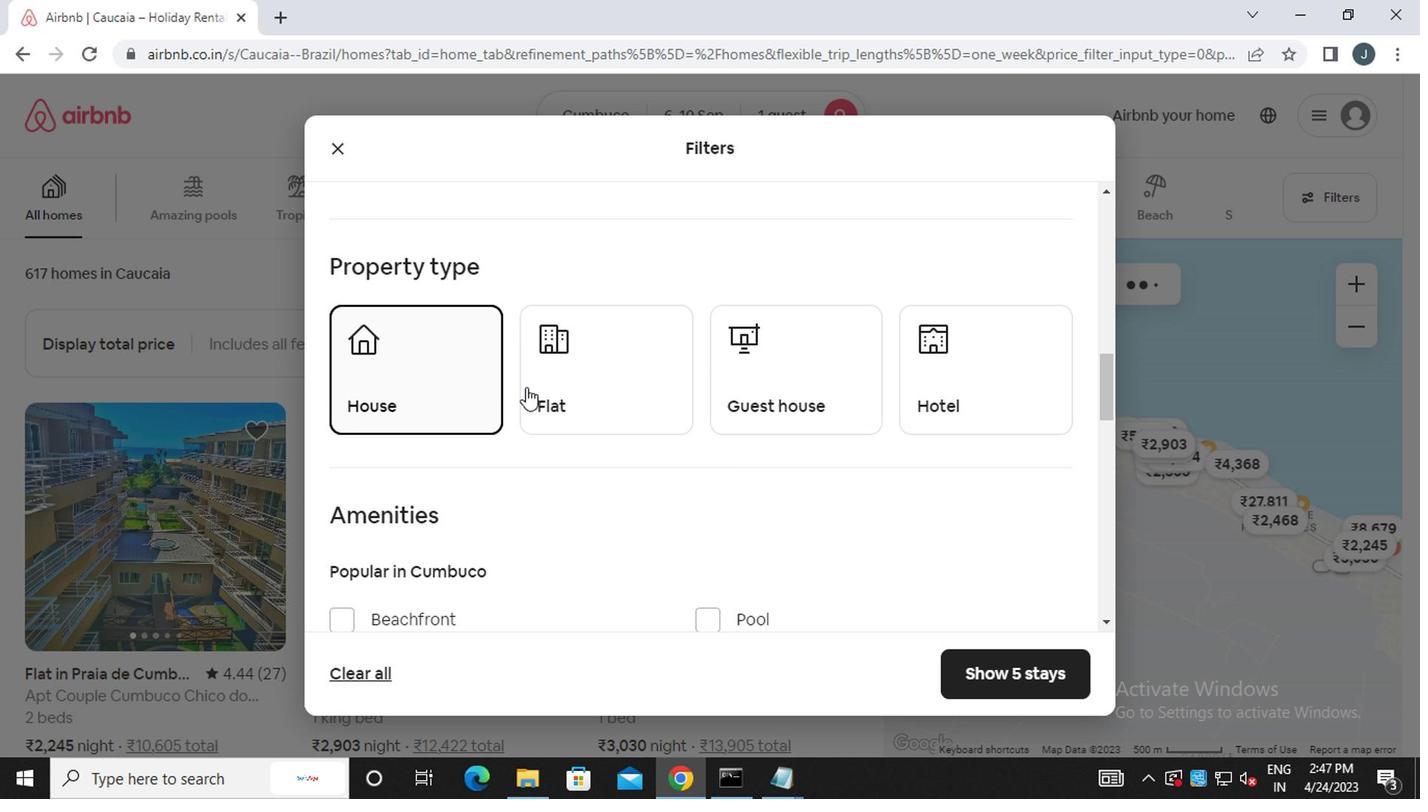 
Action: Mouse moved to (733, 392)
Screenshot: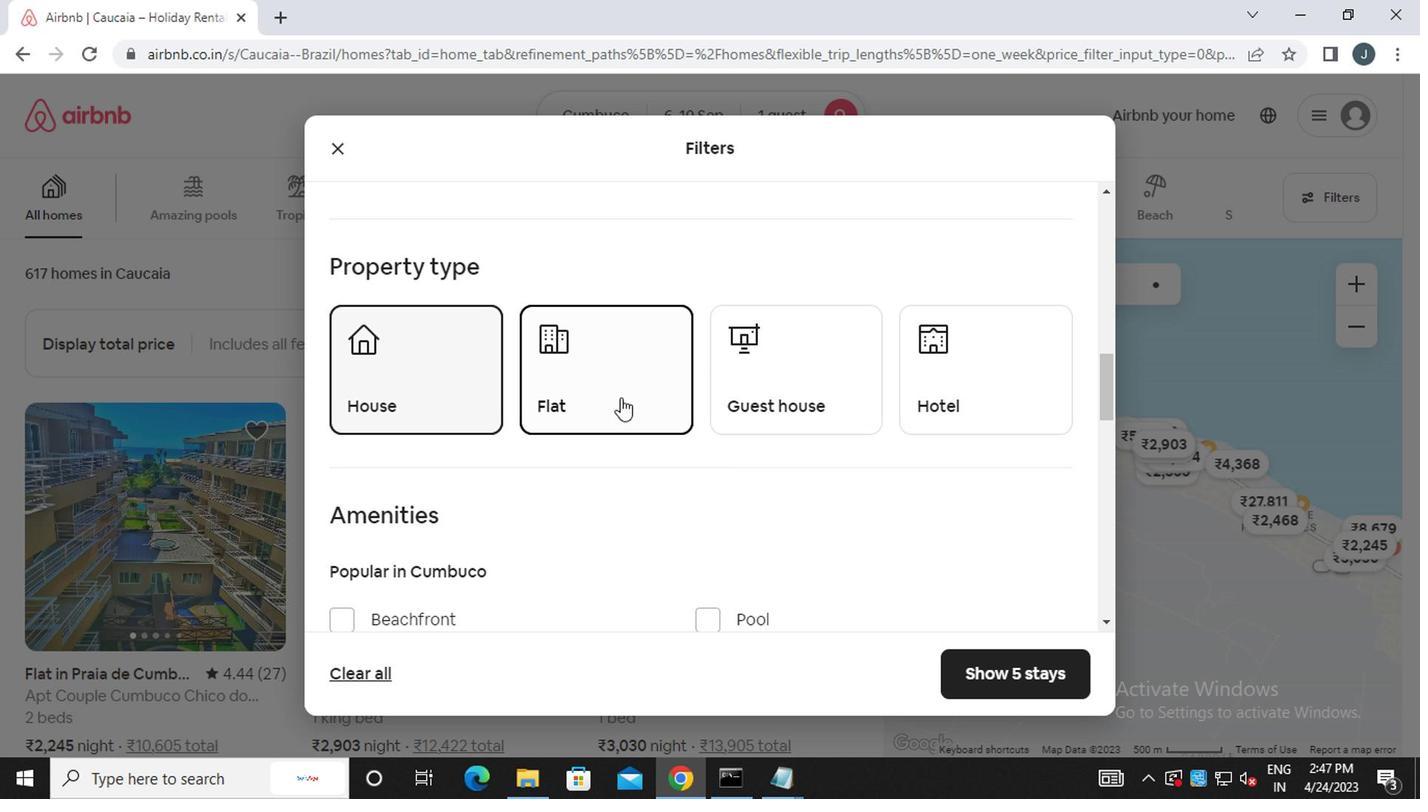
Action: Mouse pressed left at (733, 392)
Screenshot: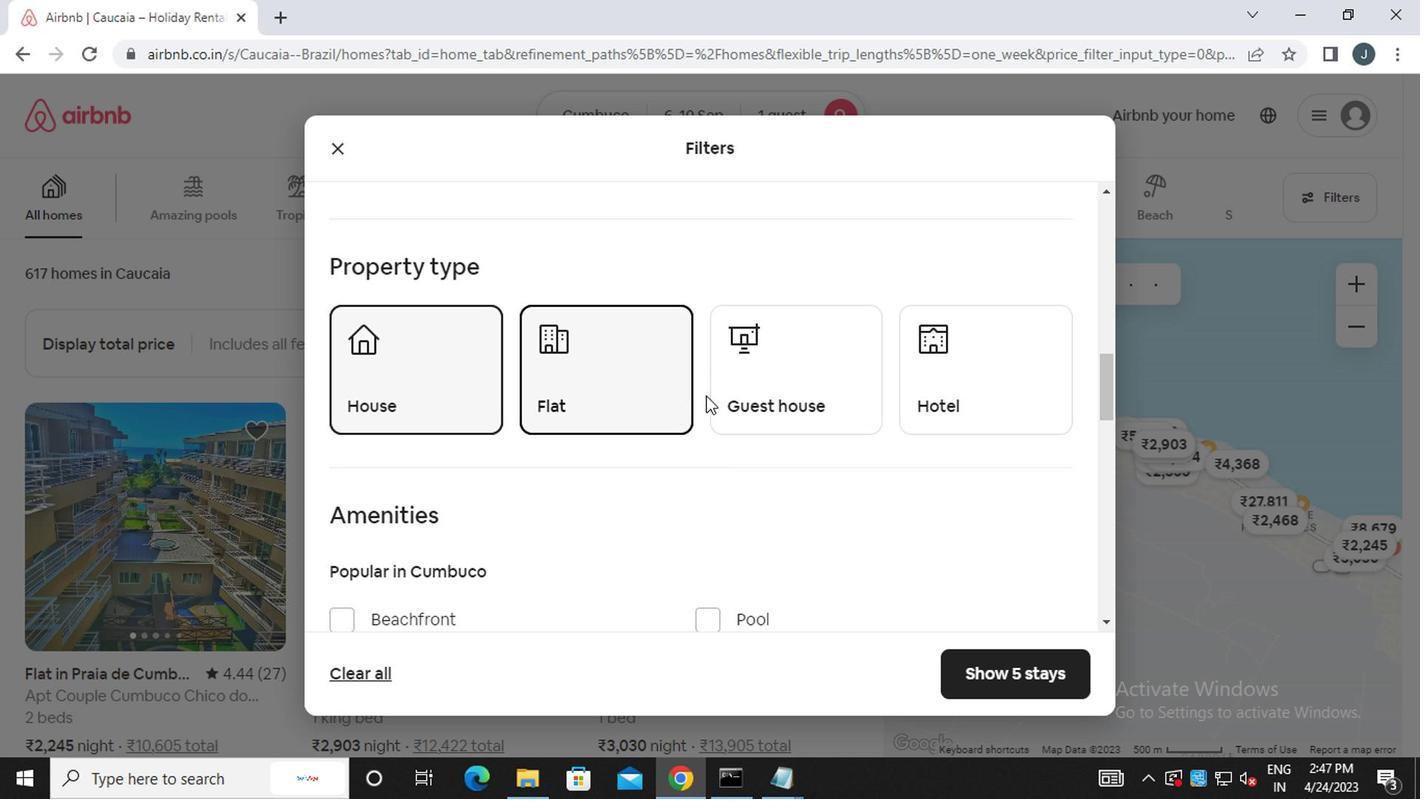 
Action: Mouse moved to (921, 380)
Screenshot: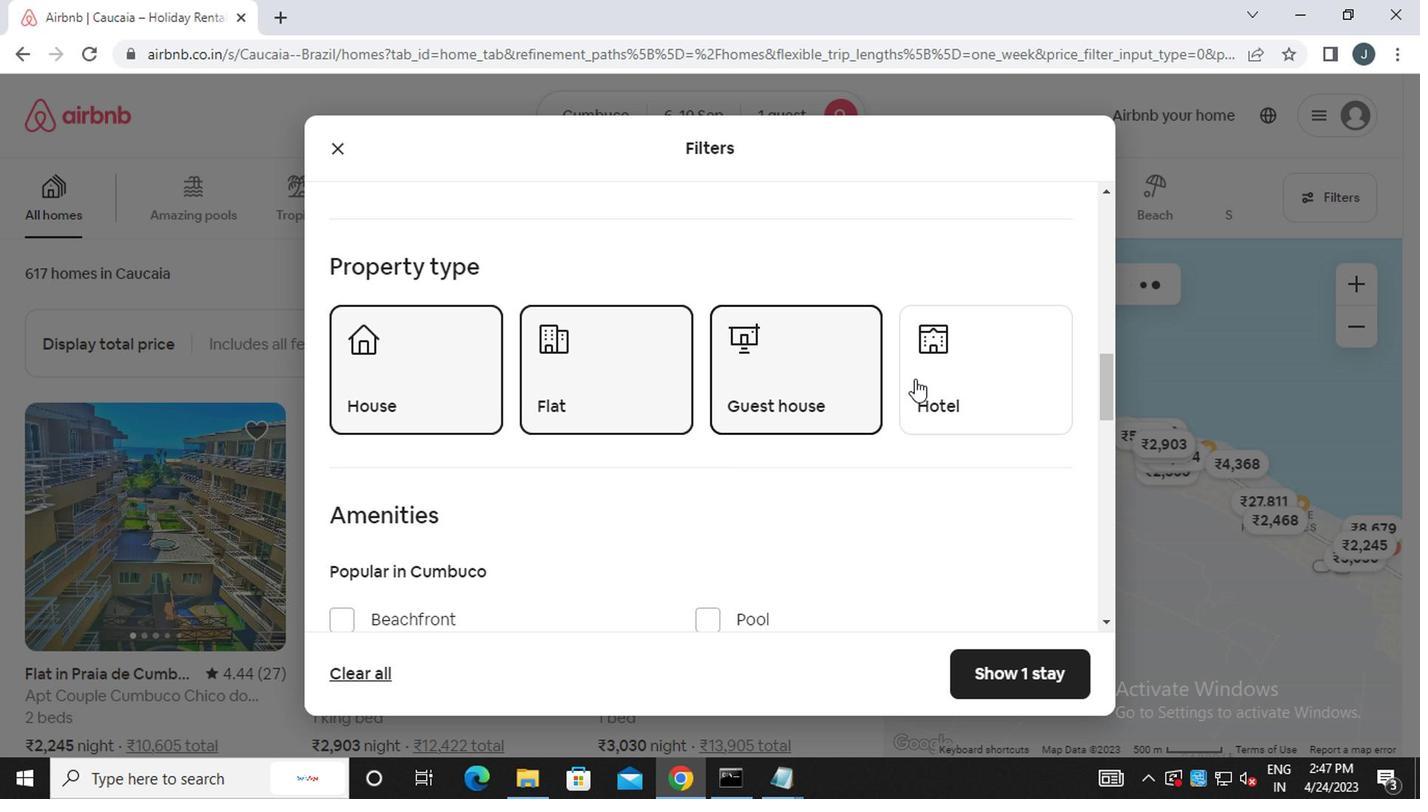 
Action: Mouse pressed left at (921, 380)
Screenshot: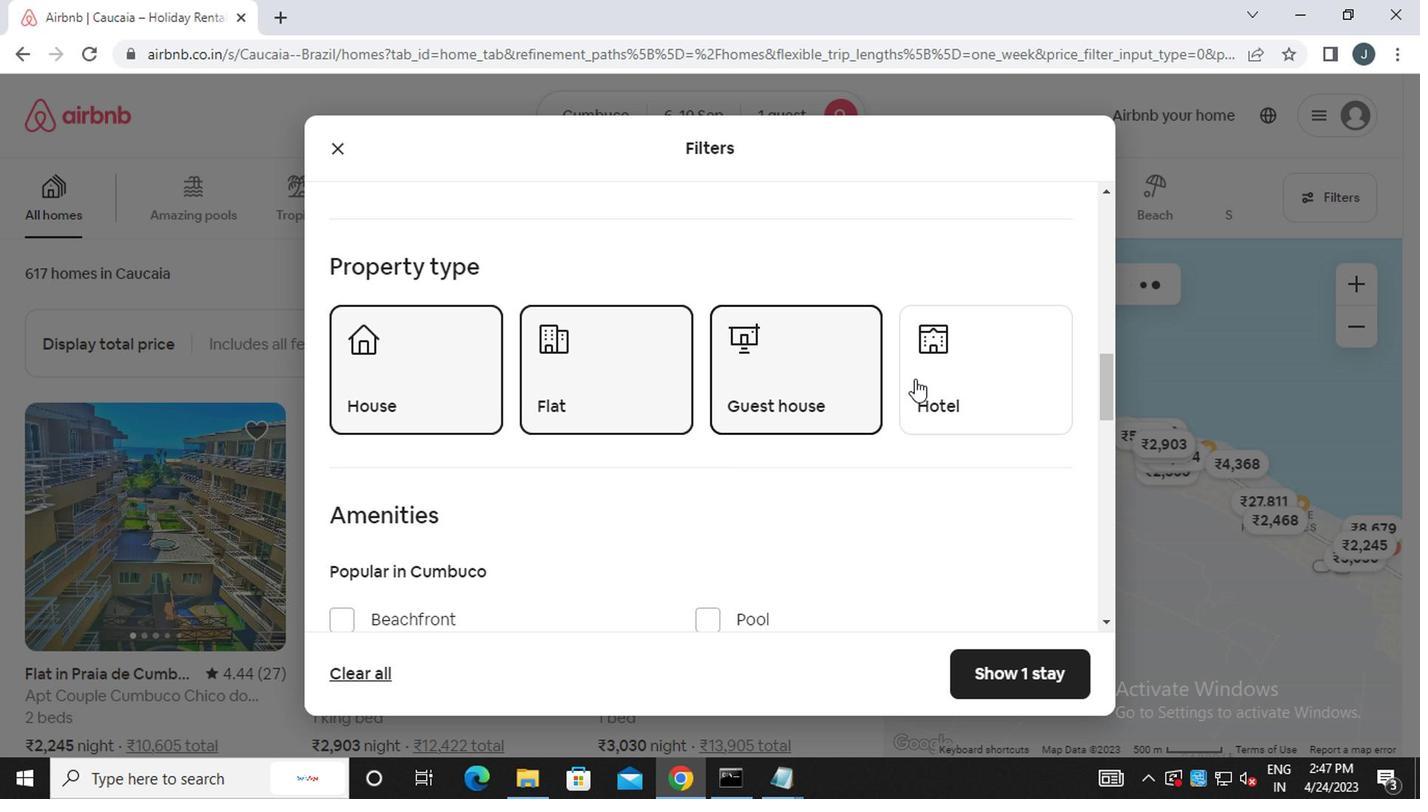 
Action: Mouse moved to (698, 437)
Screenshot: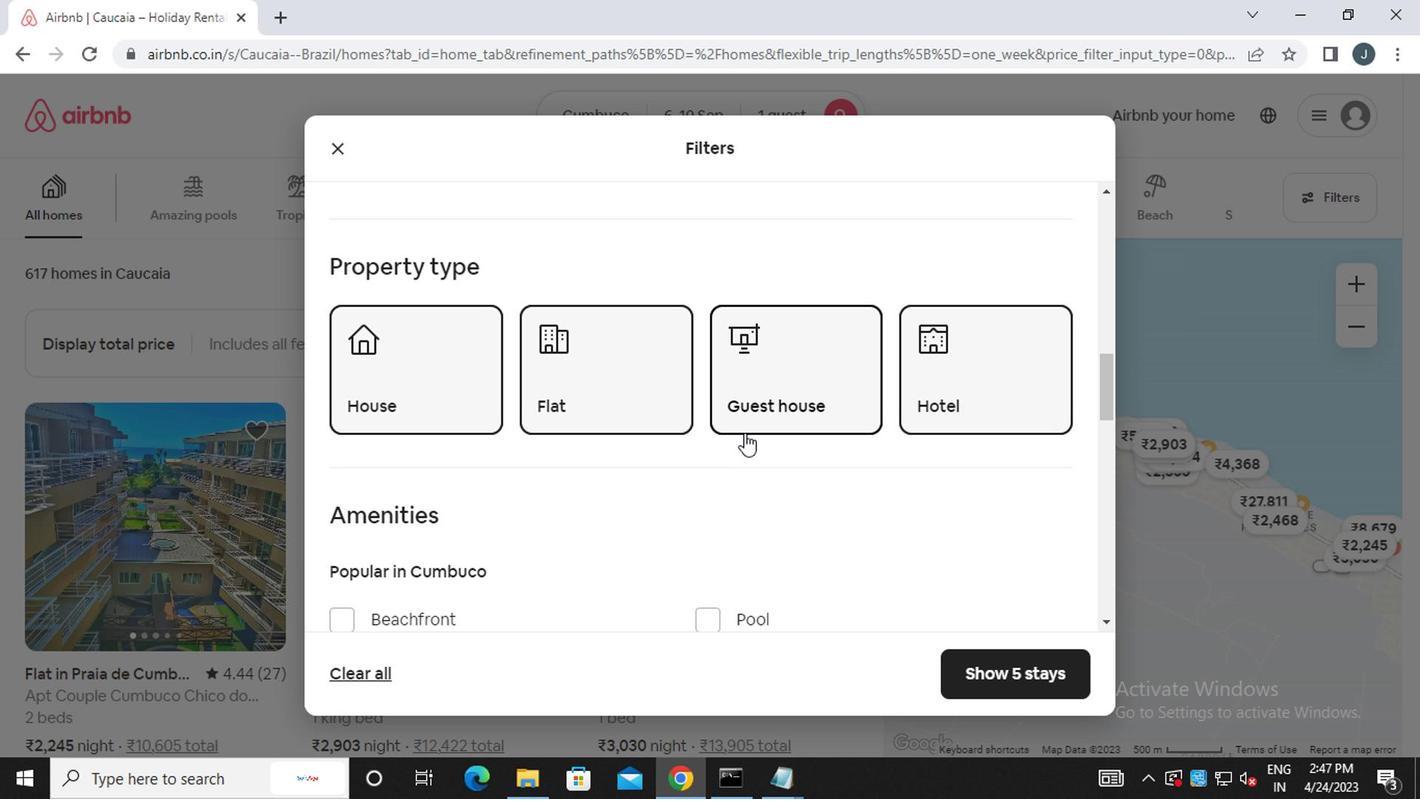 
Action: Mouse scrolled (698, 435) with delta (0, -1)
Screenshot: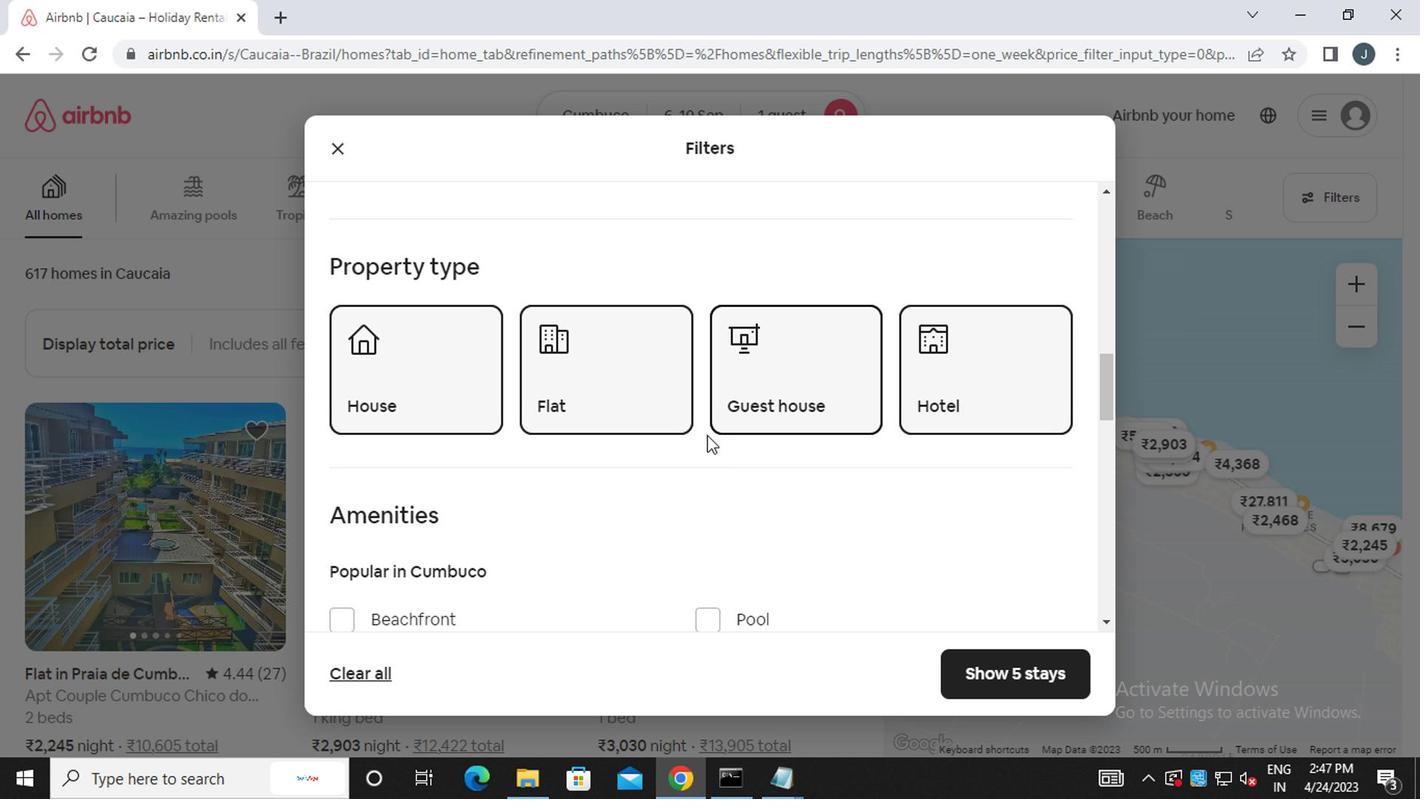 
Action: Mouse moved to (698, 437)
Screenshot: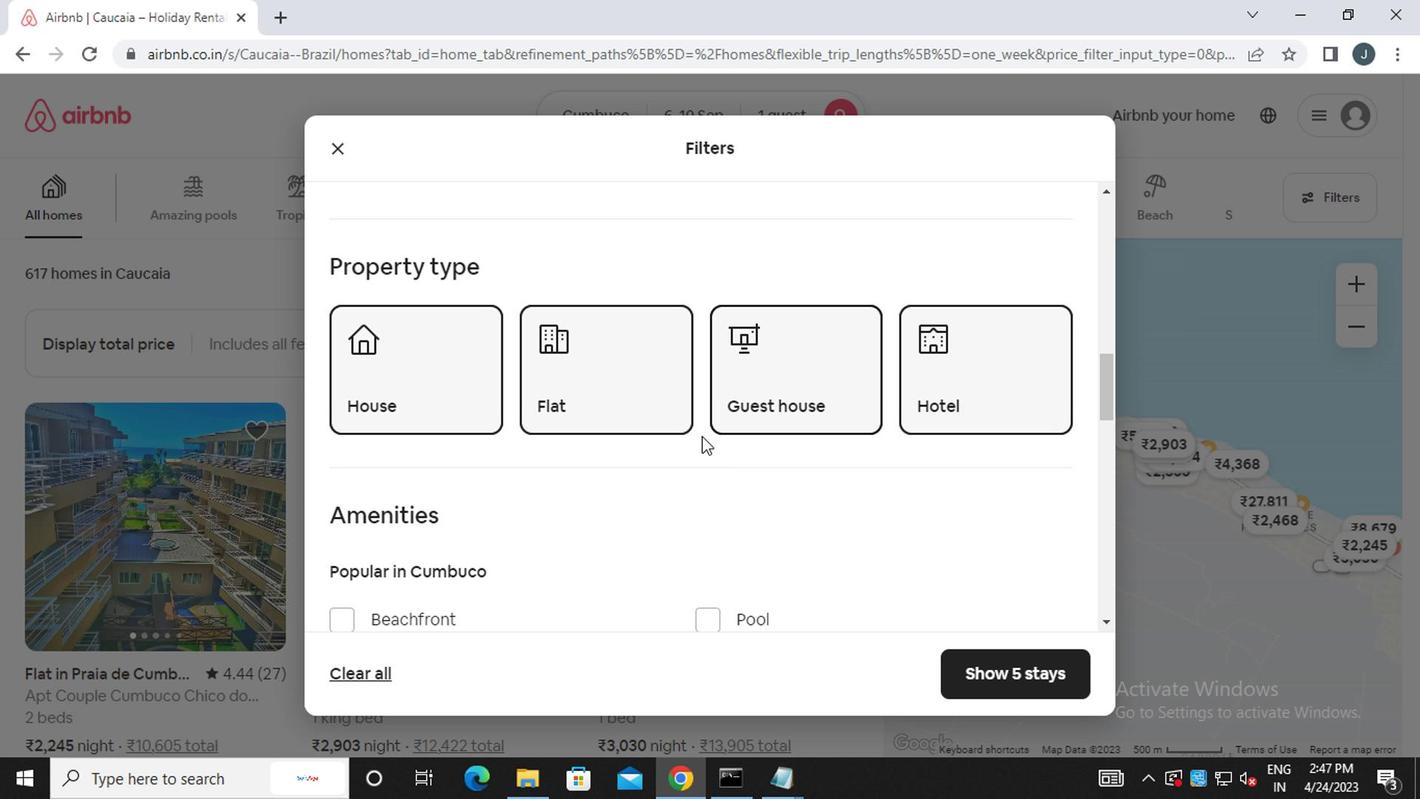 
Action: Mouse scrolled (698, 435) with delta (0, -1)
Screenshot: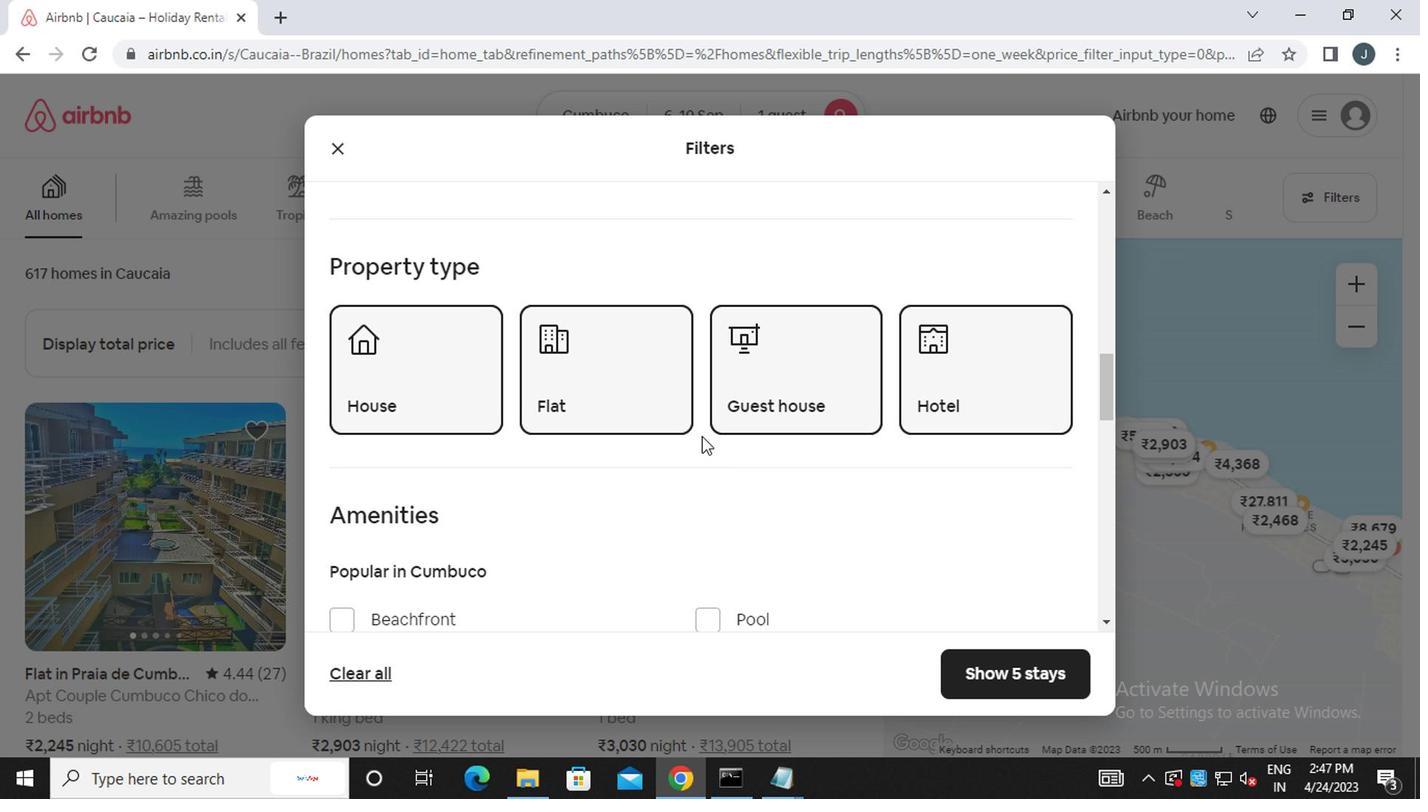 
Action: Mouse moved to (698, 437)
Screenshot: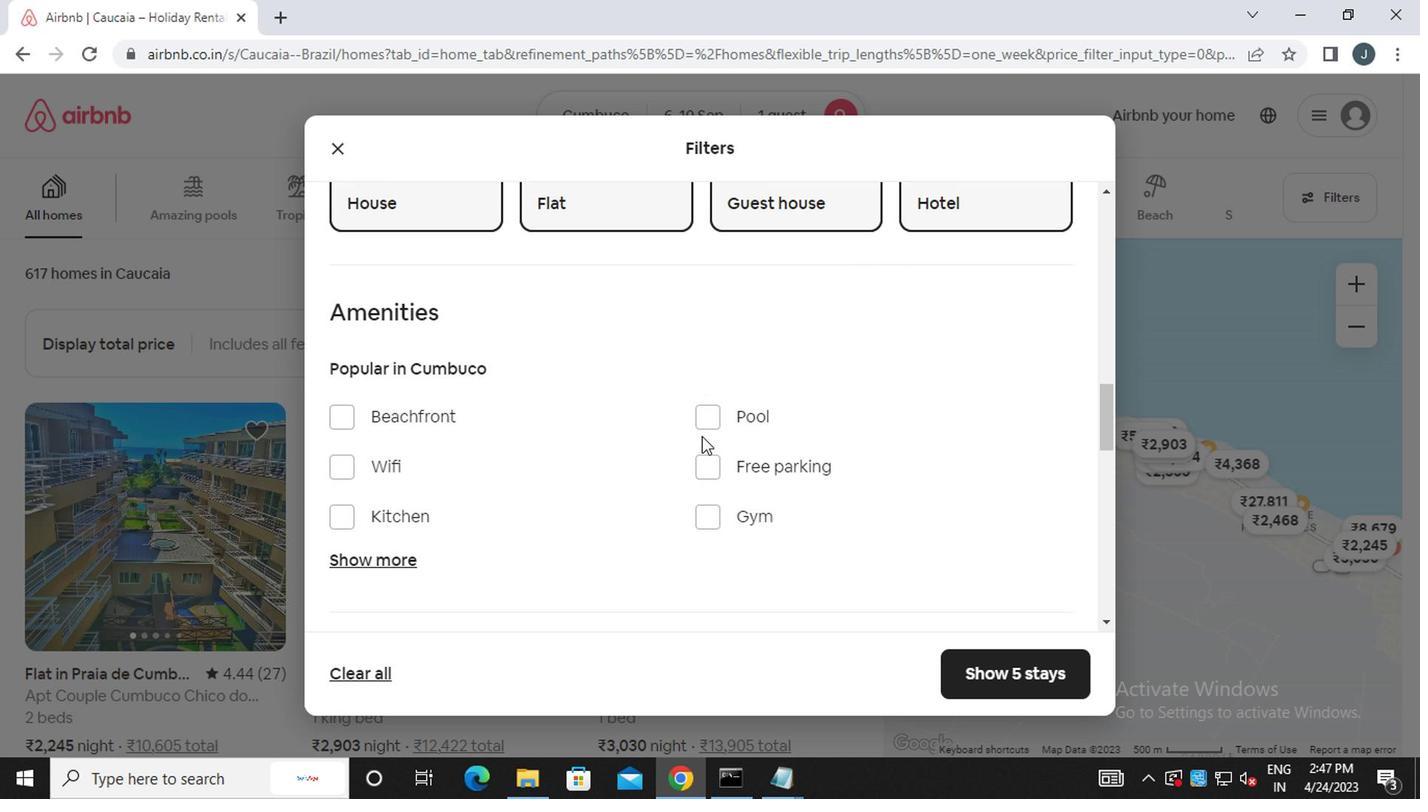 
Action: Mouse scrolled (698, 435) with delta (0, -1)
Screenshot: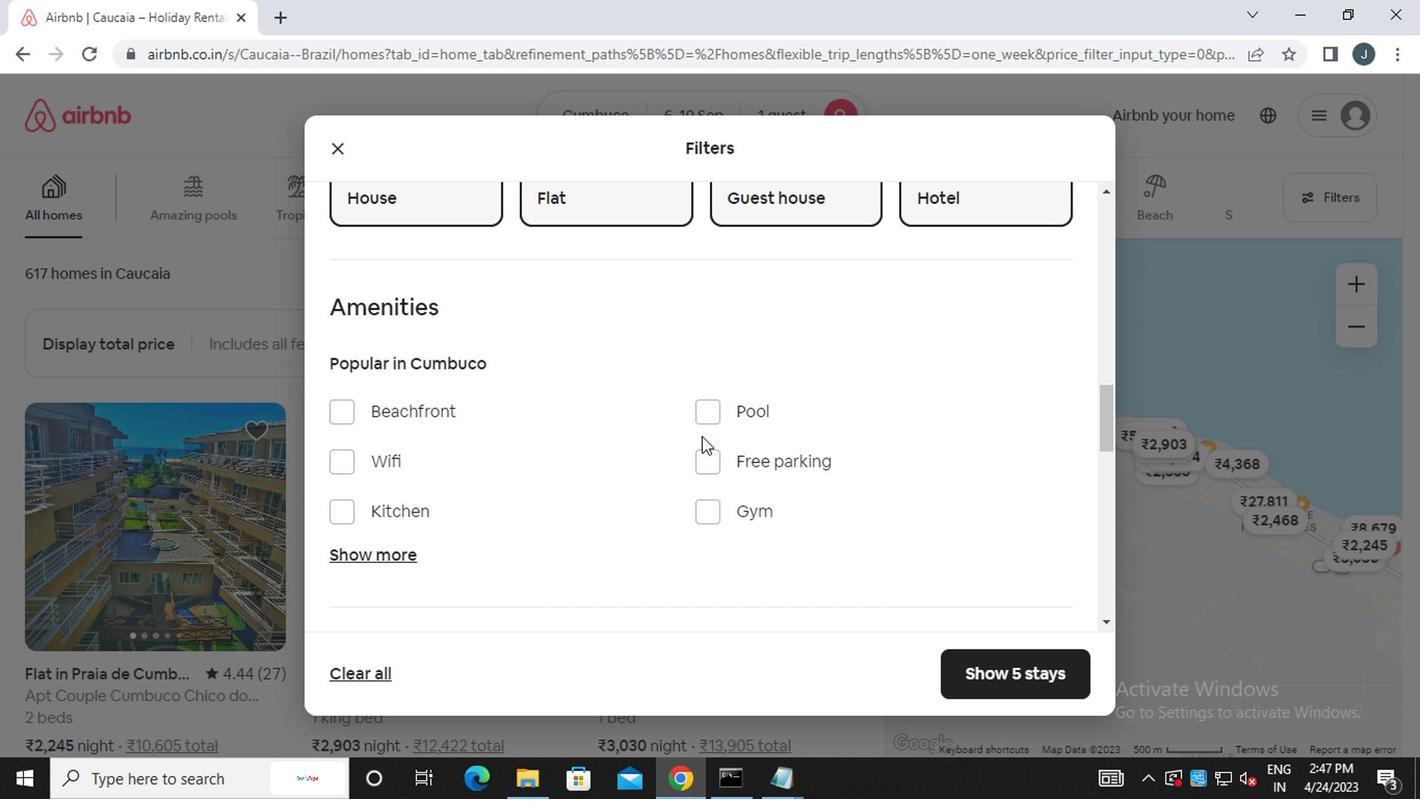 
Action: Mouse scrolled (698, 435) with delta (0, -1)
Screenshot: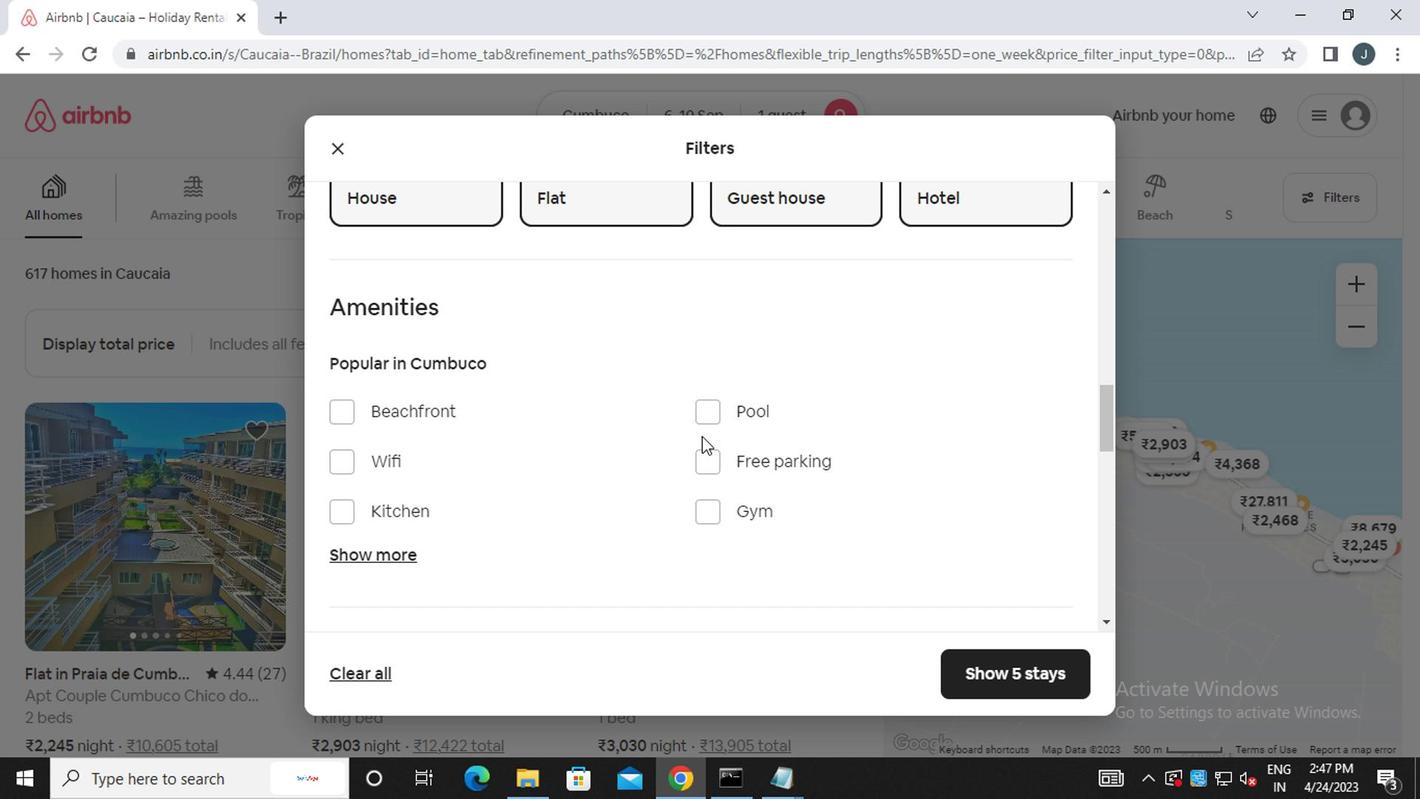 
Action: Mouse scrolled (698, 435) with delta (0, -1)
Screenshot: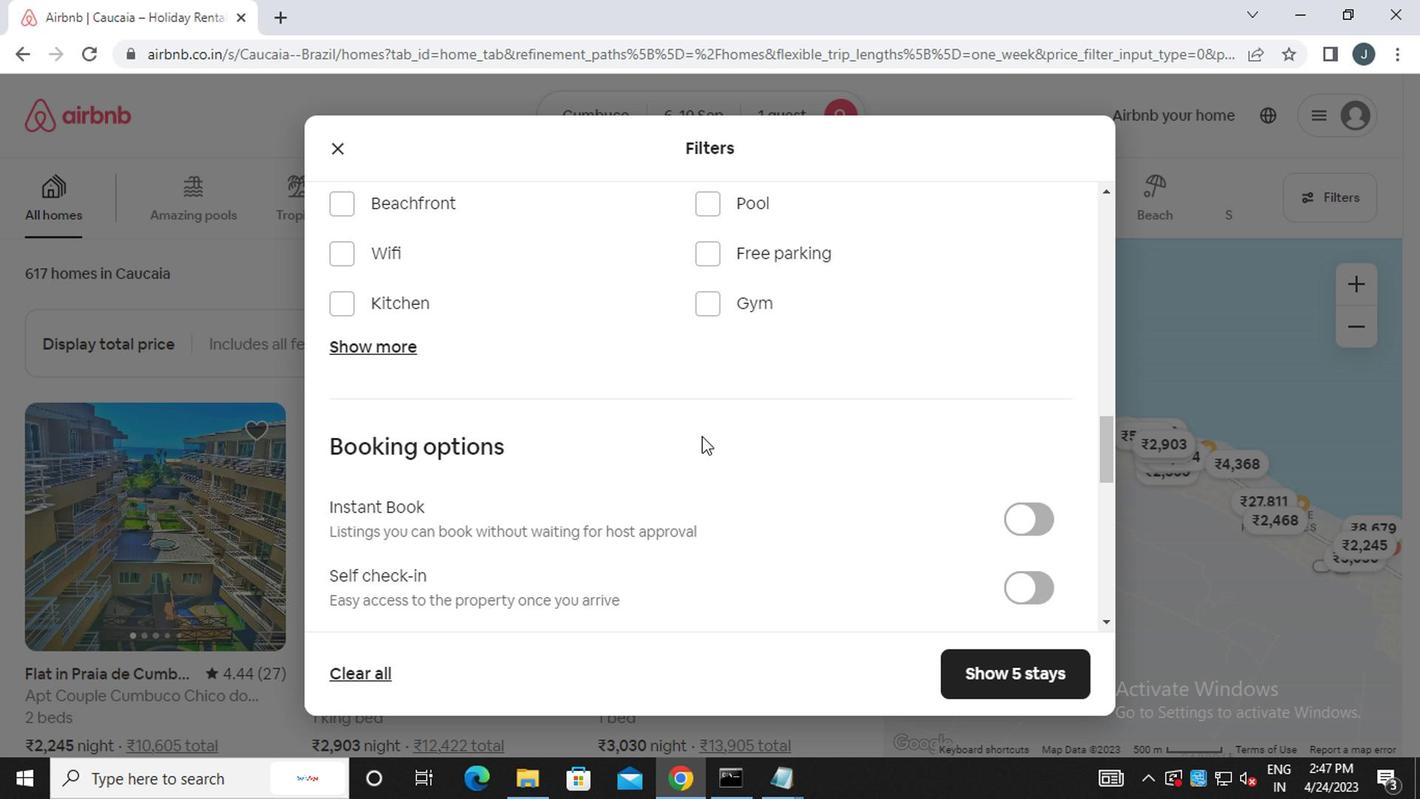 
Action: Mouse scrolled (698, 435) with delta (0, -1)
Screenshot: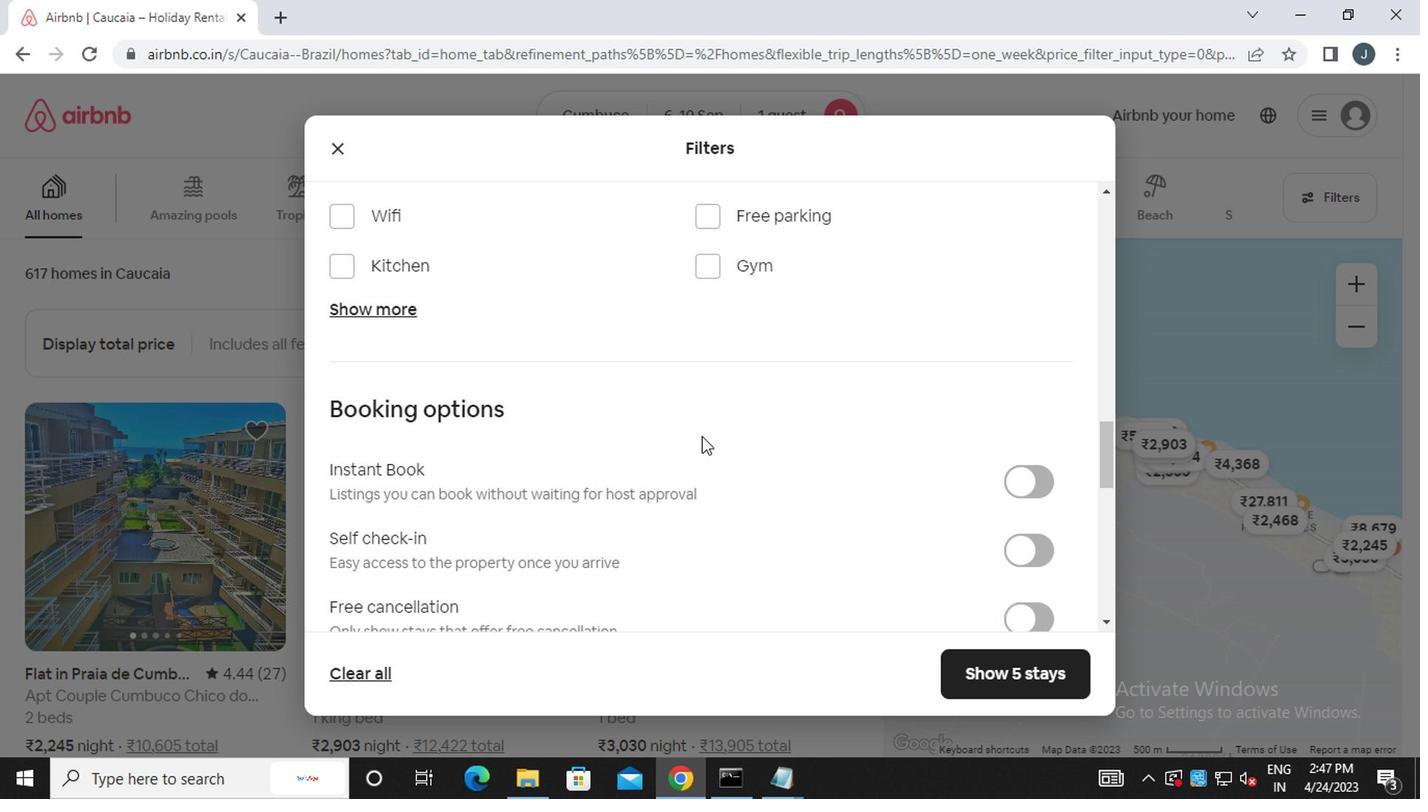 
Action: Mouse scrolled (698, 435) with delta (0, -1)
Screenshot: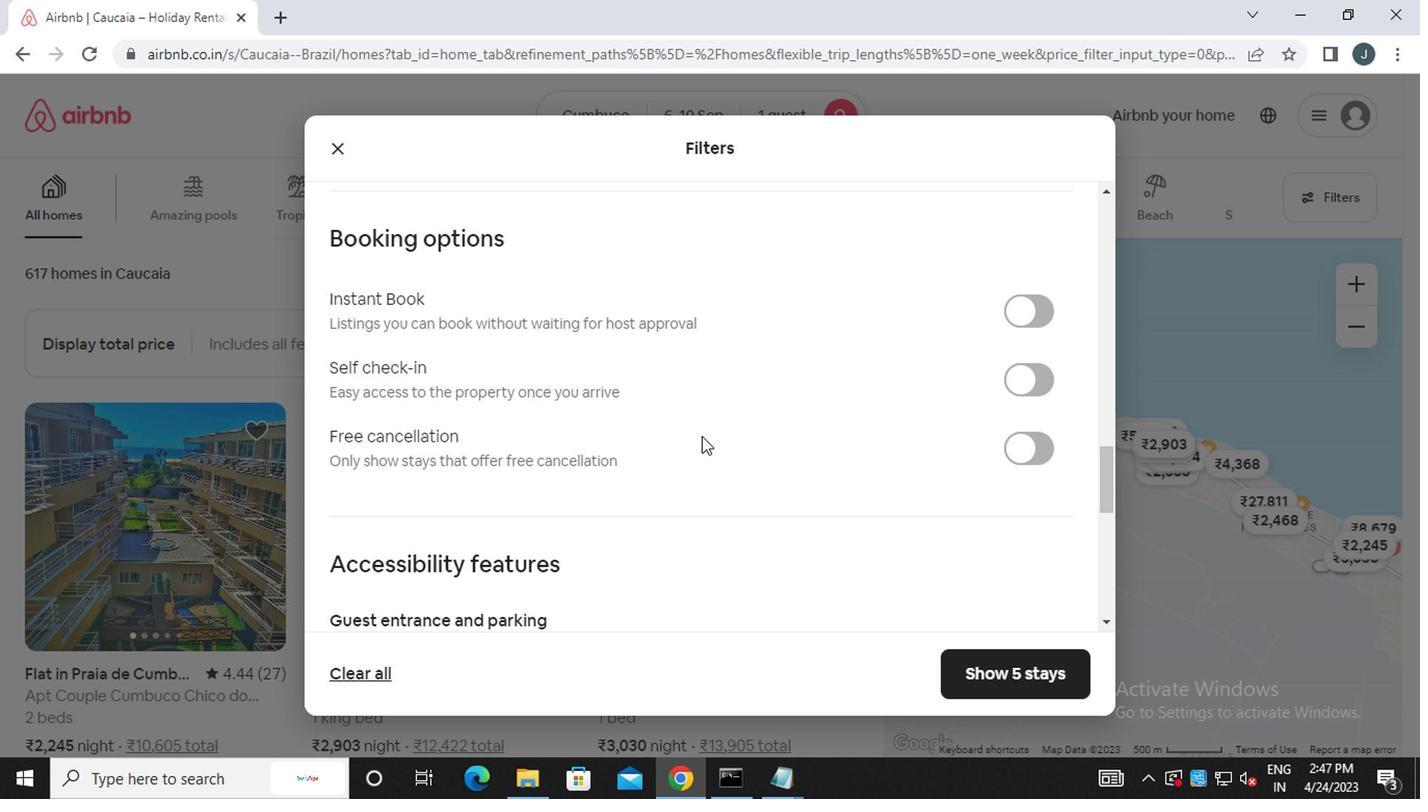 
Action: Mouse moved to (1018, 280)
Screenshot: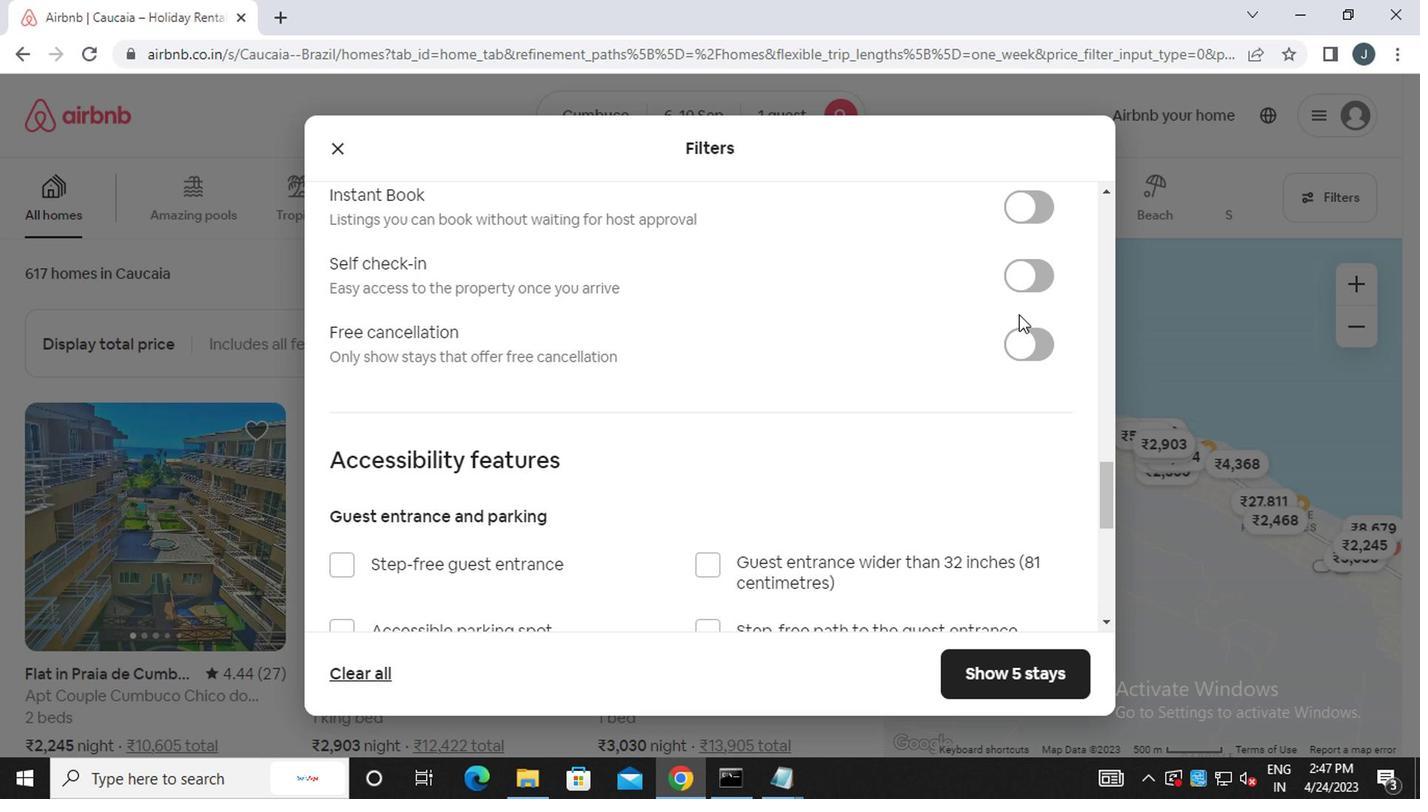 
Action: Mouse pressed left at (1018, 280)
Screenshot: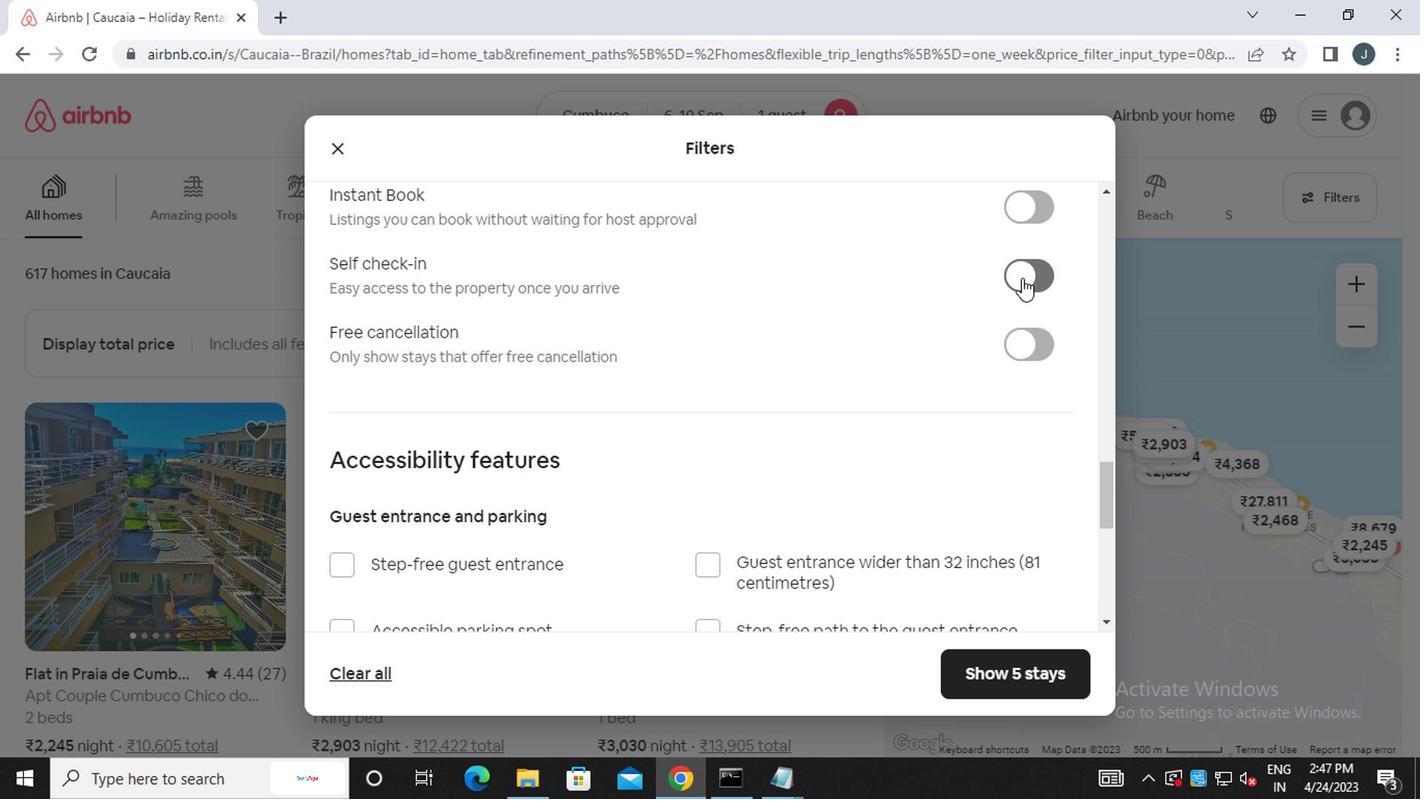
Action: Mouse moved to (736, 435)
Screenshot: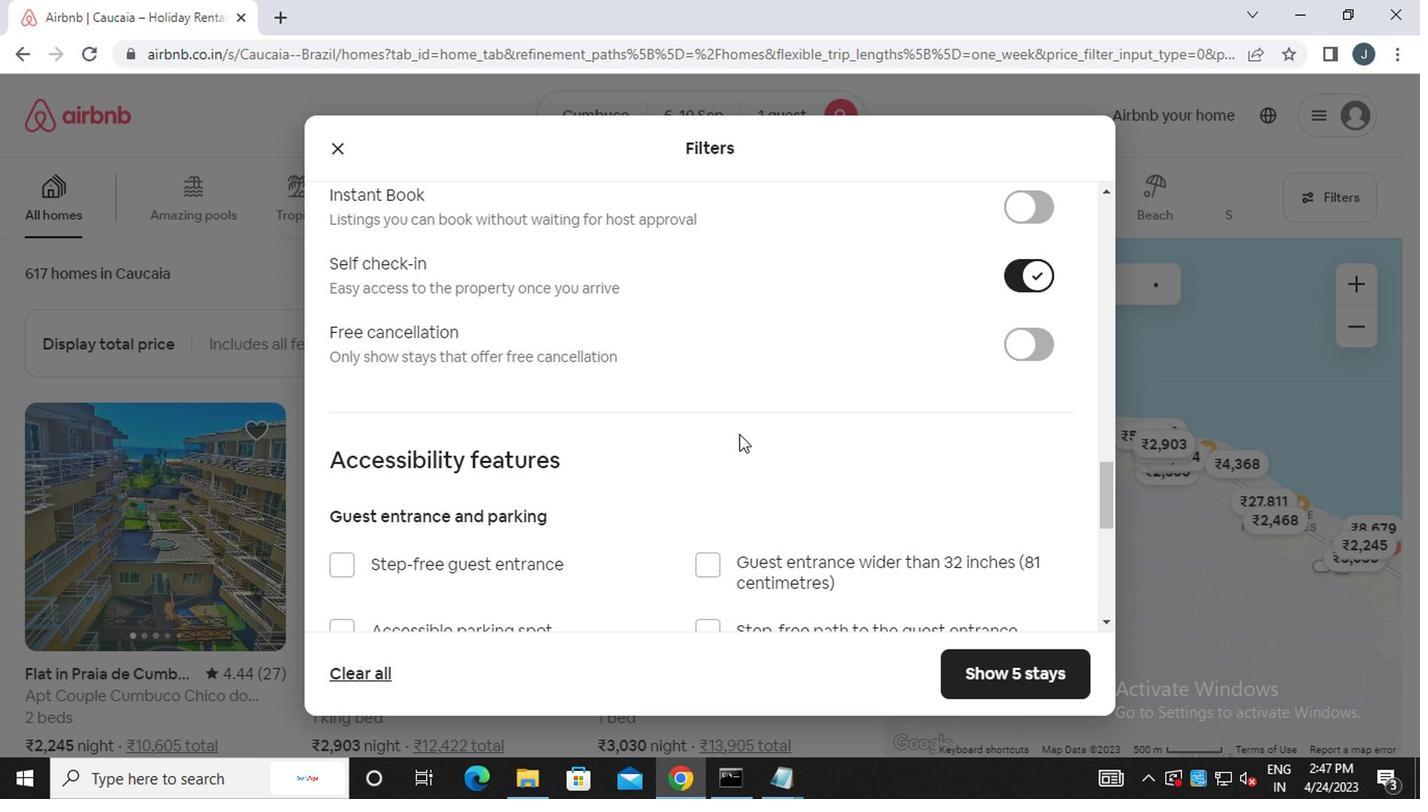 
Action: Mouse scrolled (736, 433) with delta (0, -1)
Screenshot: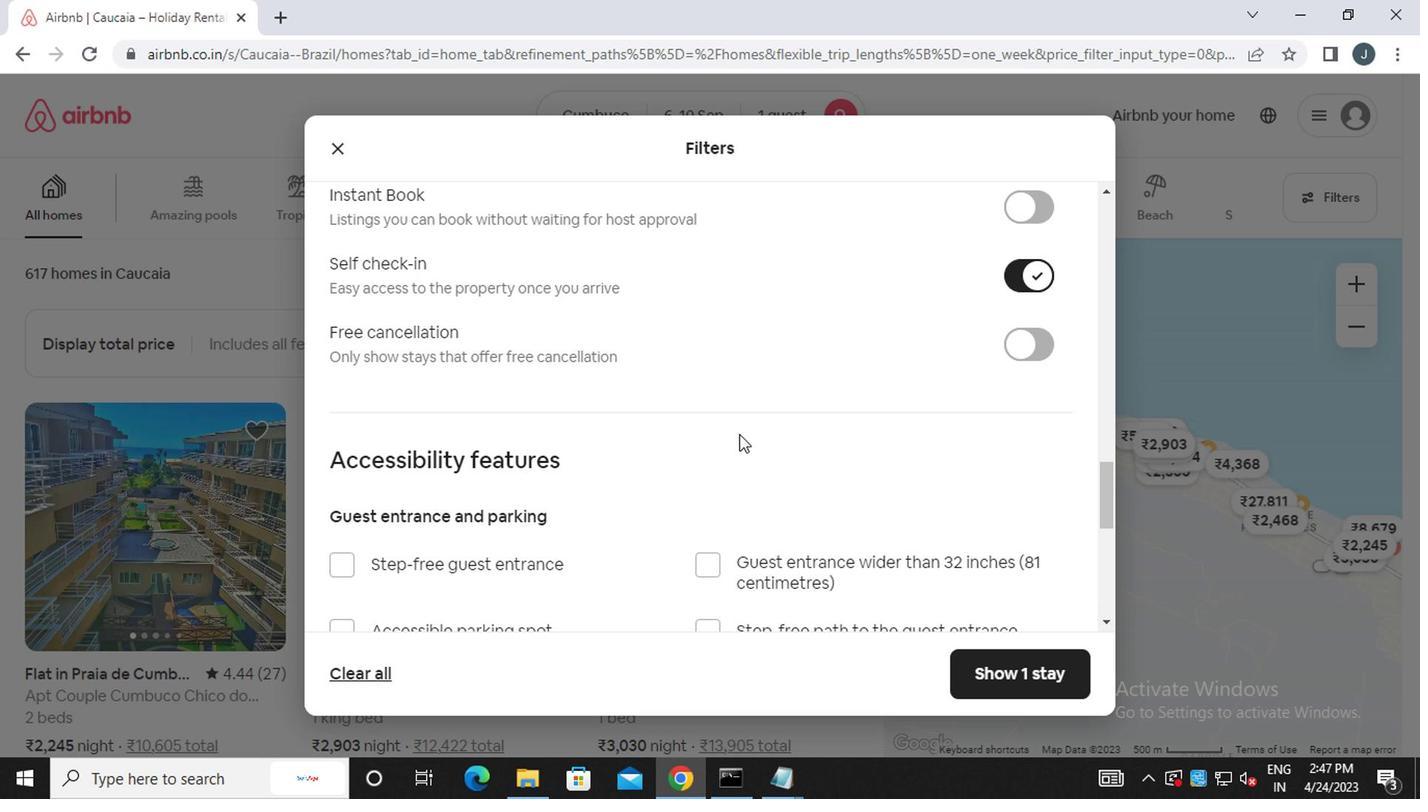 
Action: Mouse scrolled (736, 433) with delta (0, -1)
Screenshot: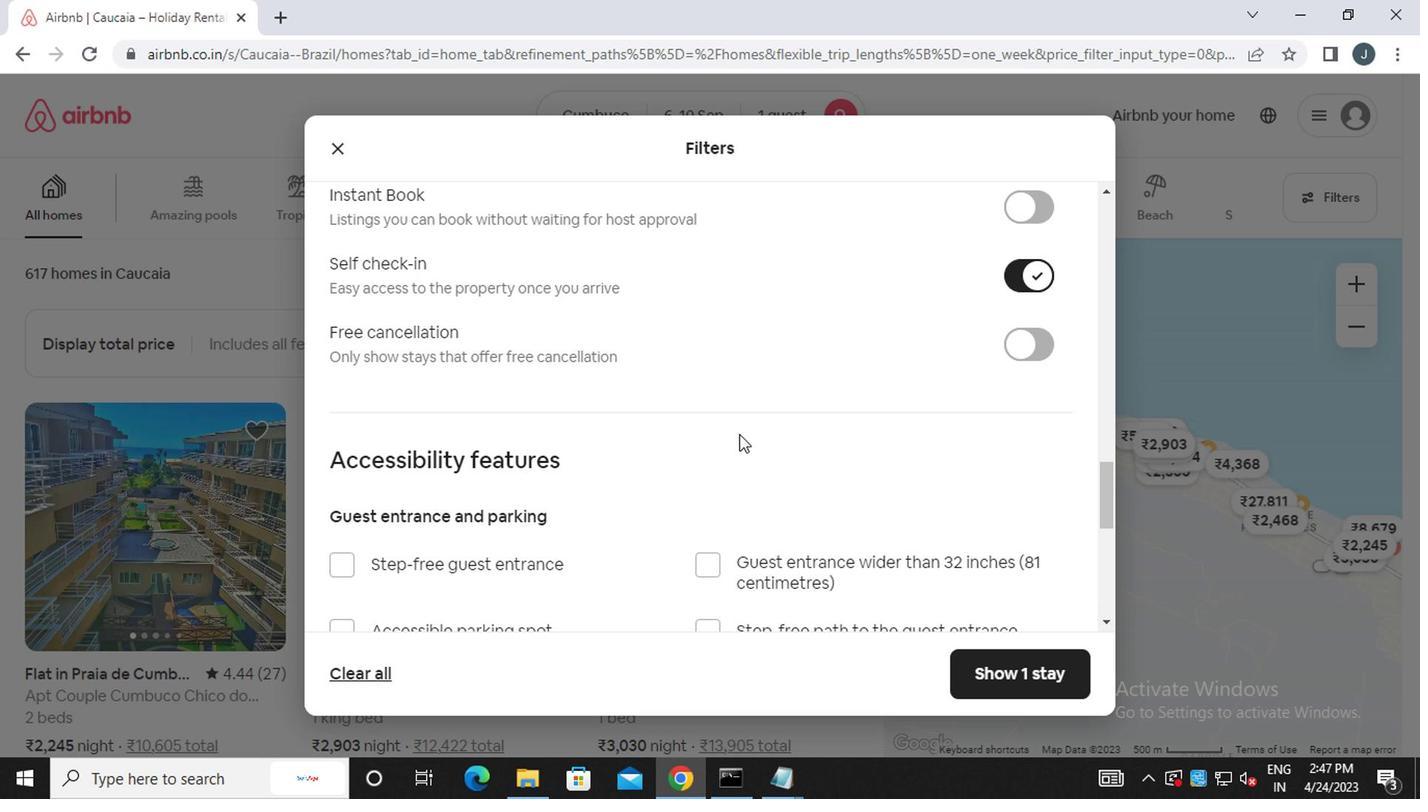 
Action: Mouse scrolled (736, 433) with delta (0, -1)
Screenshot: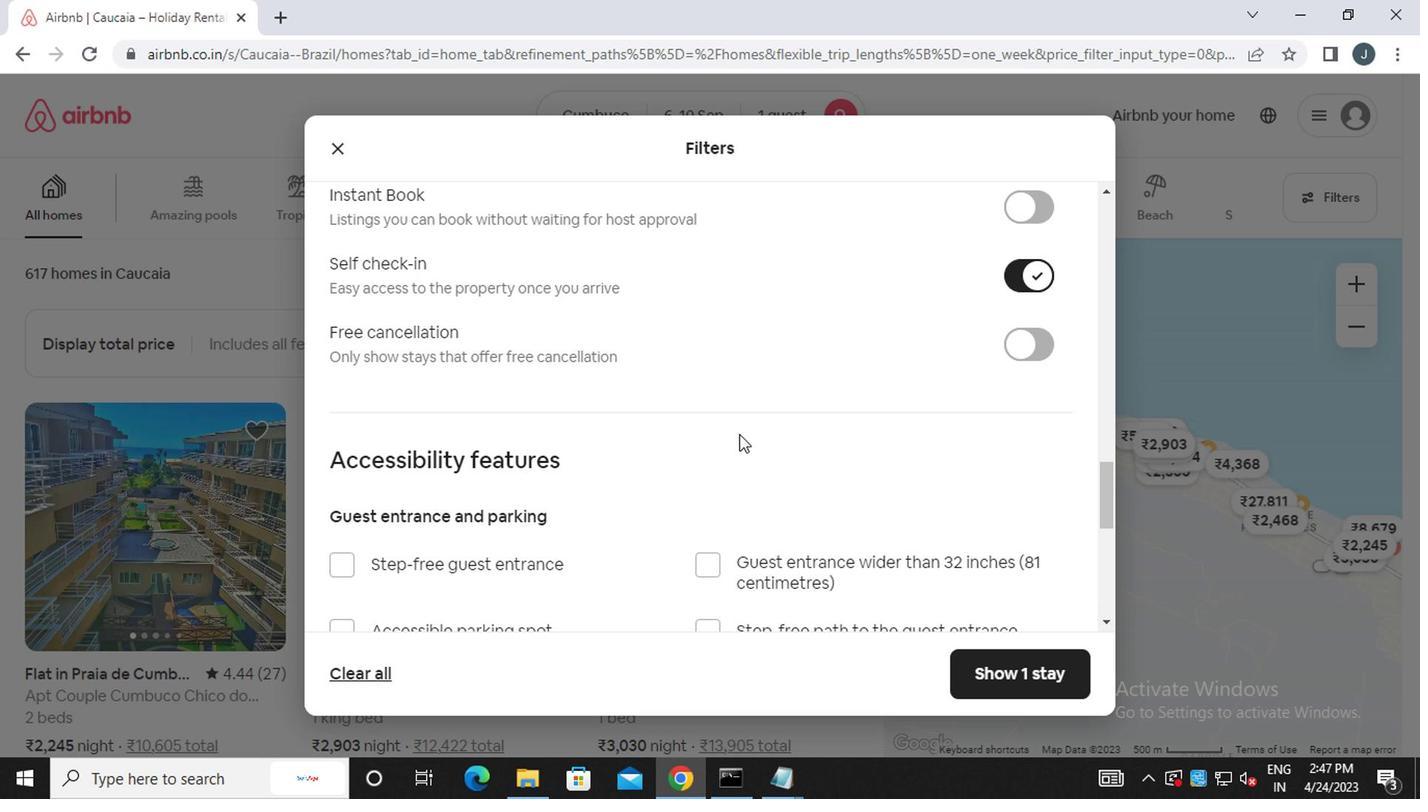 
Action: Mouse scrolled (736, 433) with delta (0, -1)
Screenshot: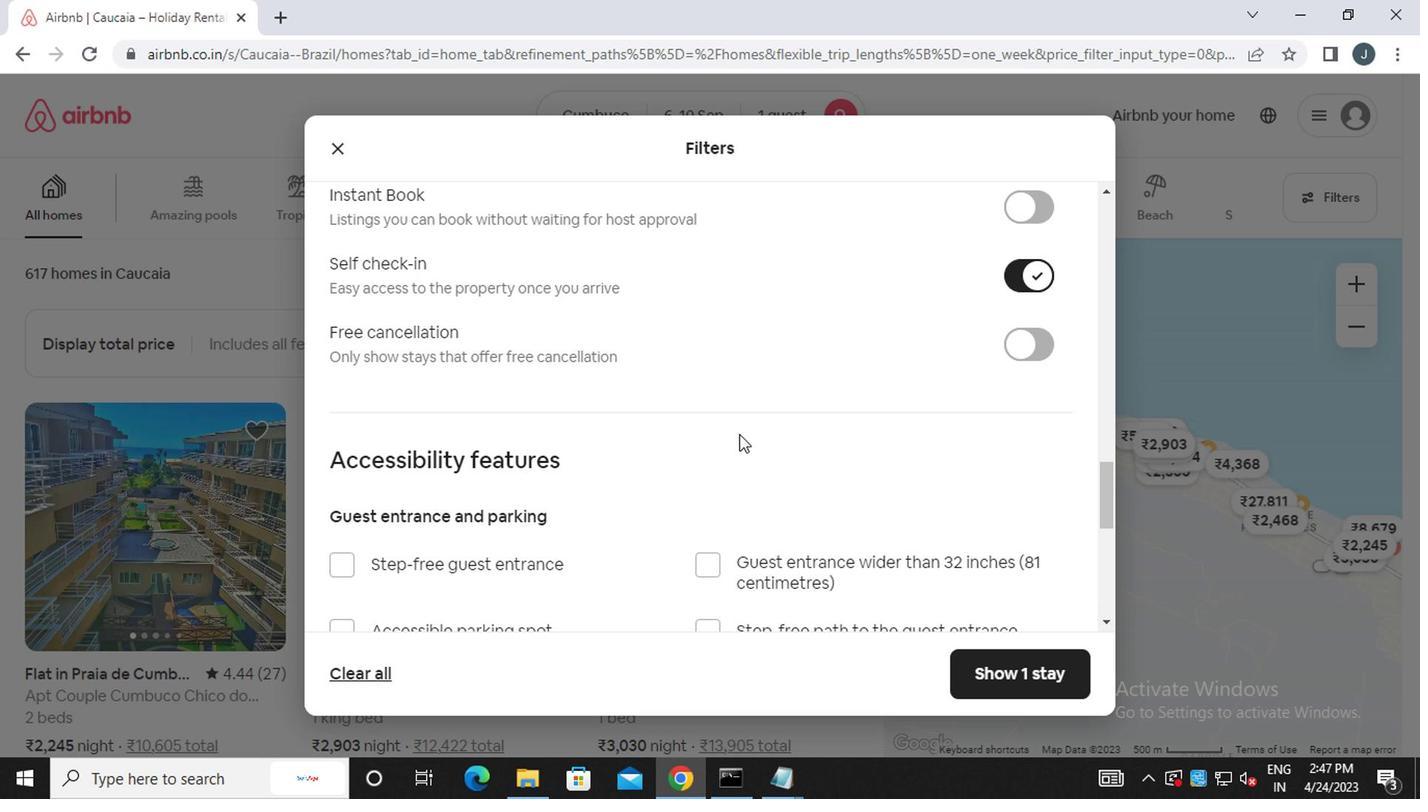 
Action: Mouse scrolled (736, 433) with delta (0, -1)
Screenshot: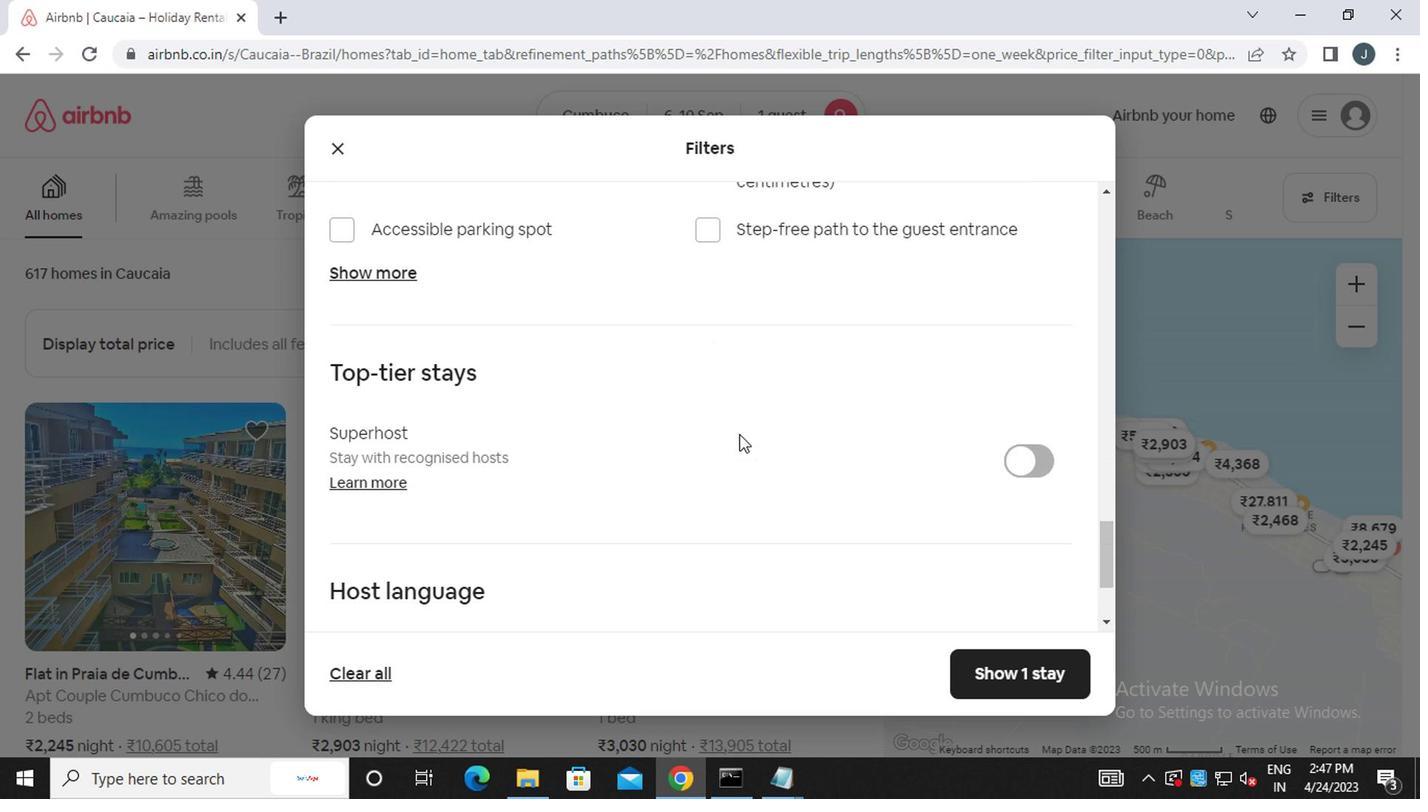
Action: Mouse scrolled (736, 433) with delta (0, -1)
Screenshot: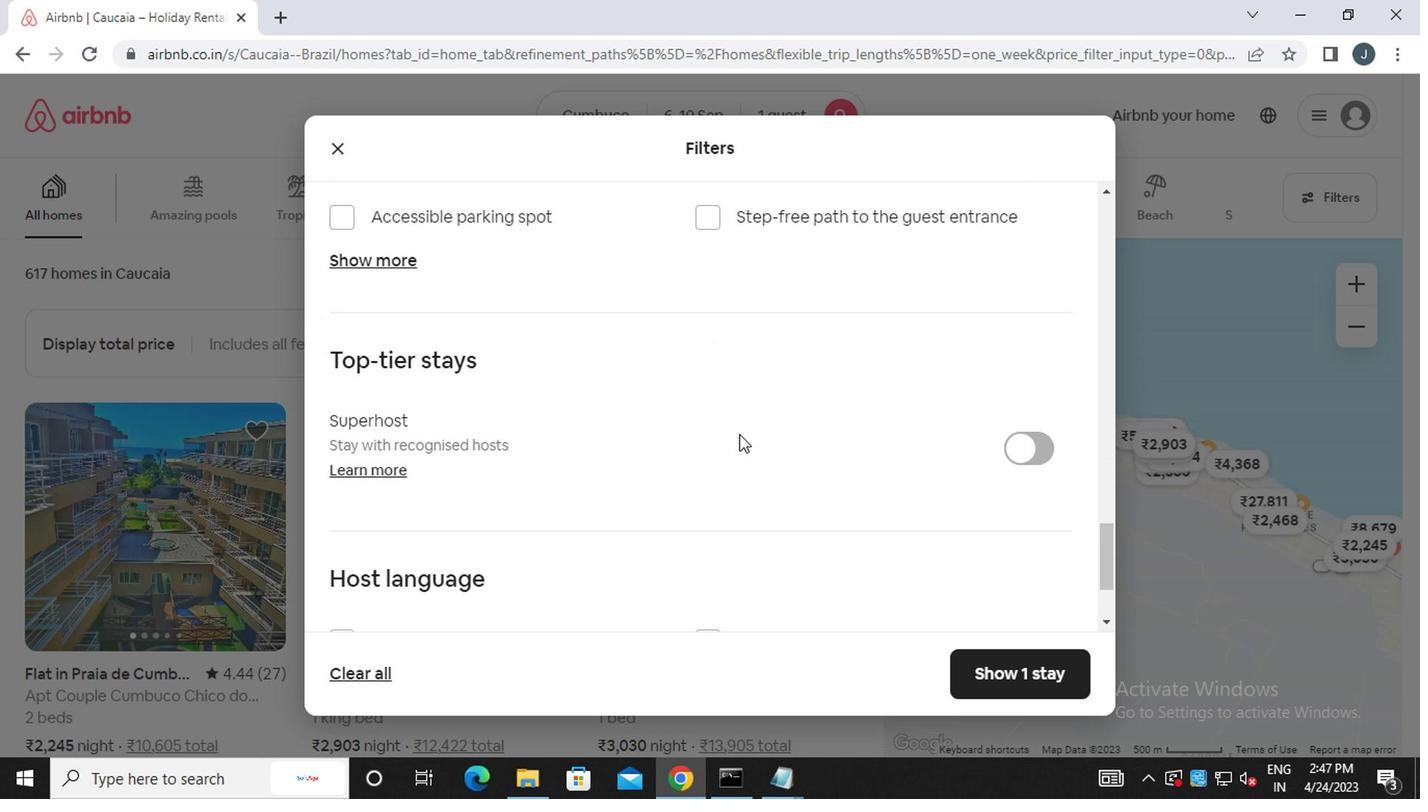 
Action: Mouse scrolled (736, 433) with delta (0, -1)
Screenshot: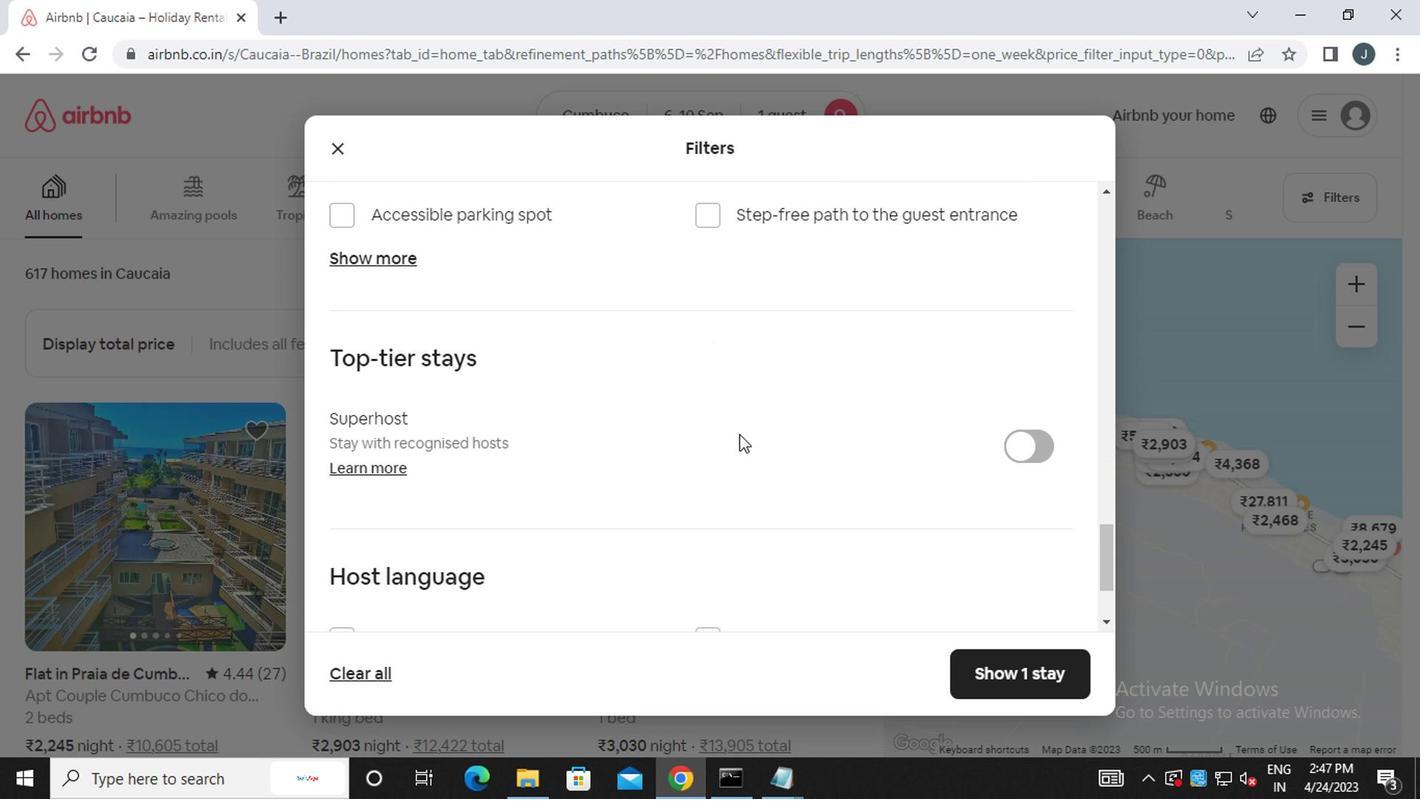 
Action: Mouse scrolled (736, 433) with delta (0, -1)
Screenshot: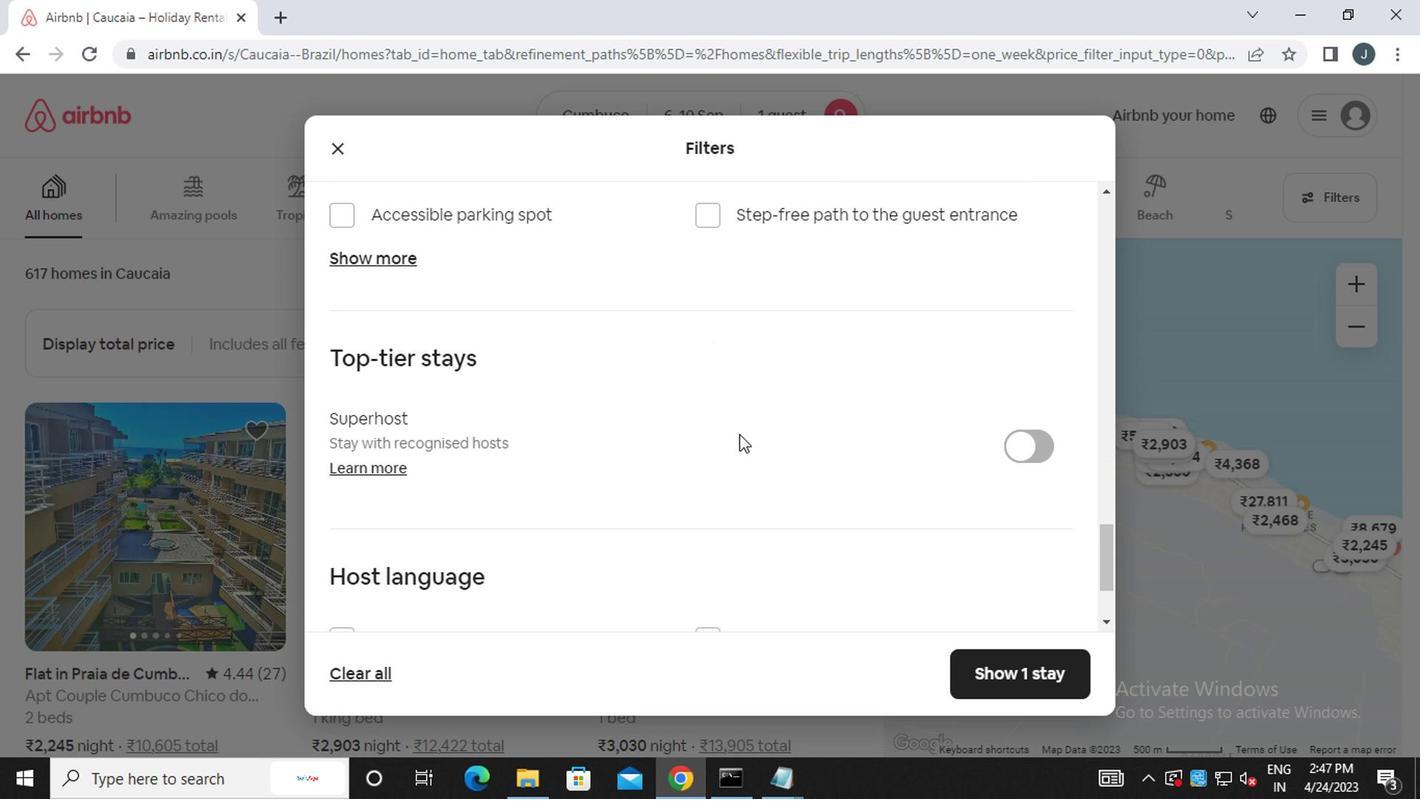 
Action: Mouse moved to (374, 574)
Screenshot: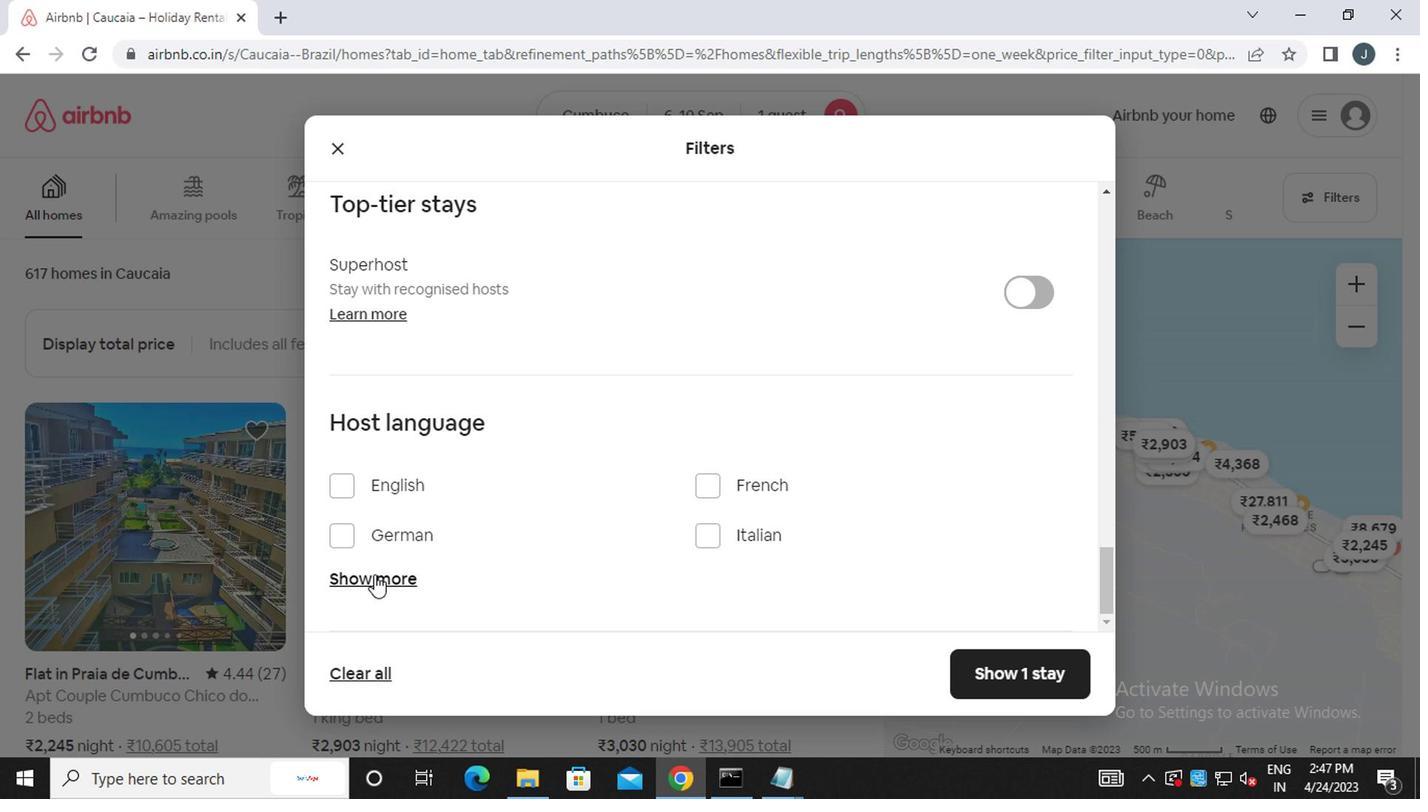 
Action: Mouse pressed left at (374, 574)
Screenshot: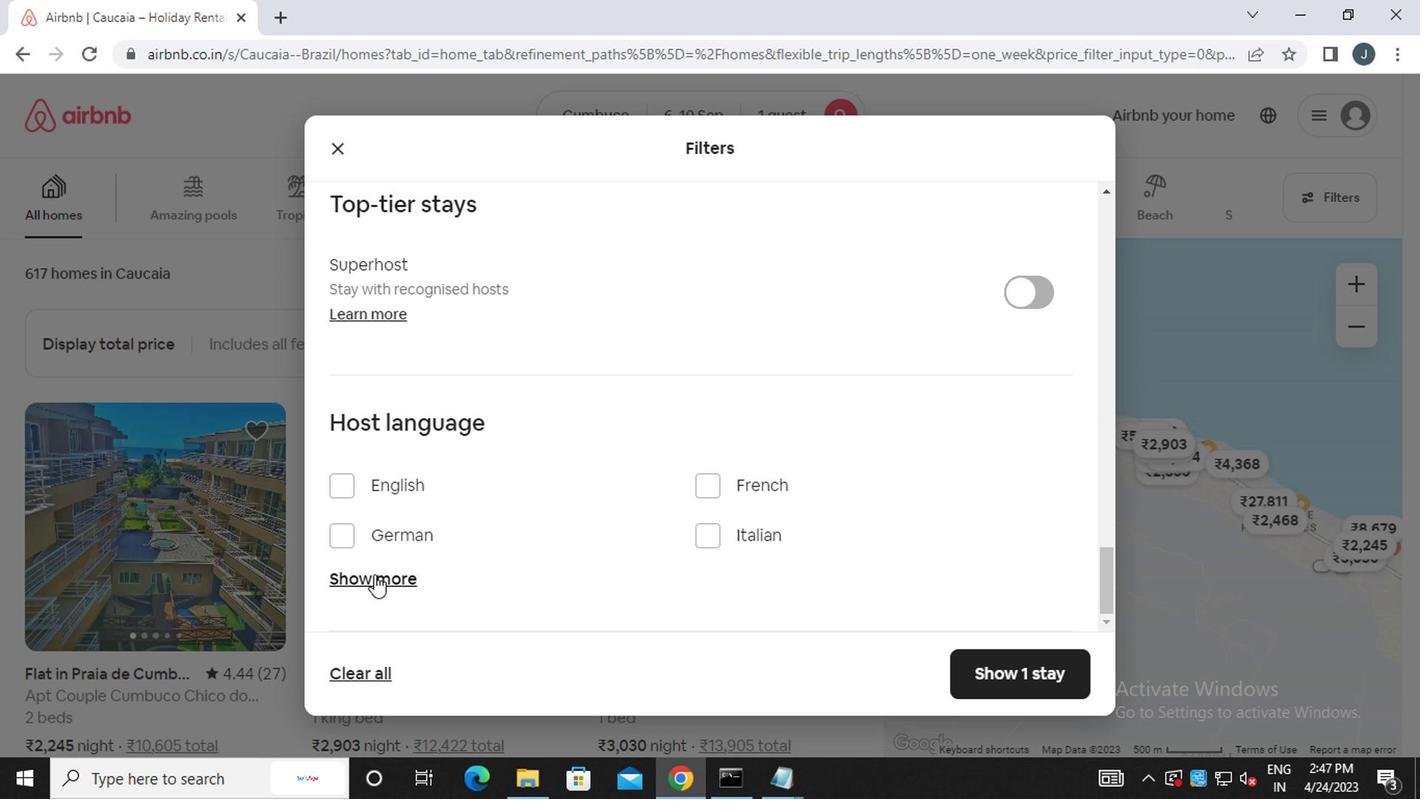 
Action: Mouse moved to (395, 580)
Screenshot: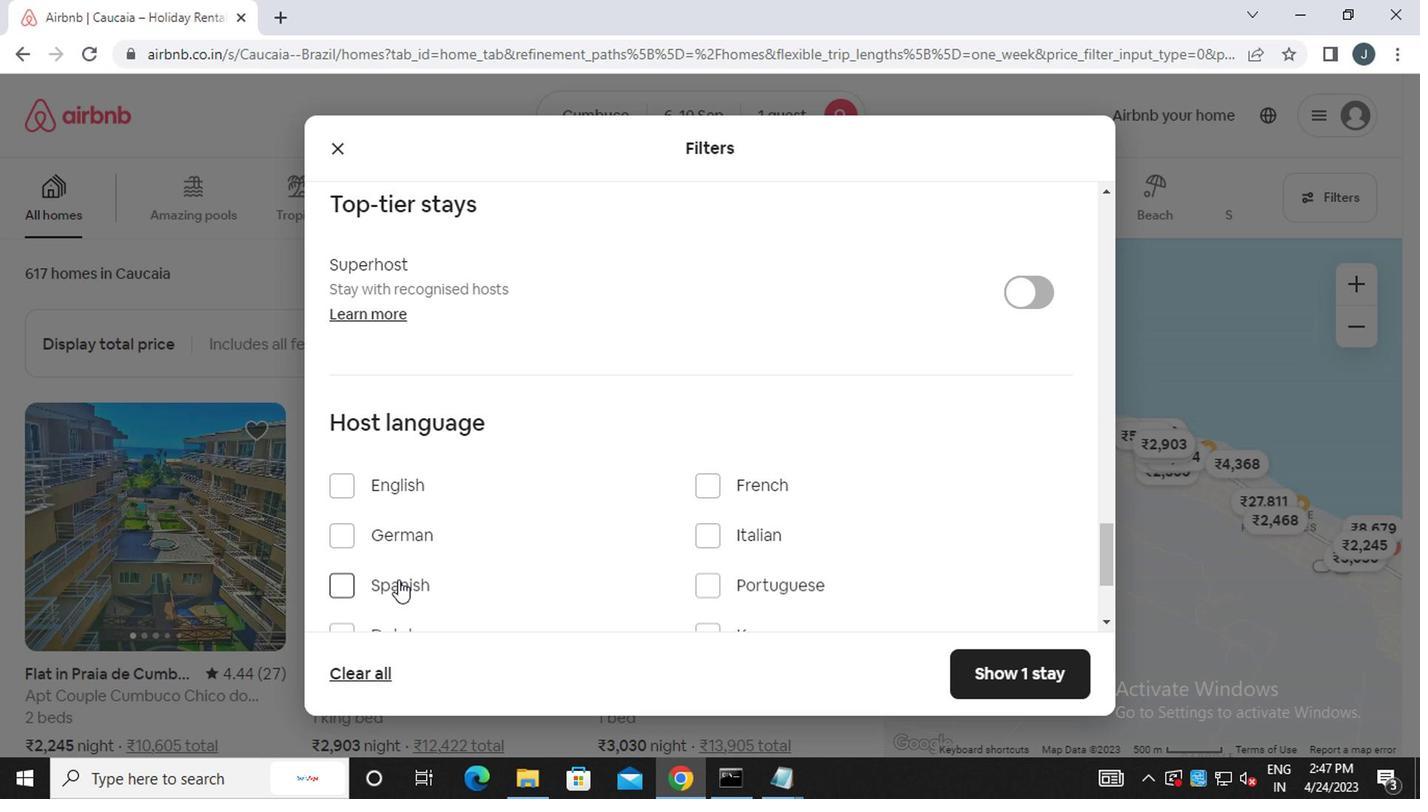 
Action: Mouse pressed left at (395, 580)
Screenshot: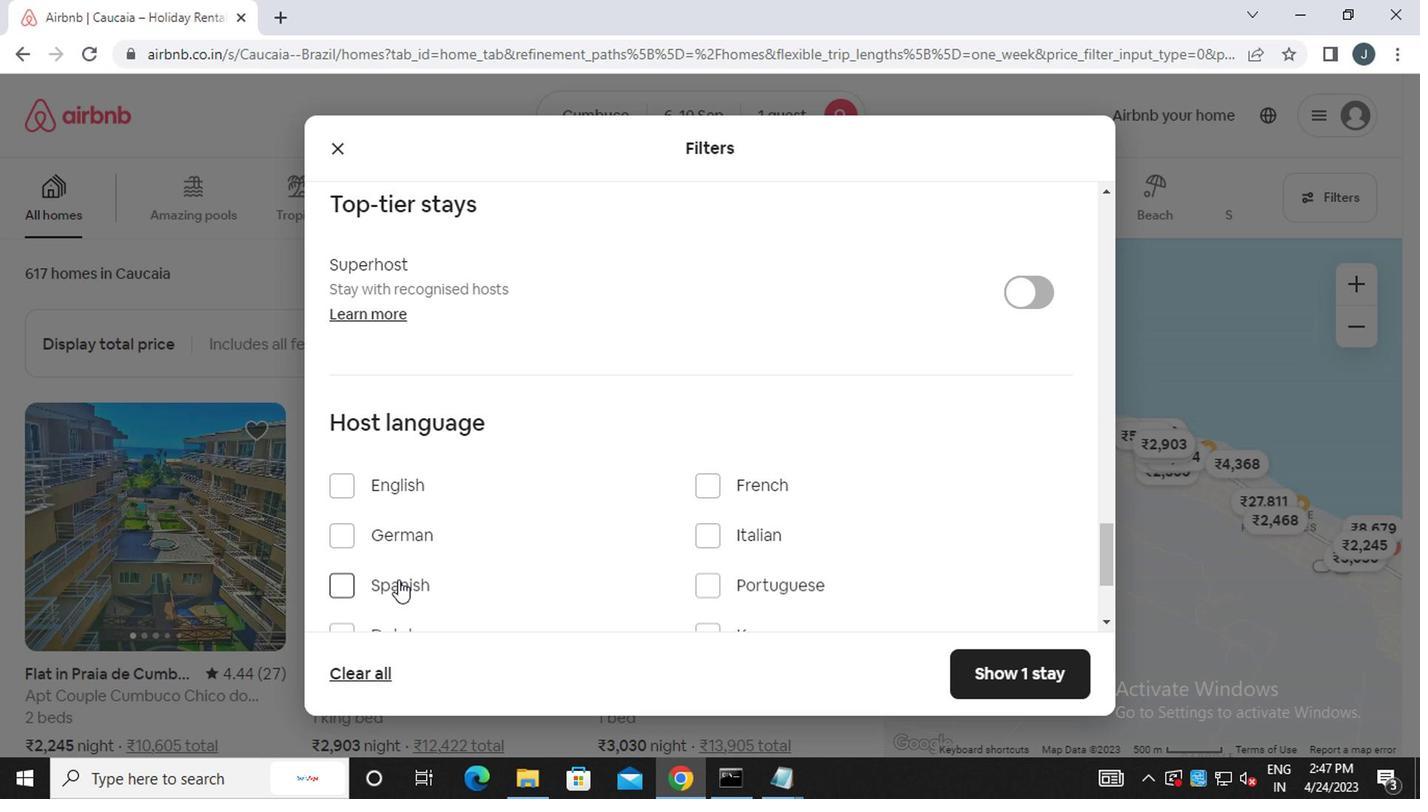 
Action: Mouse moved to (1003, 671)
Screenshot: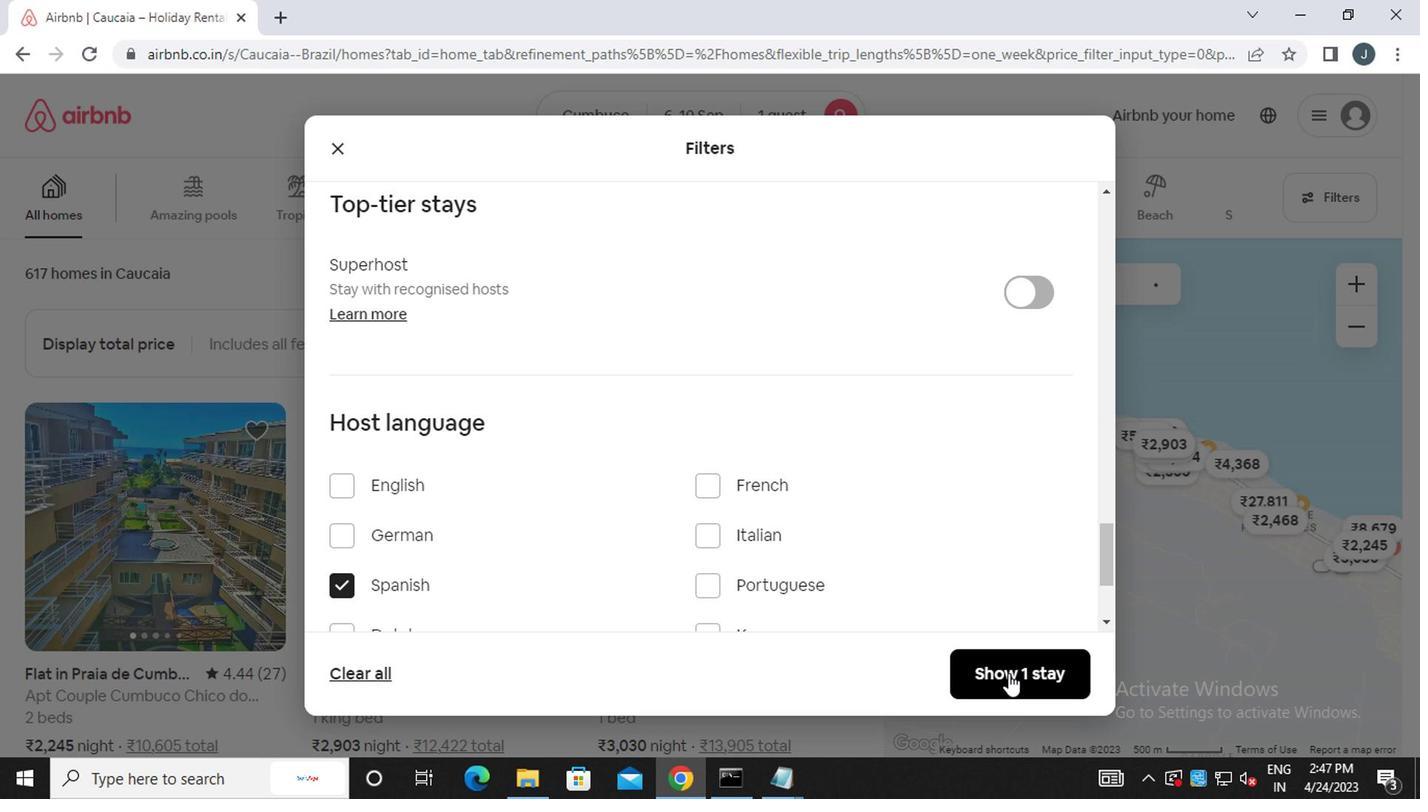 
Action: Mouse pressed left at (1003, 671)
Screenshot: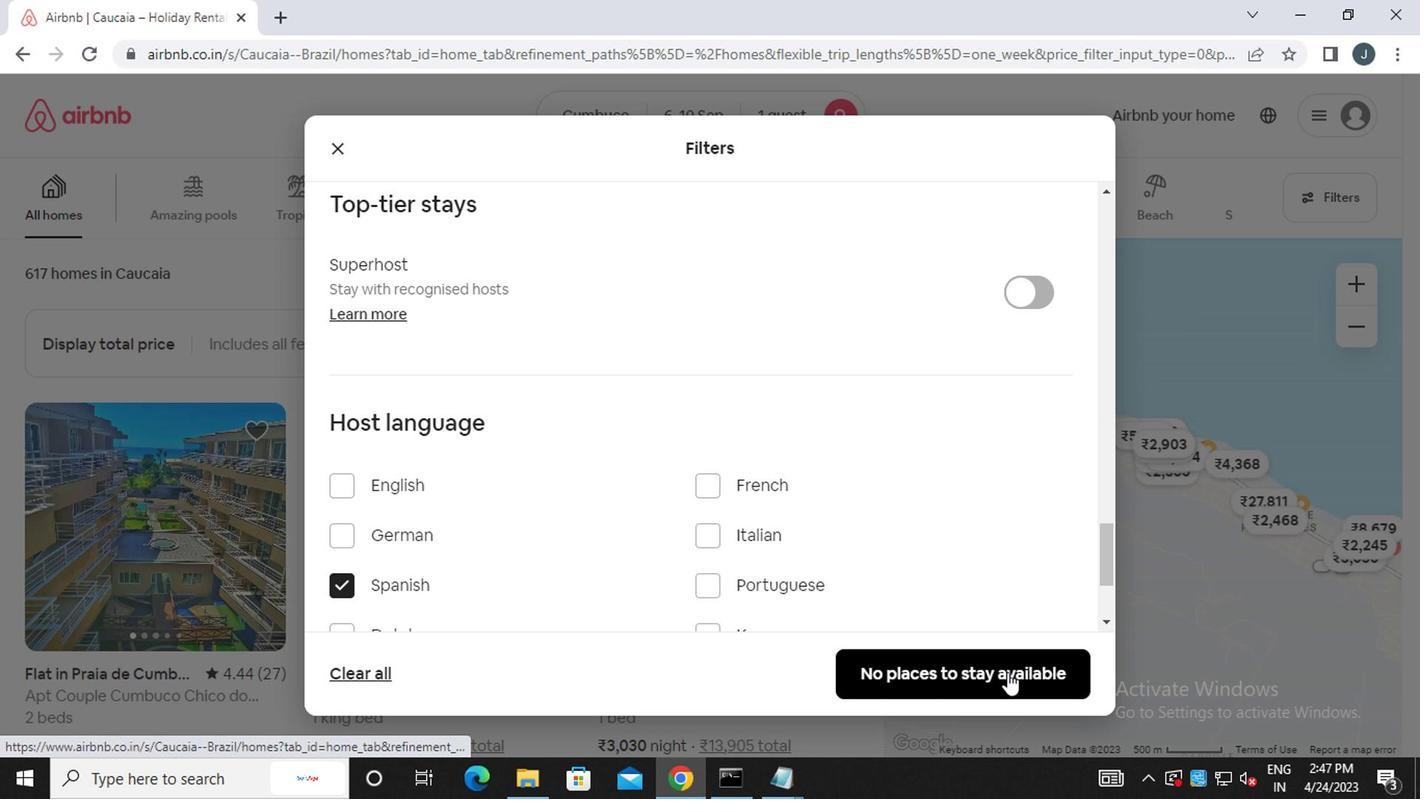 
Action: Mouse moved to (1003, 671)
Screenshot: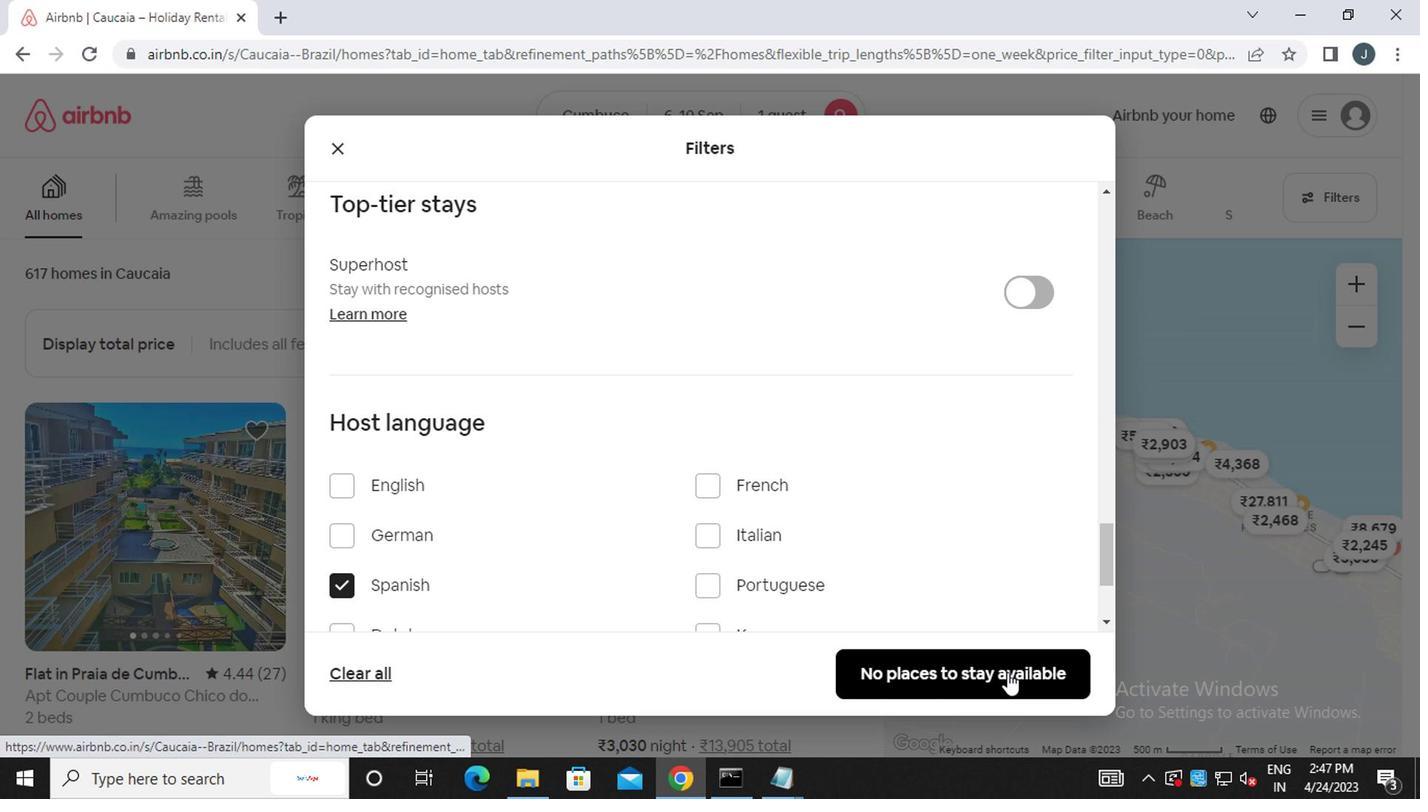 
